 Task: Create record types in department object.
Action: Mouse moved to (662, 51)
Screenshot: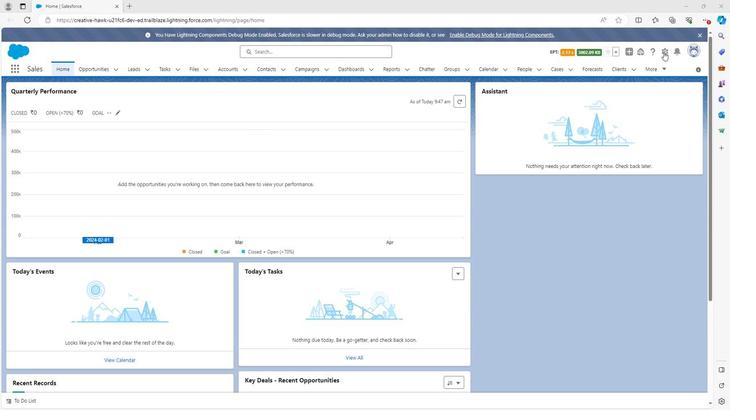 
Action: Mouse pressed left at (662, 51)
Screenshot: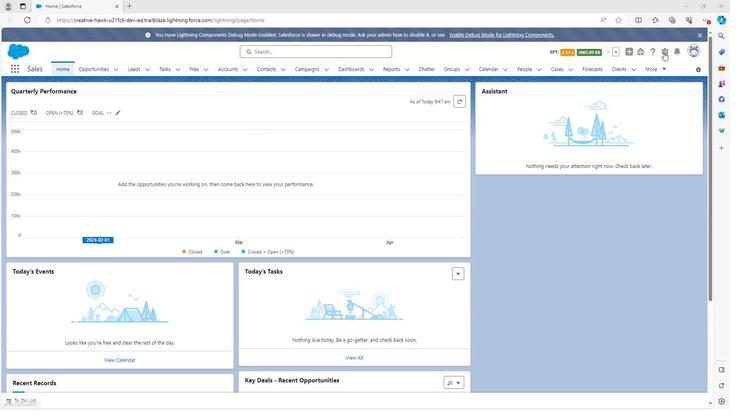 
Action: Mouse moved to (635, 70)
Screenshot: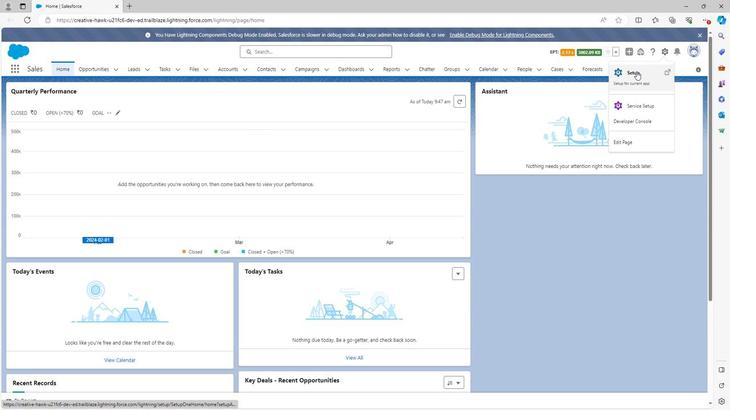 
Action: Mouse pressed left at (635, 70)
Screenshot: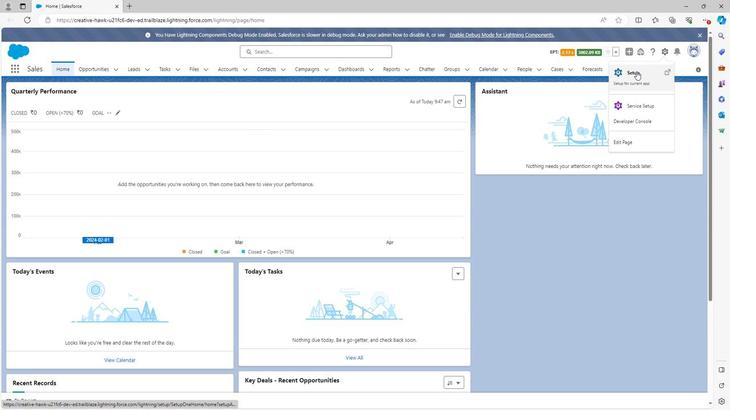 
Action: Mouse moved to (103, 67)
Screenshot: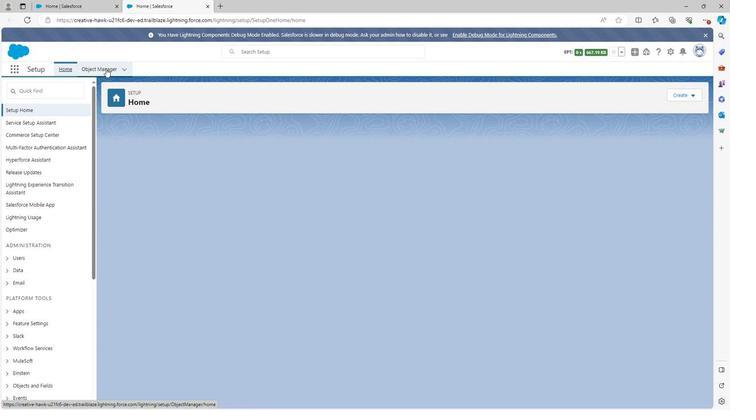 
Action: Mouse pressed left at (103, 67)
Screenshot: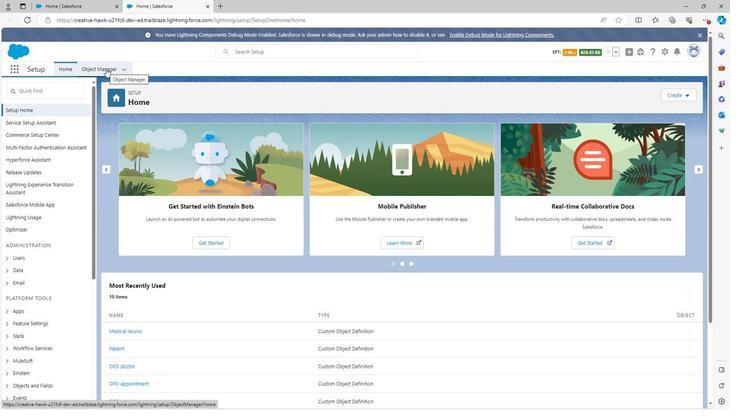 
Action: Mouse moved to (48, 282)
Screenshot: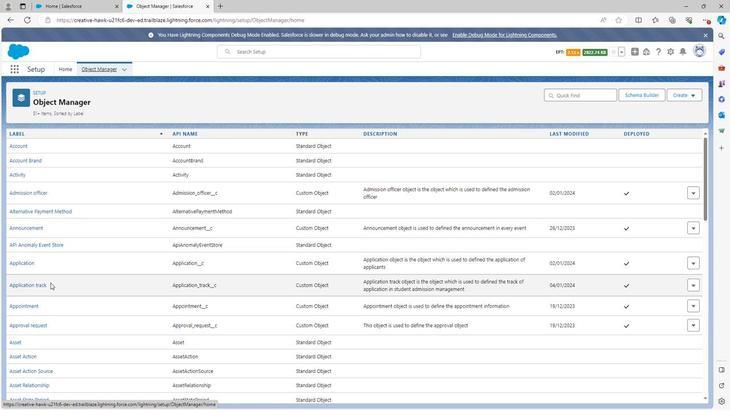 
Action: Mouse scrolled (48, 282) with delta (0, 0)
Screenshot: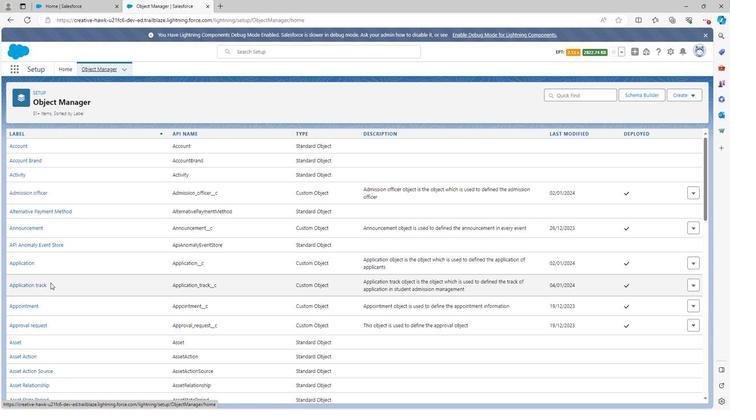
Action: Mouse scrolled (48, 282) with delta (0, 0)
Screenshot: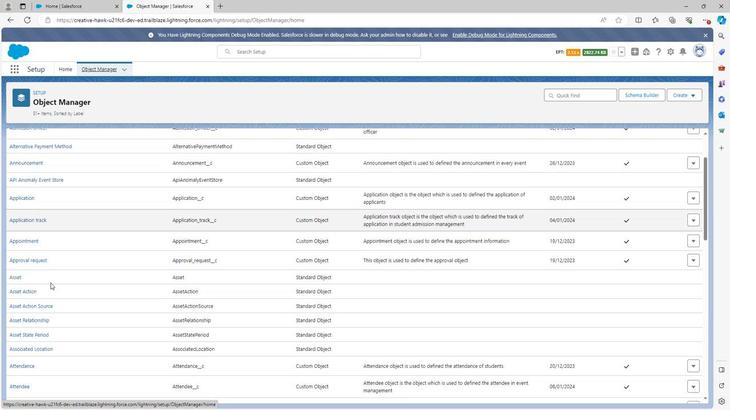 
Action: Mouse scrolled (48, 282) with delta (0, 0)
Screenshot: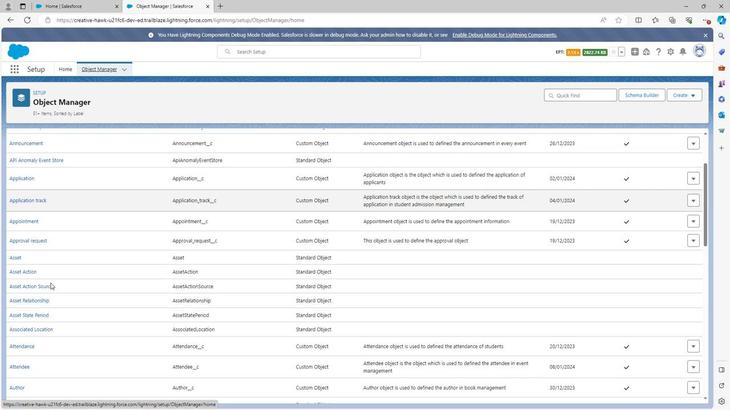 
Action: Mouse scrolled (48, 282) with delta (0, 0)
Screenshot: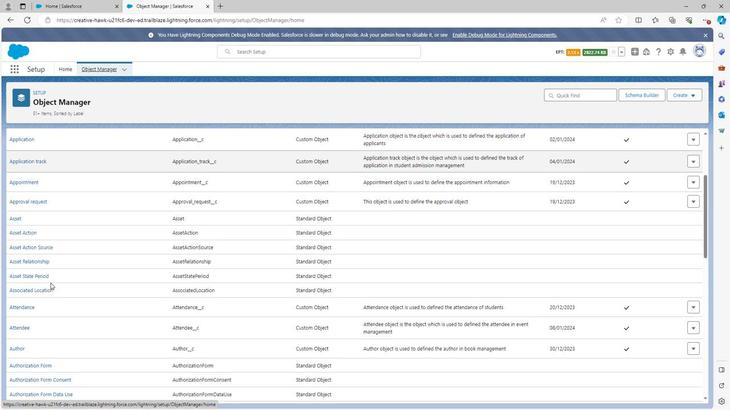 
Action: Mouse scrolled (48, 282) with delta (0, 0)
Screenshot: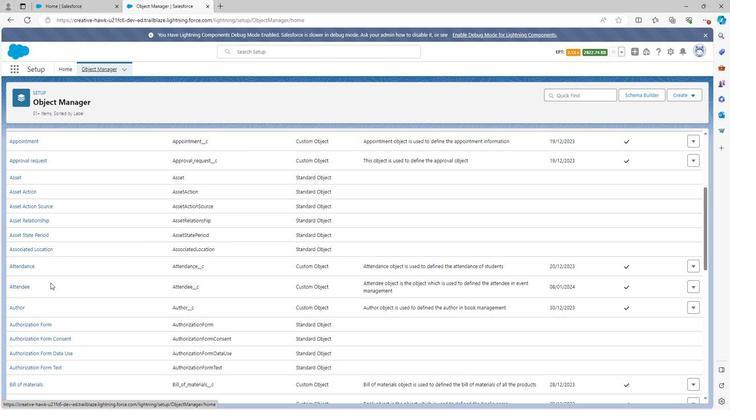 
Action: Mouse scrolled (48, 282) with delta (0, 0)
Screenshot: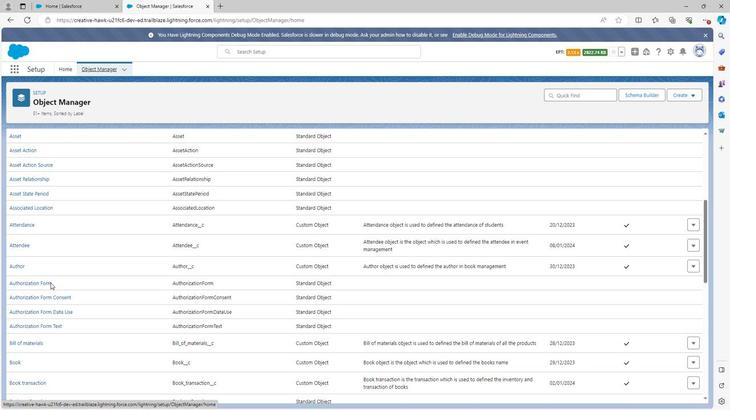 
Action: Mouse scrolled (48, 282) with delta (0, 0)
Screenshot: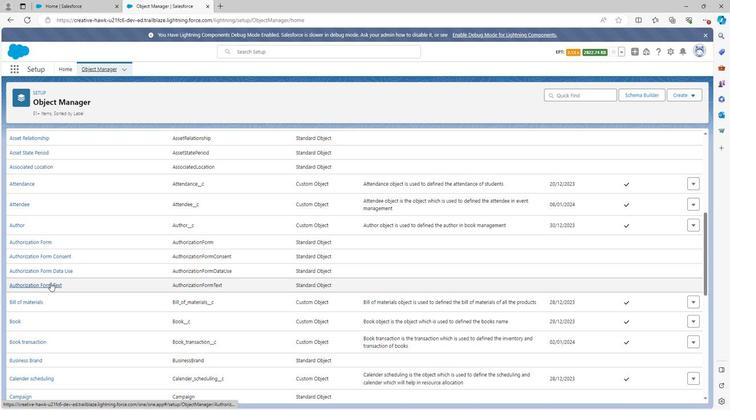 
Action: Mouse scrolled (48, 282) with delta (0, 0)
Screenshot: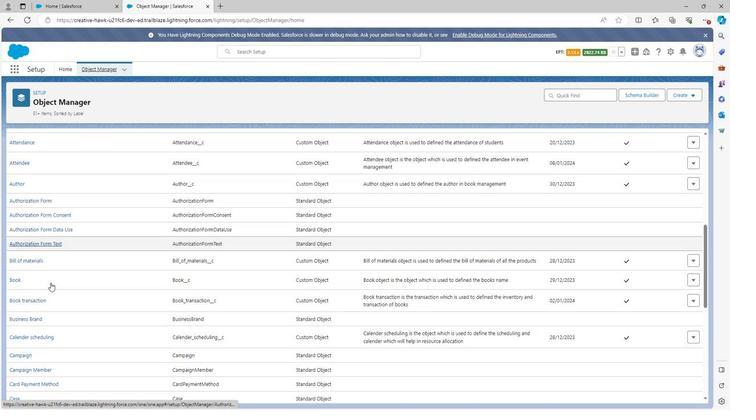 
Action: Mouse scrolled (48, 282) with delta (0, 0)
Screenshot: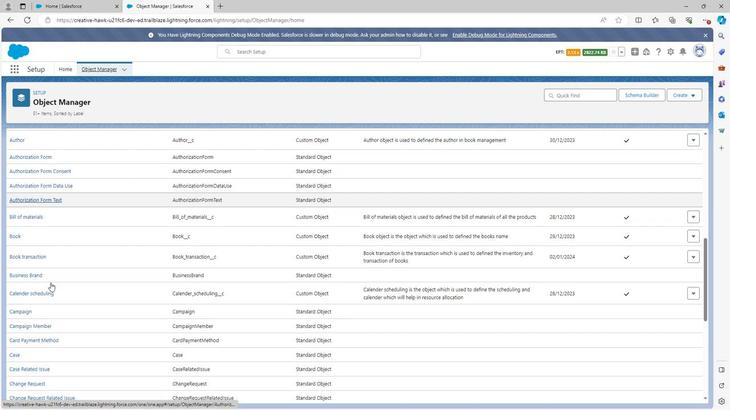 
Action: Mouse scrolled (48, 282) with delta (0, 0)
Screenshot: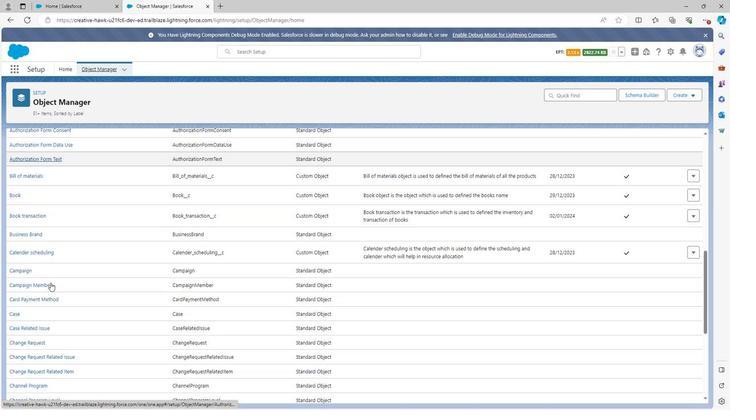
Action: Mouse scrolled (48, 282) with delta (0, 0)
Screenshot: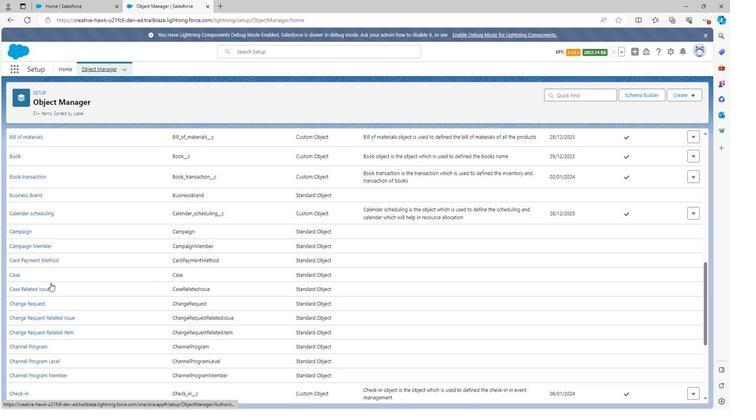 
Action: Mouse scrolled (48, 282) with delta (0, 0)
Screenshot: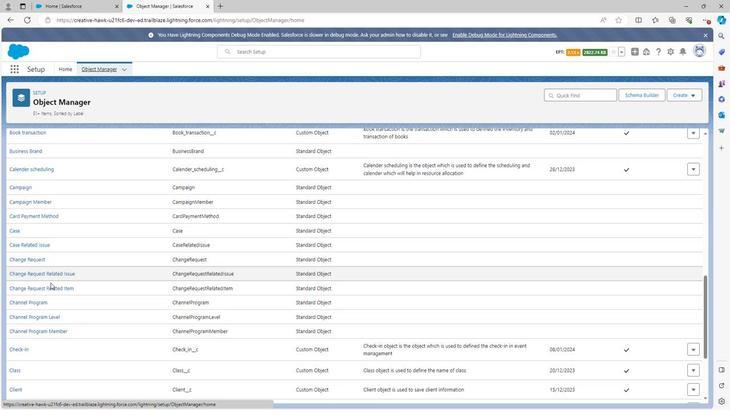 
Action: Mouse scrolled (48, 282) with delta (0, 0)
Screenshot: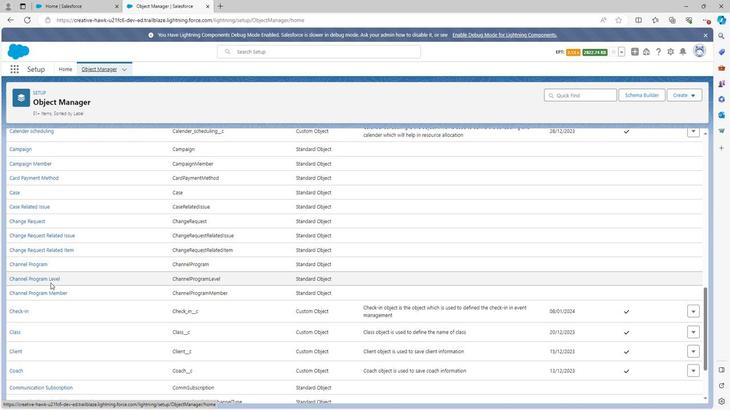
Action: Mouse scrolled (48, 282) with delta (0, 0)
Screenshot: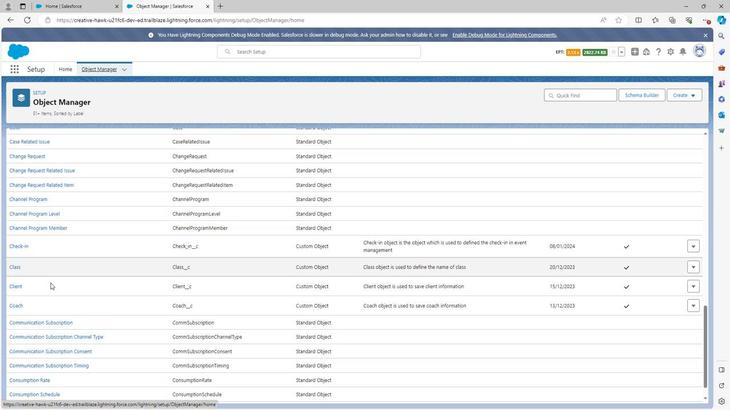 
Action: Mouse scrolled (48, 282) with delta (0, 0)
Screenshot: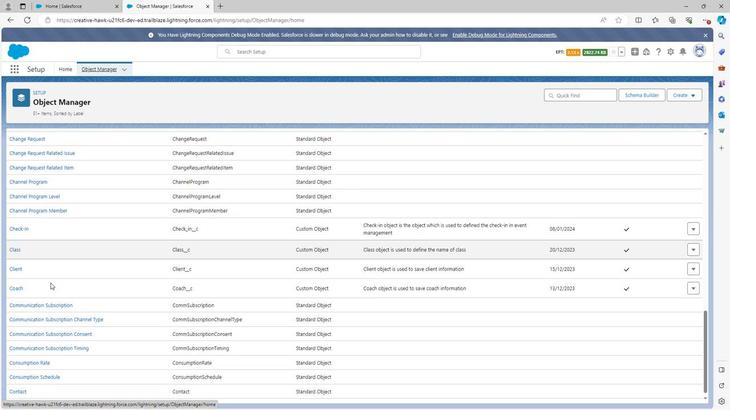 
Action: Mouse scrolled (48, 282) with delta (0, 0)
Screenshot: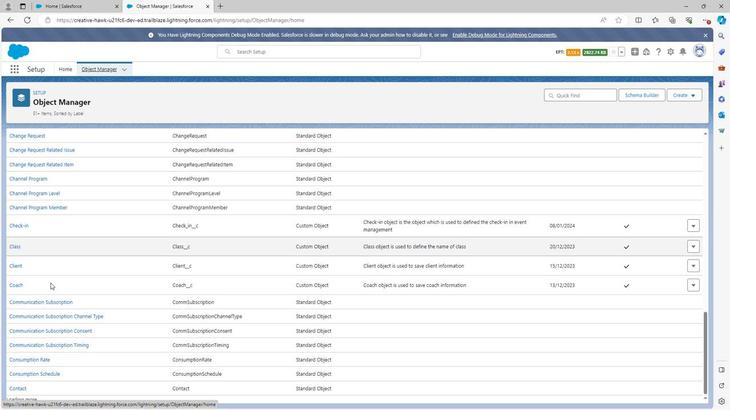 
Action: Mouse moved to (55, 309)
Screenshot: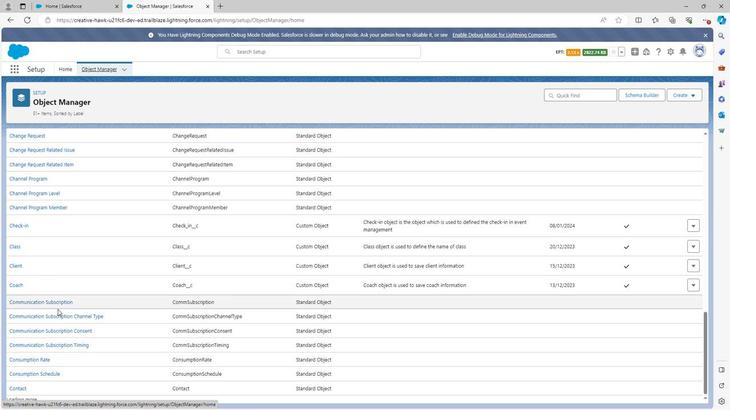 
Action: Mouse scrolled (55, 308) with delta (0, 0)
Screenshot: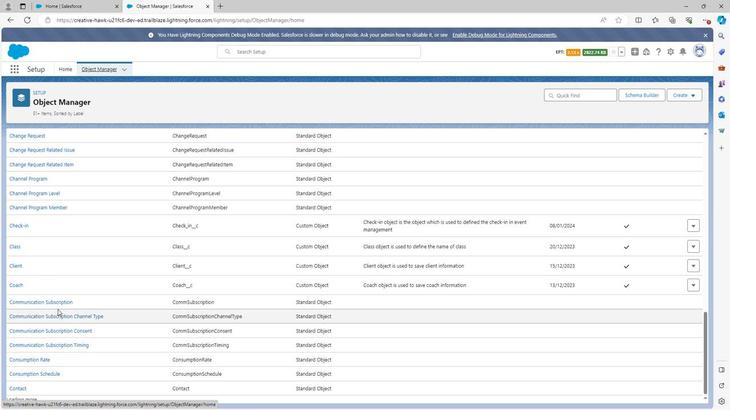 
Action: Mouse moved to (54, 309)
Screenshot: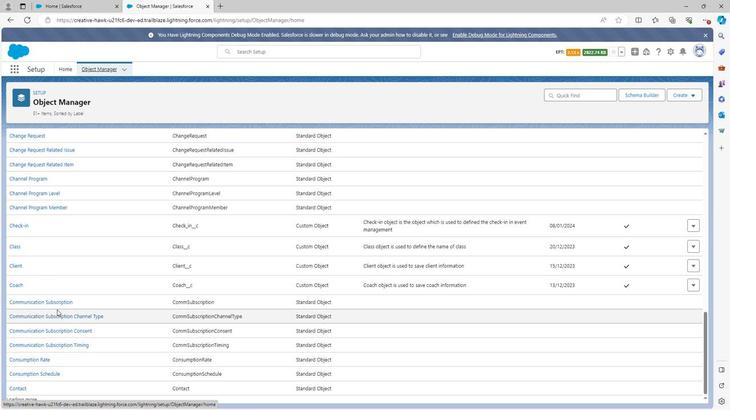 
Action: Mouse scrolled (54, 309) with delta (0, 0)
Screenshot: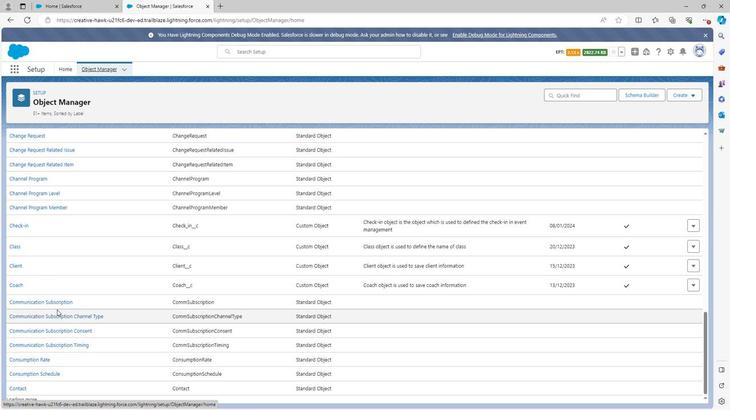 
Action: Mouse scrolled (54, 309) with delta (0, 0)
Screenshot: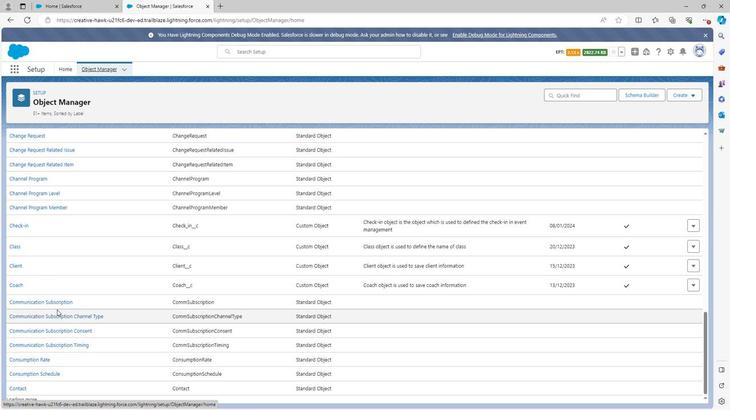 
Action: Mouse scrolled (54, 309) with delta (0, 0)
Screenshot: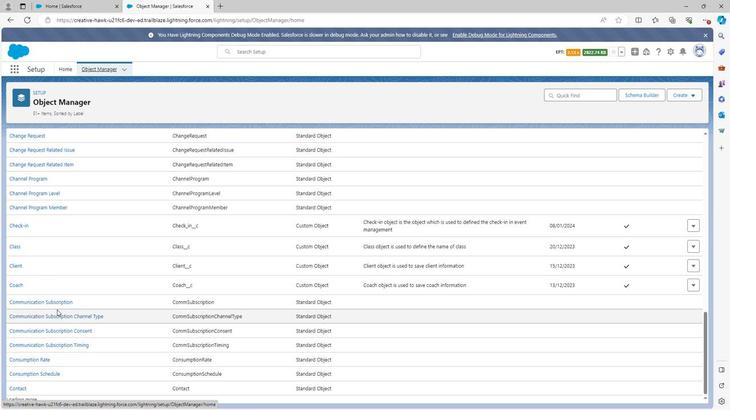
Action: Mouse moved to (78, 322)
Screenshot: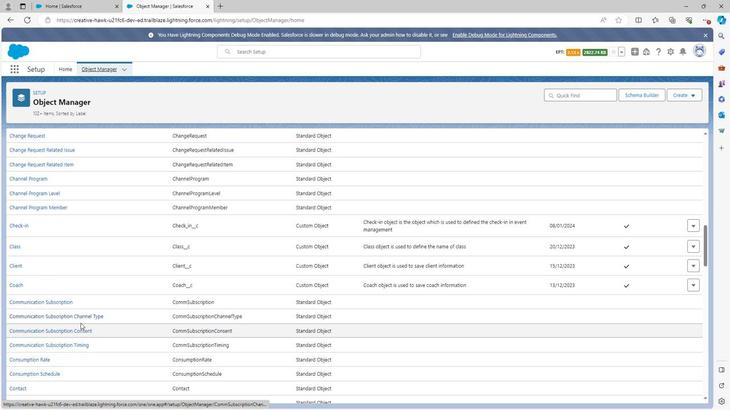 
Action: Mouse scrolled (78, 322) with delta (0, 0)
Screenshot: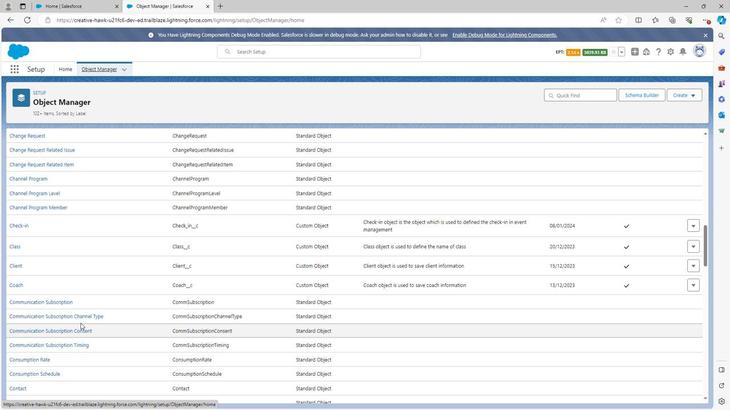 
Action: Mouse moved to (77, 322)
Screenshot: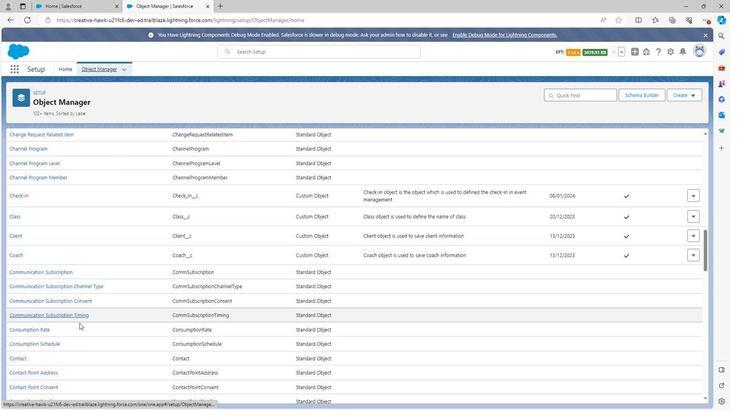 
Action: Mouse scrolled (77, 322) with delta (0, 0)
Screenshot: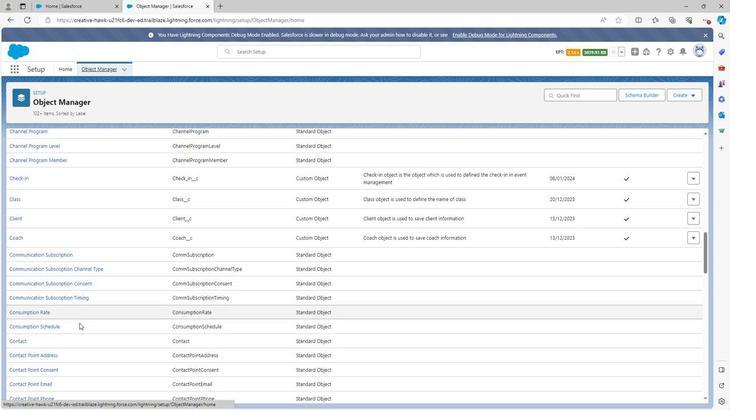 
Action: Mouse scrolled (77, 322) with delta (0, 0)
Screenshot: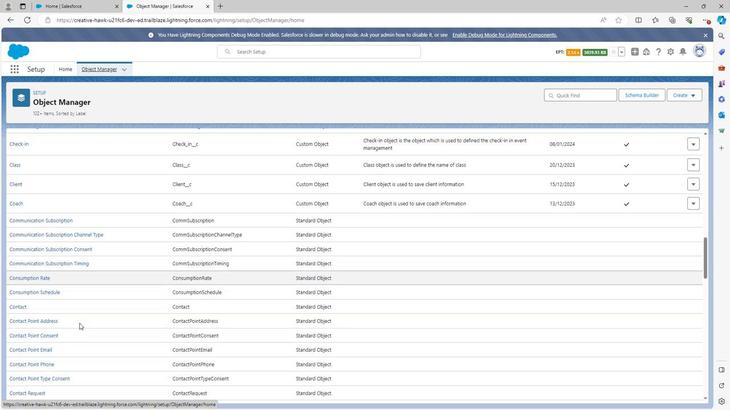 
Action: Mouse scrolled (77, 322) with delta (0, 0)
Screenshot: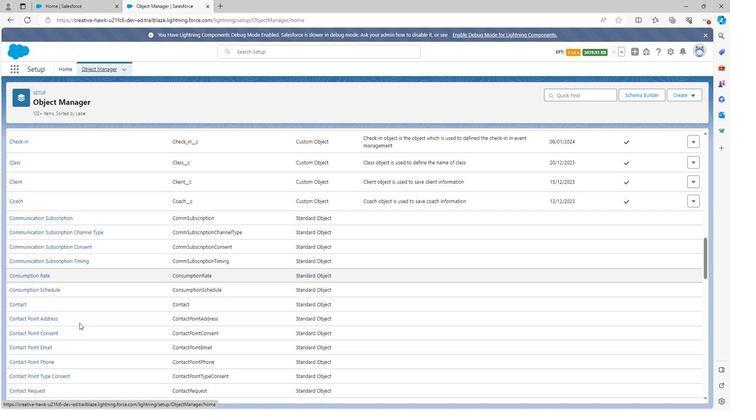 
Action: Mouse scrolled (77, 322) with delta (0, 0)
Screenshot: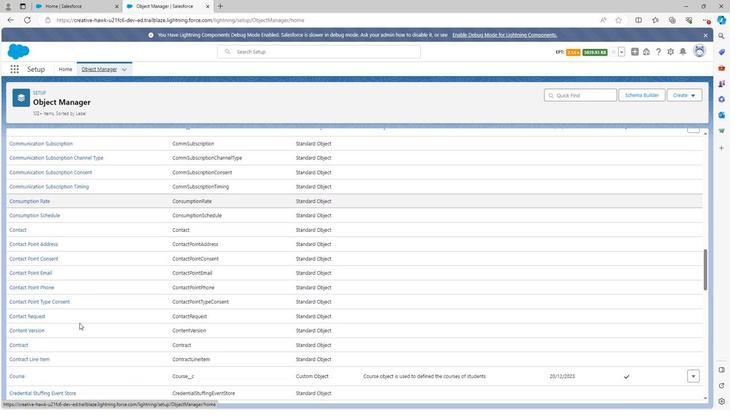 
Action: Mouse scrolled (77, 322) with delta (0, 0)
Screenshot: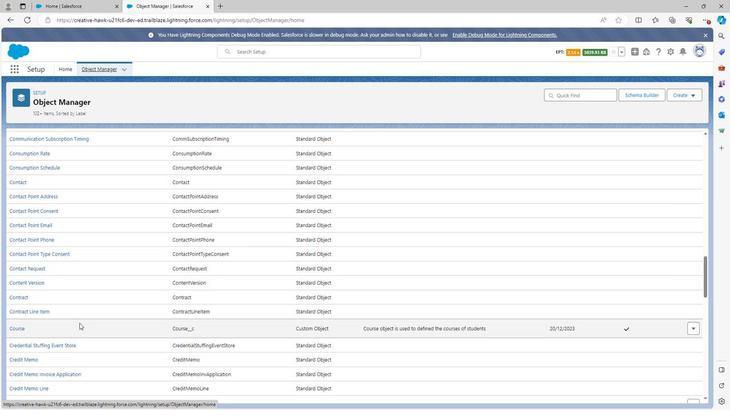 
Action: Mouse scrolled (77, 322) with delta (0, 0)
Screenshot: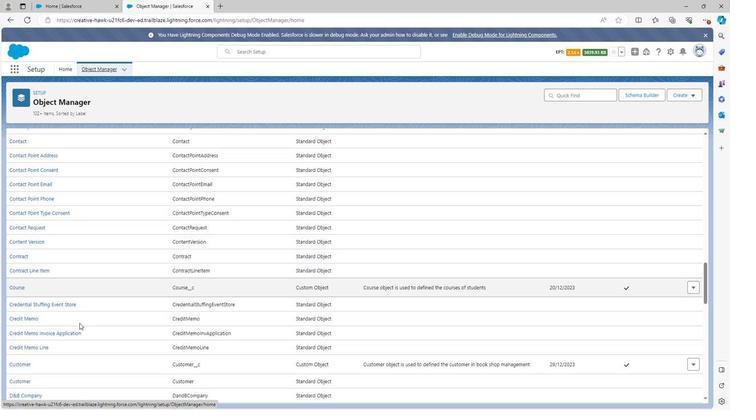 
Action: Mouse scrolled (77, 322) with delta (0, 0)
Screenshot: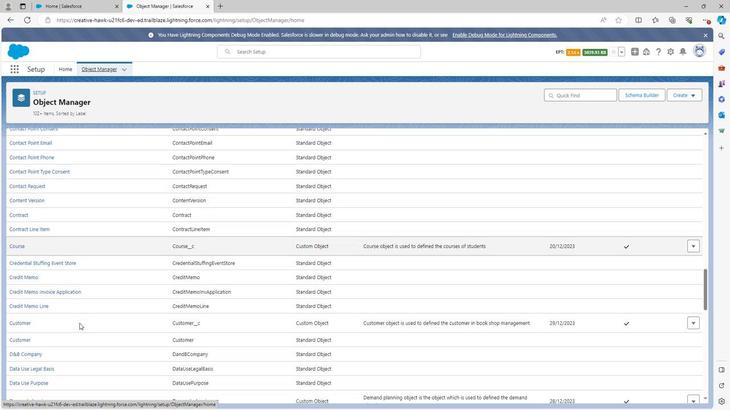 
Action: Mouse scrolled (77, 322) with delta (0, 0)
Screenshot: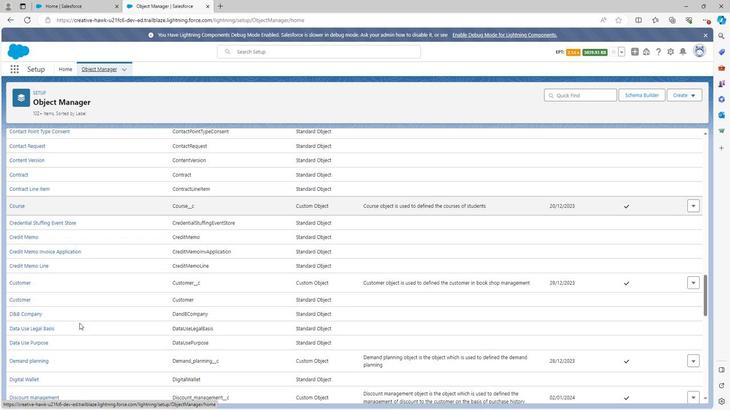 
Action: Mouse scrolled (77, 322) with delta (0, 0)
Screenshot: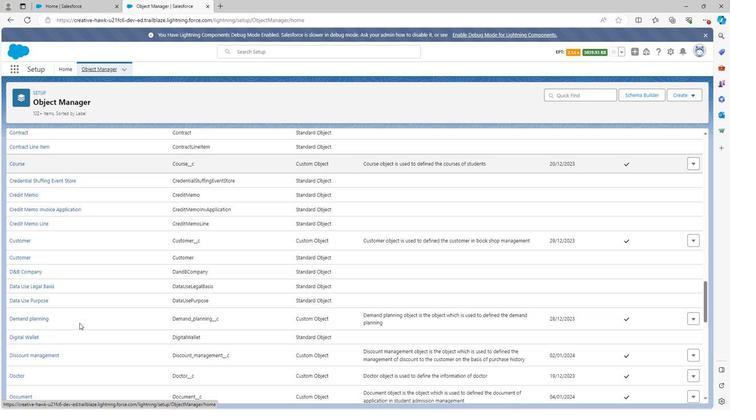 
Action: Mouse scrolled (77, 322) with delta (0, 0)
Screenshot: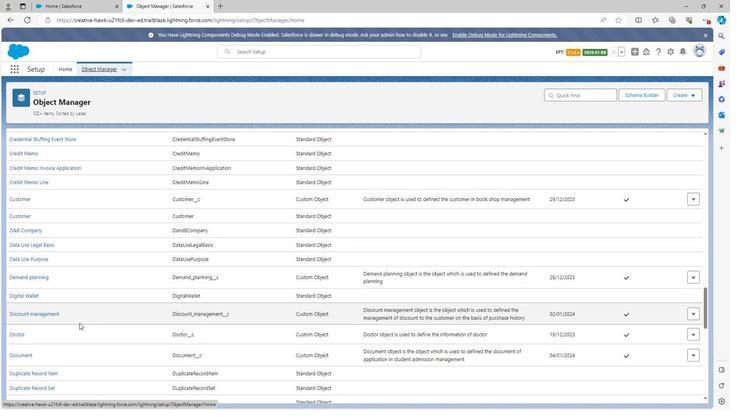 
Action: Mouse scrolled (77, 322) with delta (0, 0)
Screenshot: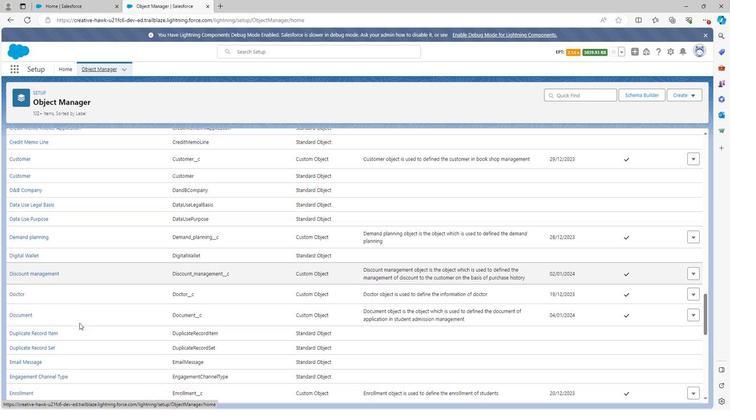 
Action: Mouse scrolled (77, 322) with delta (0, 0)
Screenshot: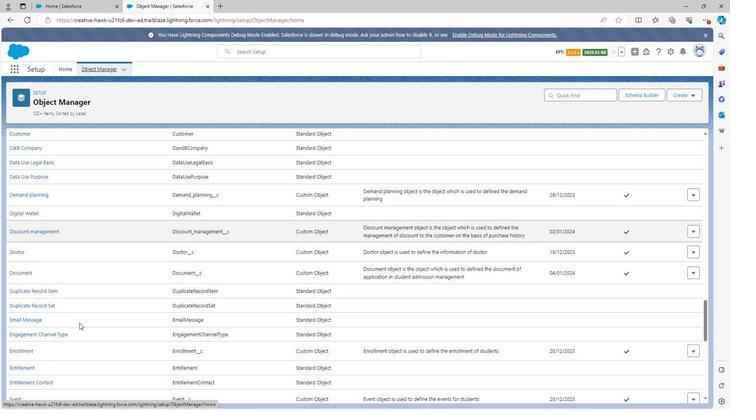 
Action: Mouse scrolled (77, 322) with delta (0, 0)
Screenshot: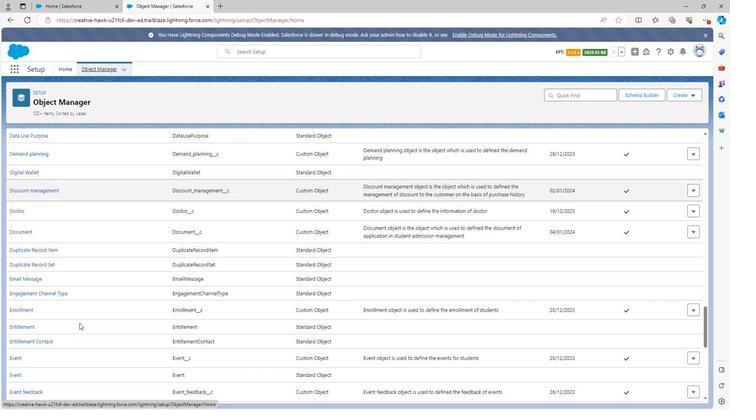 
Action: Mouse scrolled (77, 322) with delta (0, 0)
Screenshot: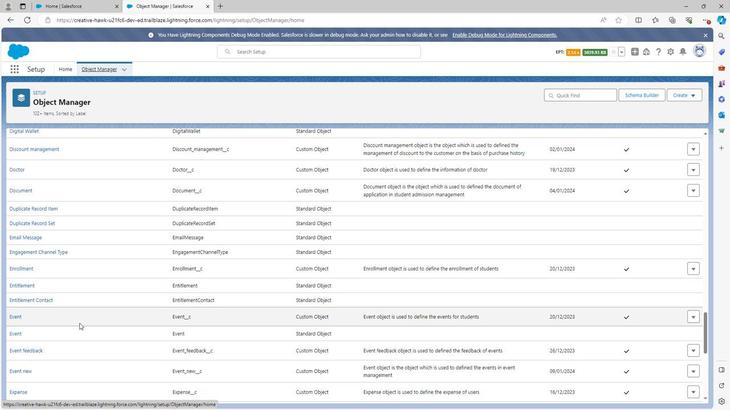 
Action: Mouse scrolled (77, 322) with delta (0, 0)
Screenshot: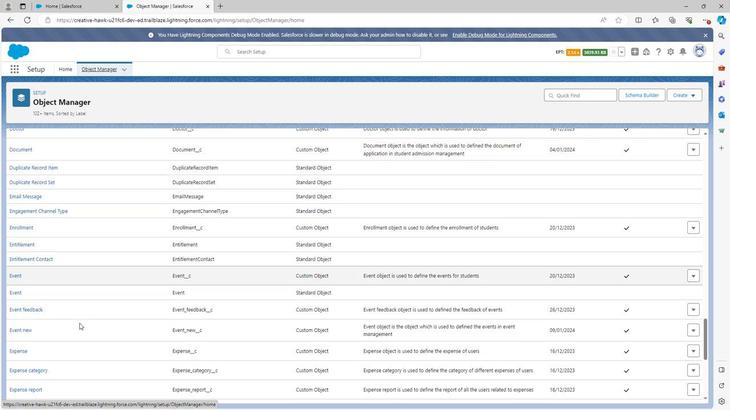
Action: Mouse scrolled (77, 322) with delta (0, 0)
Screenshot: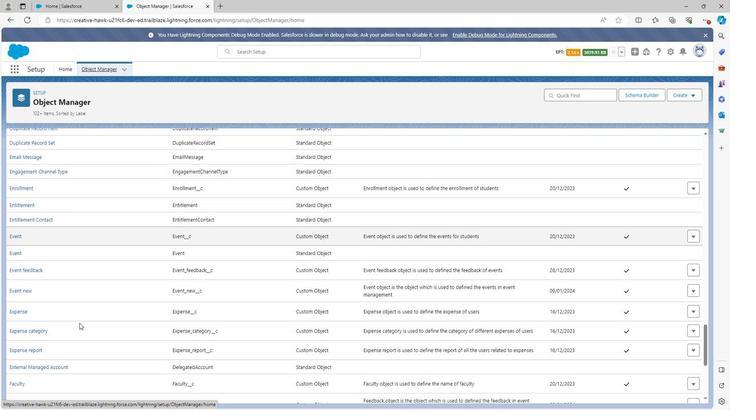 
Action: Mouse scrolled (77, 322) with delta (0, 0)
Screenshot: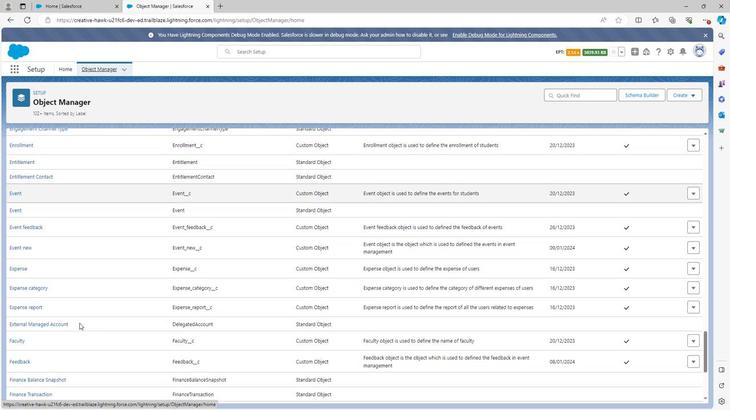 
Action: Mouse scrolled (77, 322) with delta (0, 0)
Screenshot: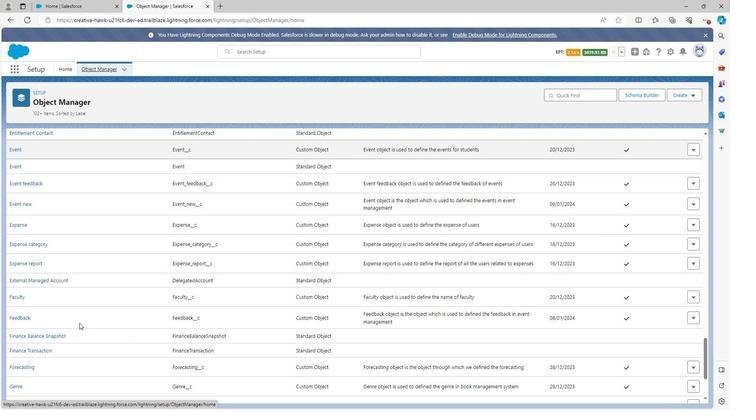 
Action: Mouse scrolled (77, 322) with delta (0, 0)
Screenshot: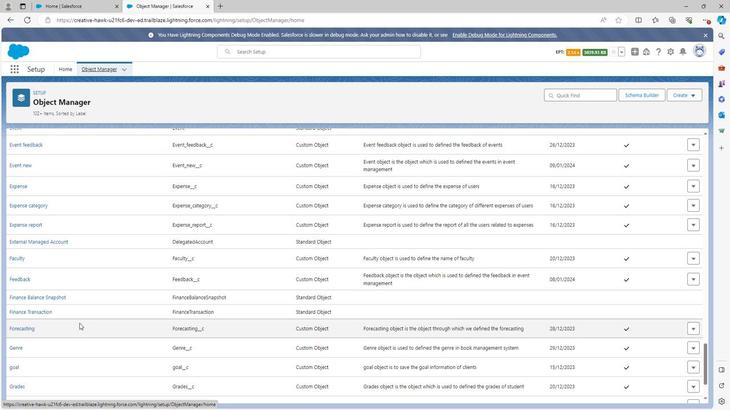
Action: Mouse scrolled (77, 322) with delta (0, 0)
Screenshot: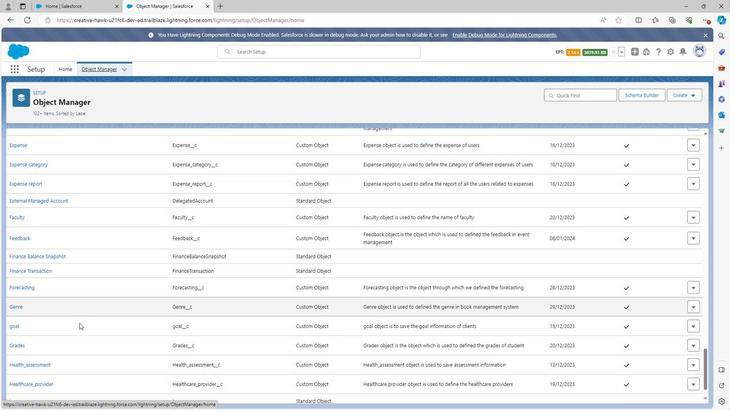 
Action: Mouse scrolled (77, 322) with delta (0, 0)
Screenshot: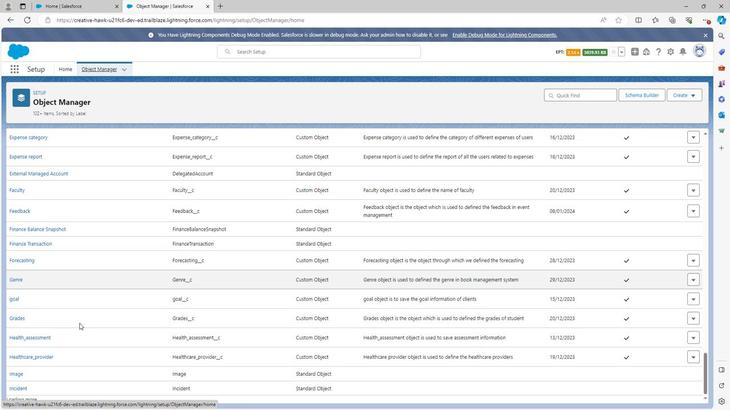 
Action: Mouse scrolled (77, 322) with delta (0, 0)
Screenshot: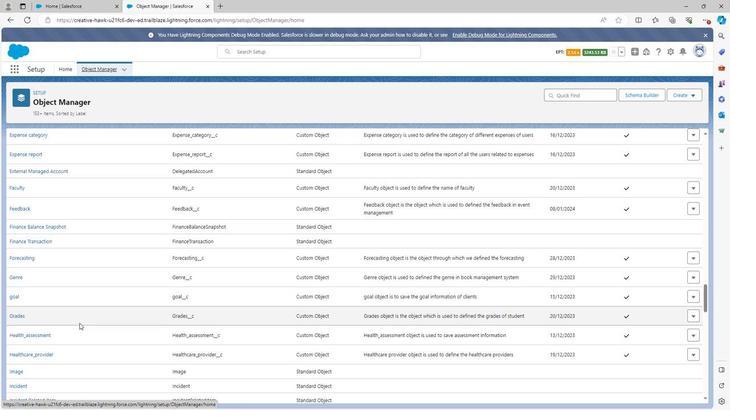 
Action: Mouse scrolled (77, 322) with delta (0, 0)
Screenshot: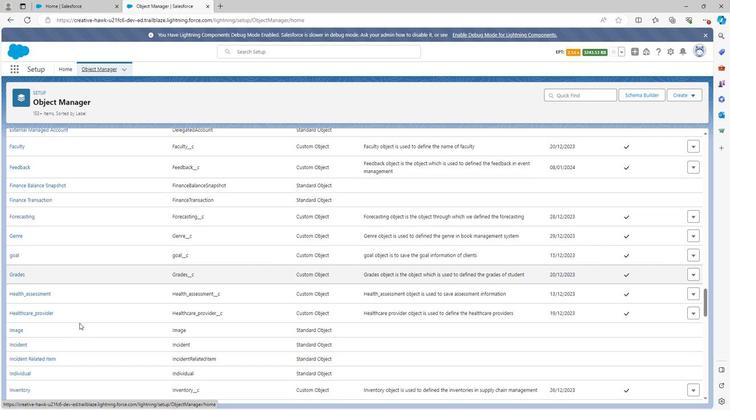 
Action: Mouse scrolled (77, 322) with delta (0, 0)
Screenshot: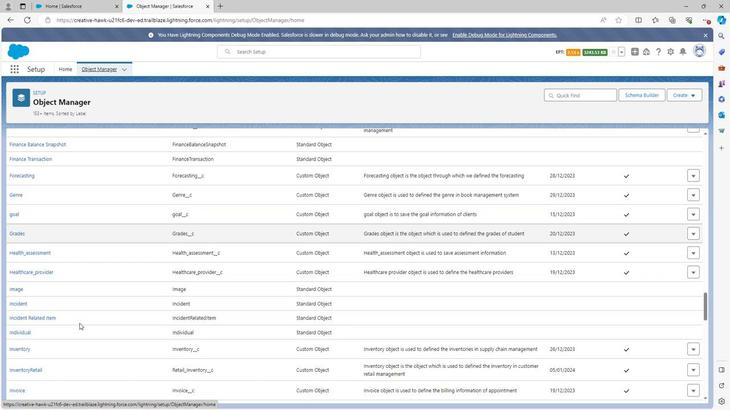 
Action: Mouse scrolled (77, 322) with delta (0, 0)
Screenshot: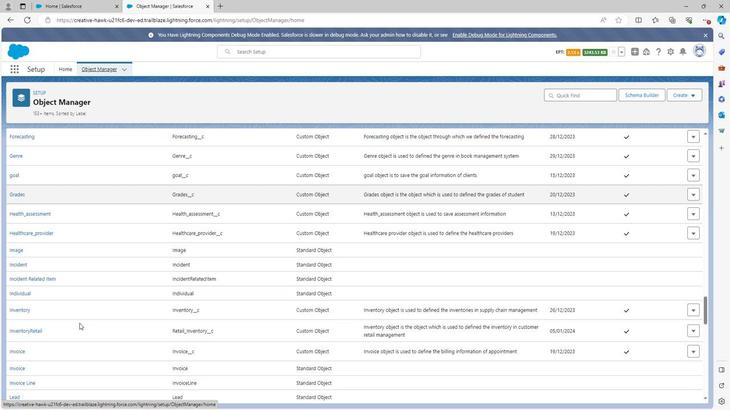 
Action: Mouse scrolled (77, 322) with delta (0, 0)
Screenshot: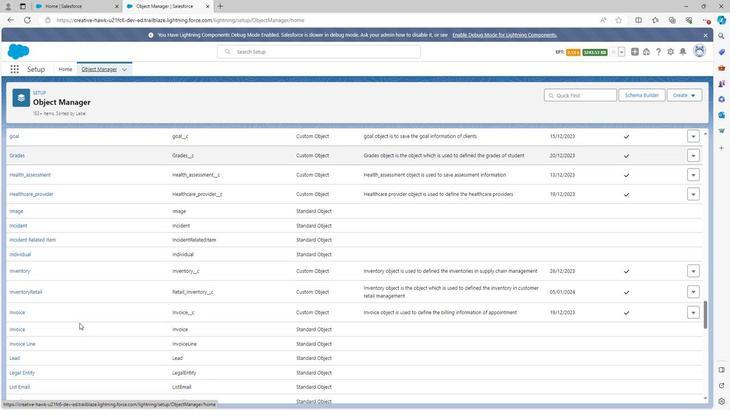 
Action: Mouse scrolled (77, 322) with delta (0, 0)
Screenshot: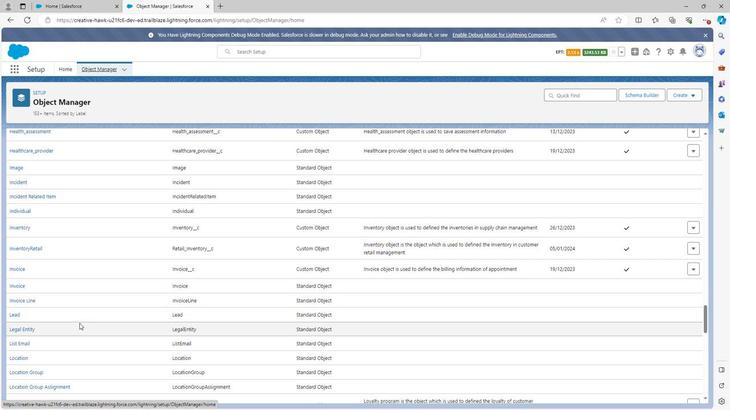 
Action: Mouse scrolled (77, 322) with delta (0, 0)
Screenshot: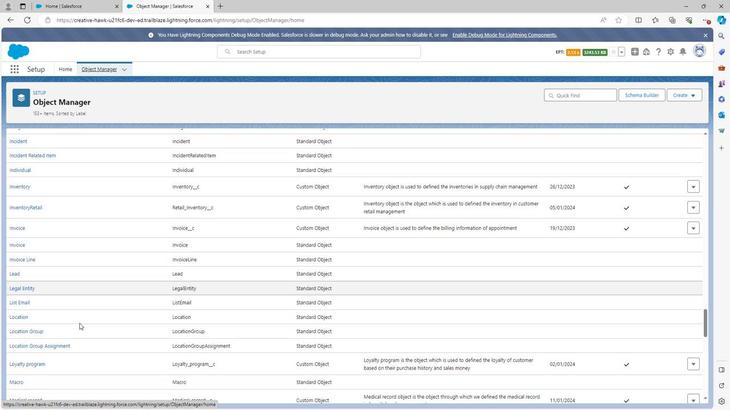 
Action: Mouse scrolled (77, 322) with delta (0, 0)
Screenshot: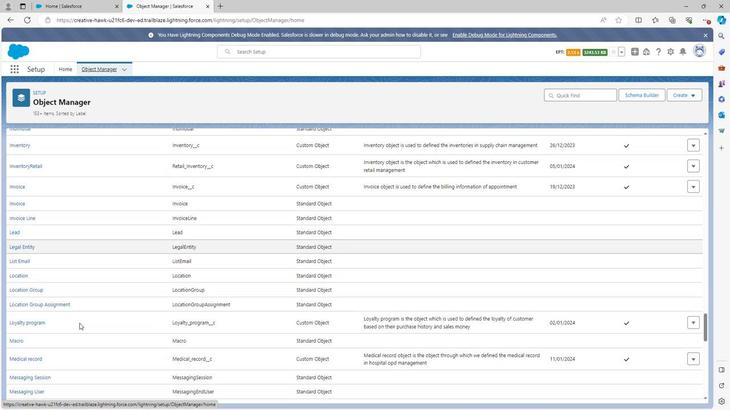 
Action: Mouse scrolled (77, 322) with delta (0, 0)
Screenshot: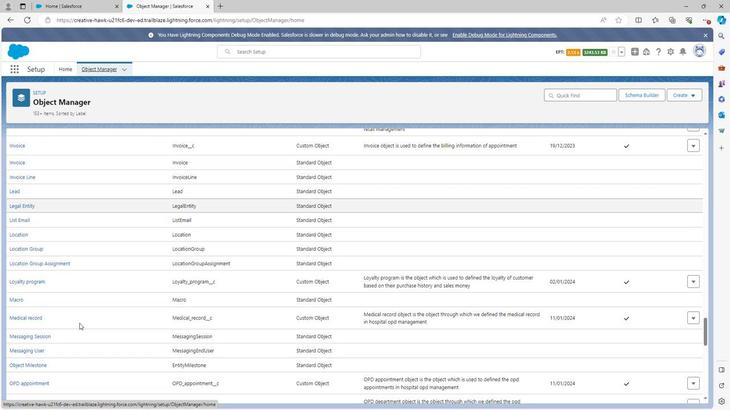 
Action: Mouse scrolled (77, 322) with delta (0, 0)
Screenshot: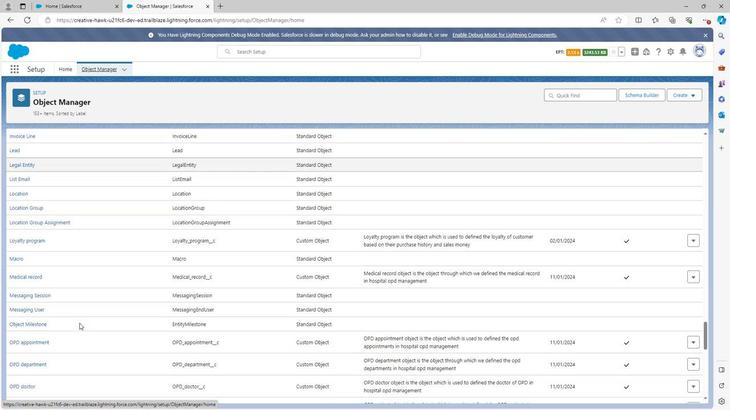 
Action: Mouse moved to (35, 321)
Screenshot: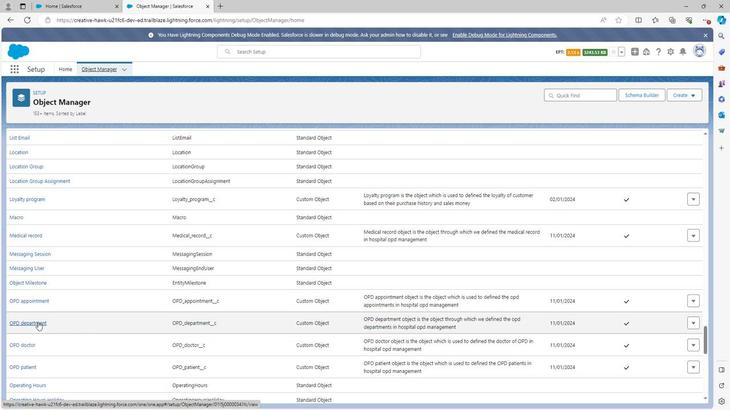 
Action: Mouse pressed left at (35, 321)
Screenshot: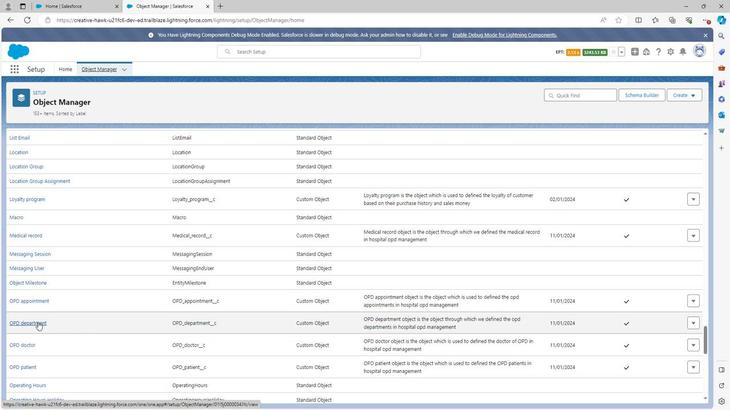 
Action: Mouse moved to (41, 250)
Screenshot: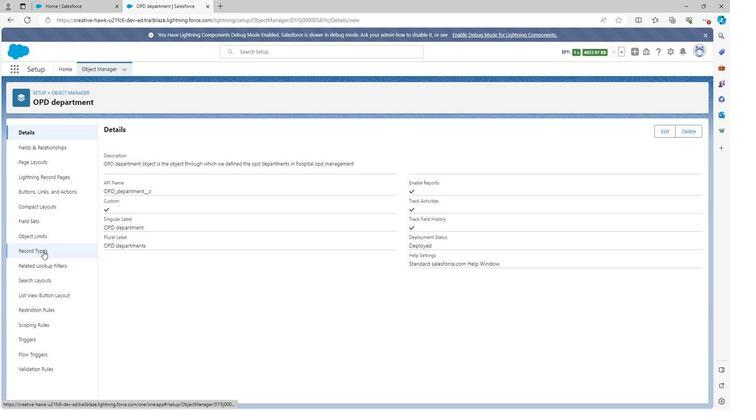 
Action: Mouse pressed left at (41, 250)
Screenshot: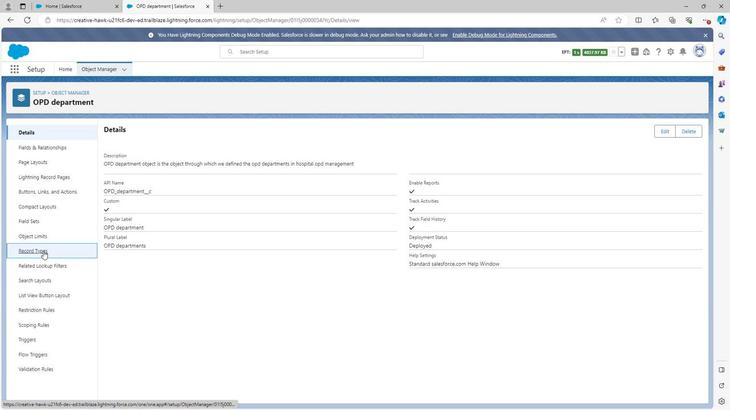
Action: Mouse moved to (634, 128)
Screenshot: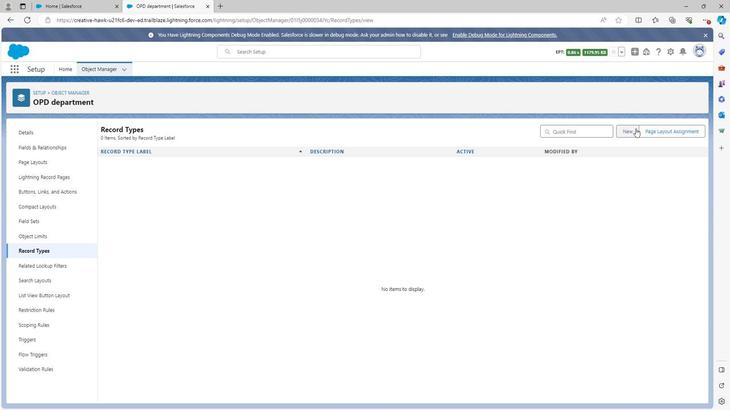 
Action: Mouse pressed left at (634, 128)
Screenshot: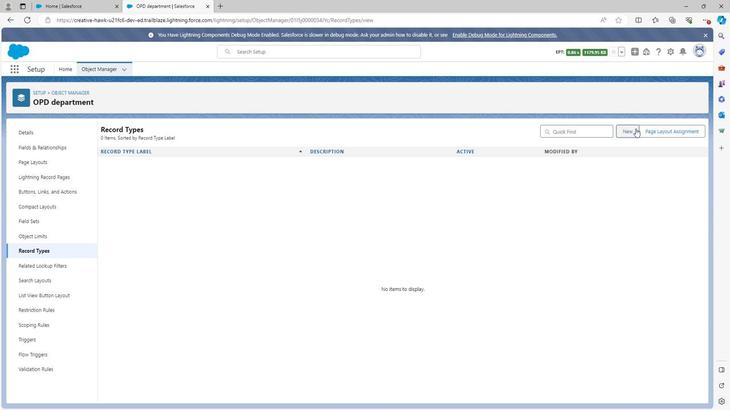 
Action: Mouse moved to (229, 204)
Screenshot: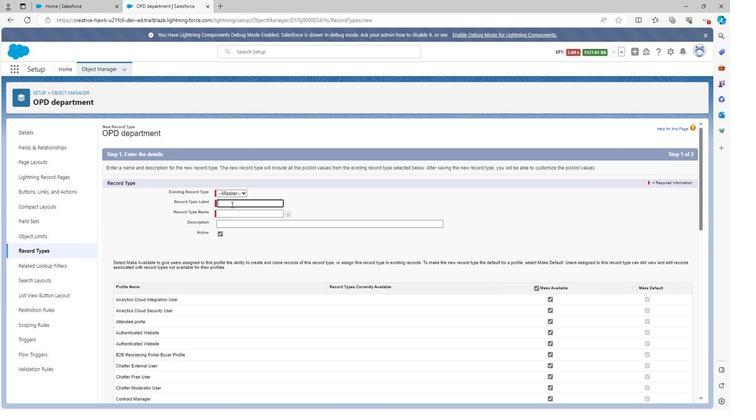 
Action: Key pressed <Key.shift>
Screenshot: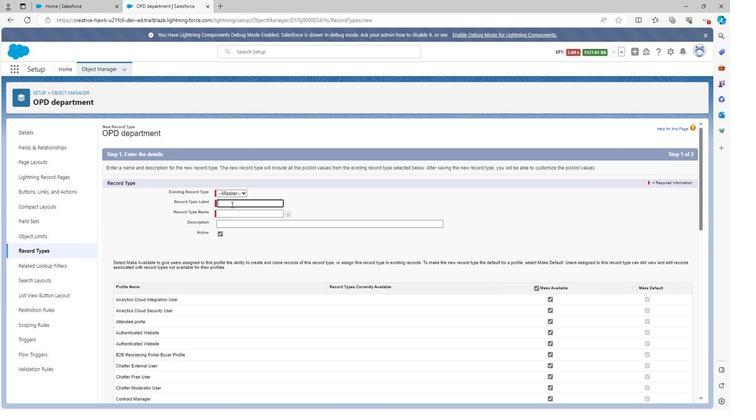 
Action: Mouse moved to (229, 204)
Screenshot: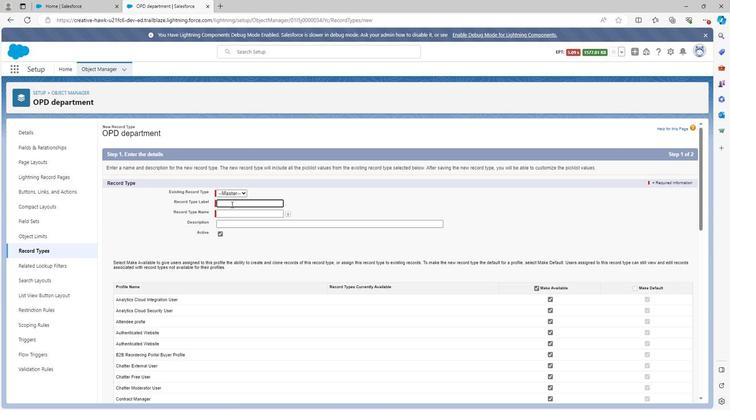 
Action: Key pressed De
Screenshot: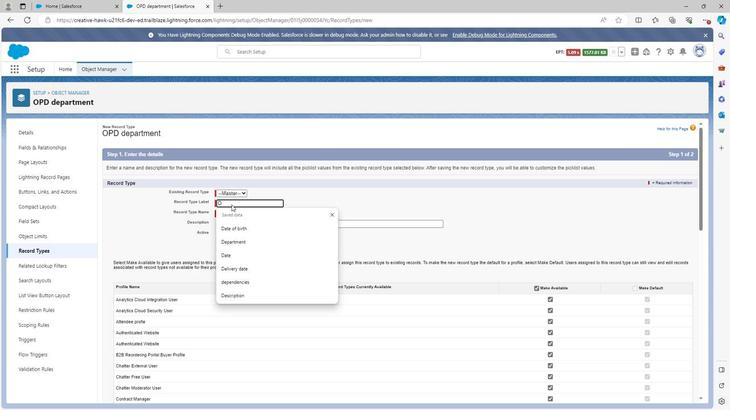 
Action: Mouse moved to (229, 204)
Screenshot: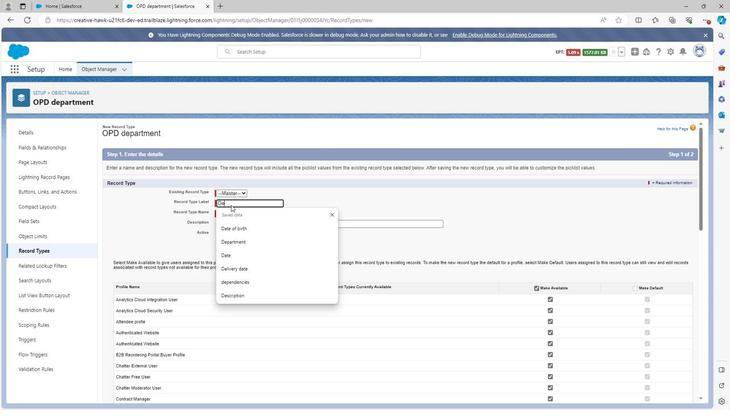 
Action: Key pressed part
Screenshot: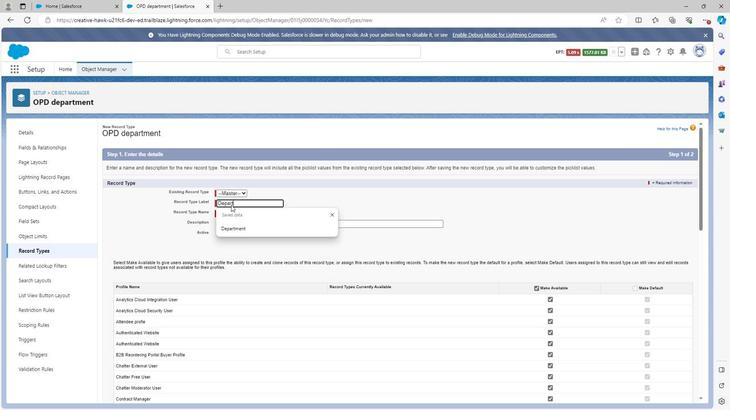 
Action: Mouse moved to (229, 205)
Screenshot: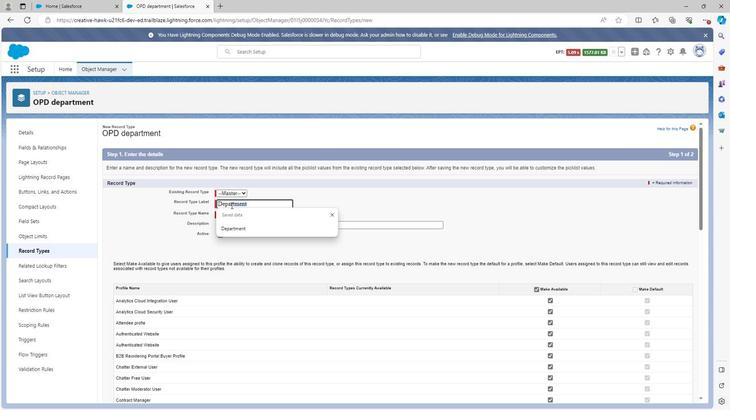 
Action: Key pressed <Key.backspace><Key.backspace><Key.backspace><Key.backspace><Key.backspace><Key.backspace><Key.backspace><Key.backspace><Key.backspace><Key.backspace><Key.backspace><Key.backspace><Key.backspace><Key.backspace><Key.backspace><Key.backspace><Key.shift>OPD<Key.space>department<Key.space><Key.shift><Key.shift><Key.shift><Key.shift><Key.shift><Key.shift>Id
Screenshot: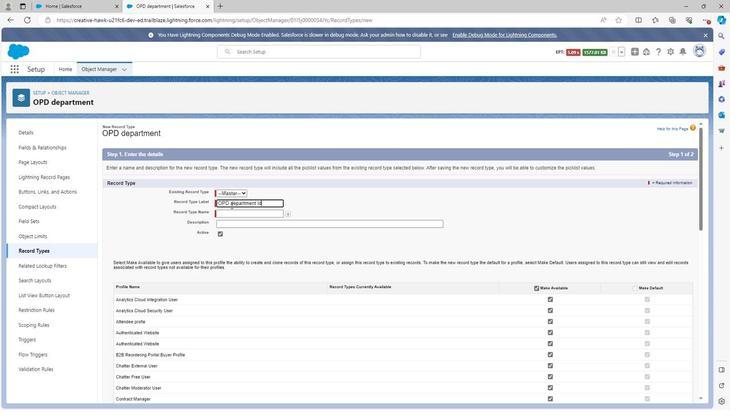 
Action: Mouse moved to (326, 207)
Screenshot: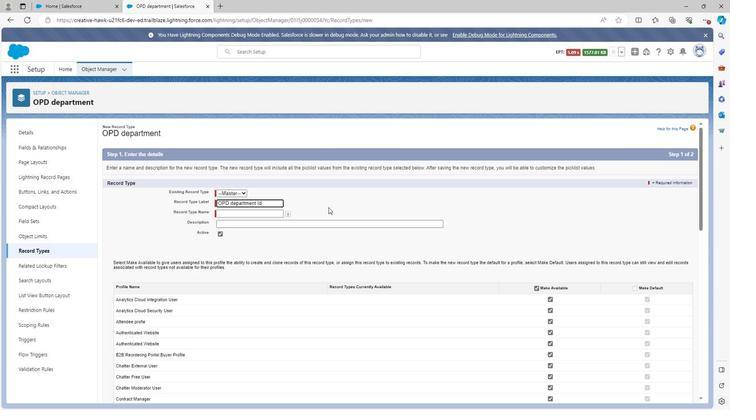 
Action: Mouse pressed left at (326, 207)
Screenshot: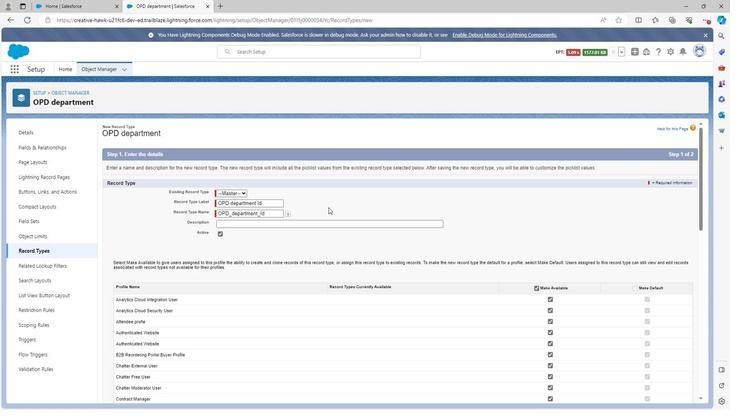 
Action: Mouse moved to (268, 224)
Screenshot: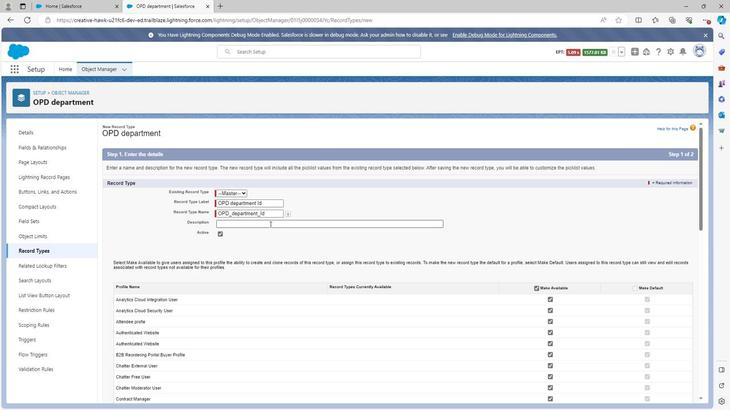 
Action: Mouse pressed left at (268, 224)
Screenshot: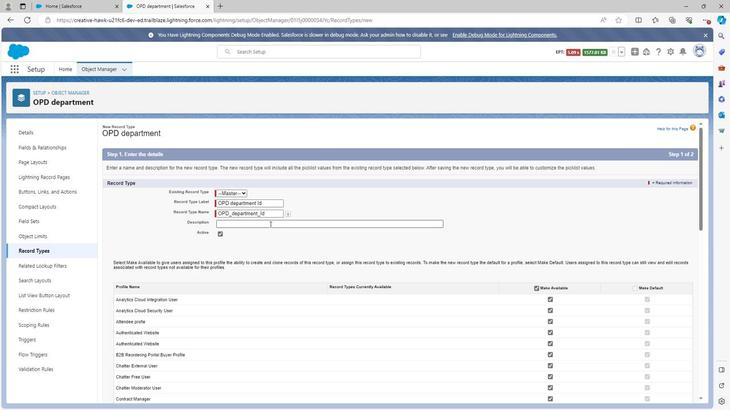 
Action: Key pressed <Key.shift>
Screenshot: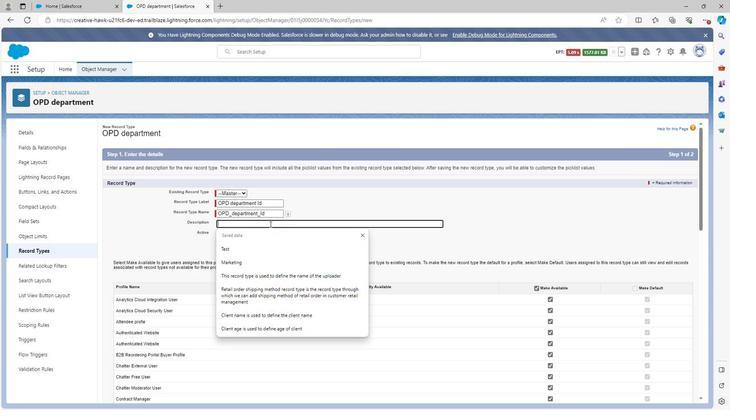 
Action: Mouse moved to (268, 224)
Screenshot: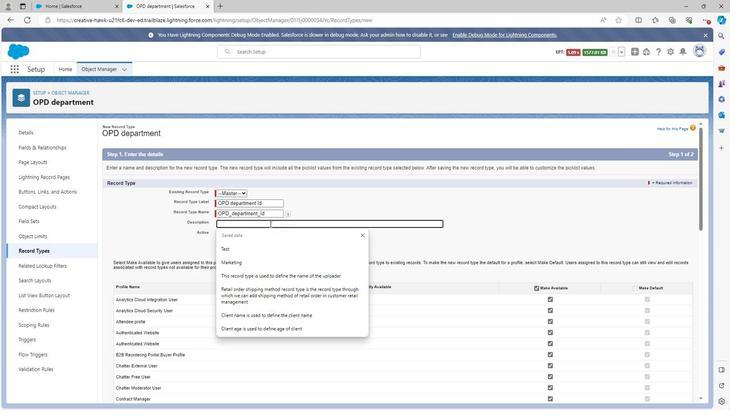 
Action: Key pressed OPD<Key.space>department<Key.space><Key.shift><Key.shift><Key.shift><Key.shift><Key.shift><Key.shift><Key.shift>Id<Key.space>record<Key.space>
Screenshot: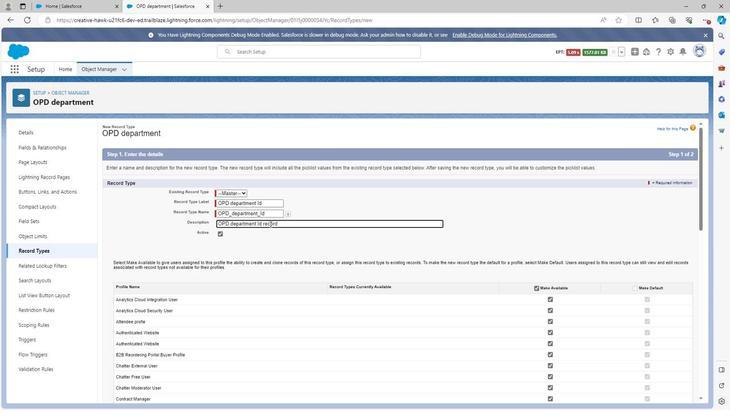 
Action: Mouse moved to (300, 233)
Screenshot: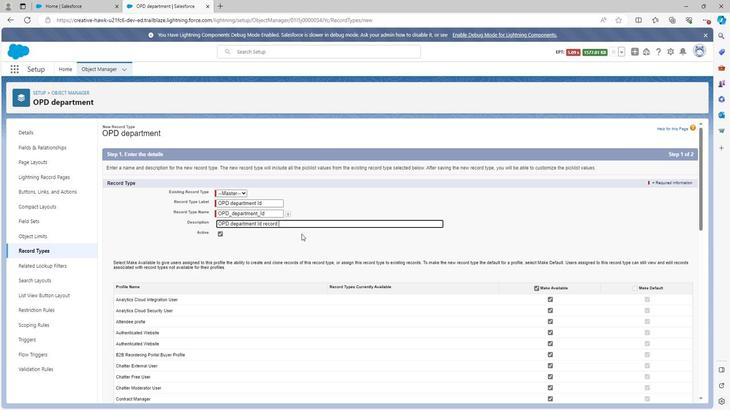 
Action: Key pressed type<Key.space>is<Key.space>the<Key.space>record<Key.space>type<Key.space>through<Key.space>
Screenshot: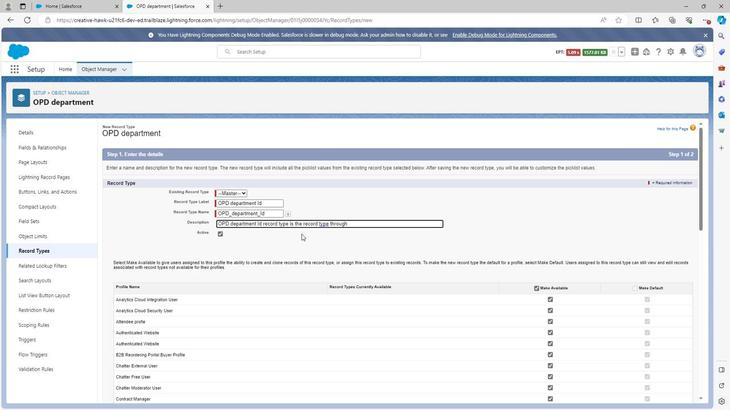 
Action: Mouse moved to (300, 233)
Screenshot: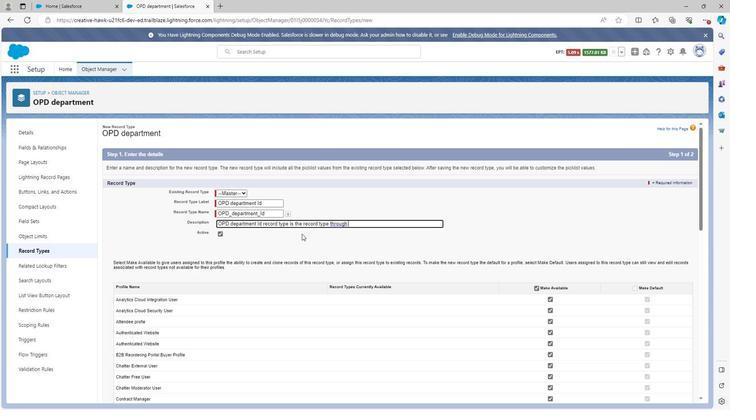 
Action: Key pressed which<Key.space>we<Key.space>can<Key.space>add<Key.space><Key.shift><Key.shift><Key.shift><Key.shift><Key.shift><Key.shift><Key.shift>
Screenshot: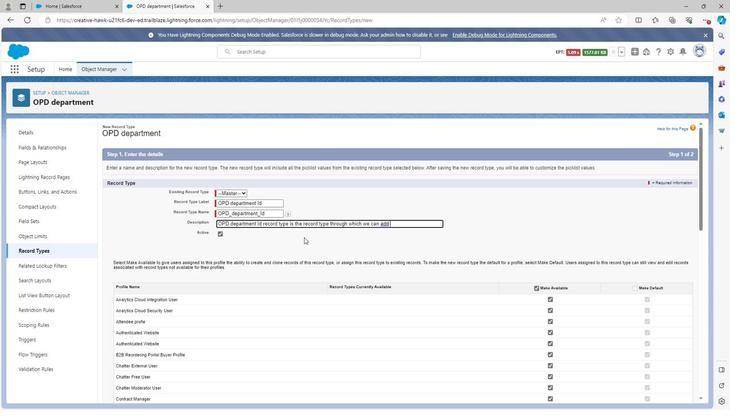 
Action: Mouse moved to (302, 237)
Screenshot: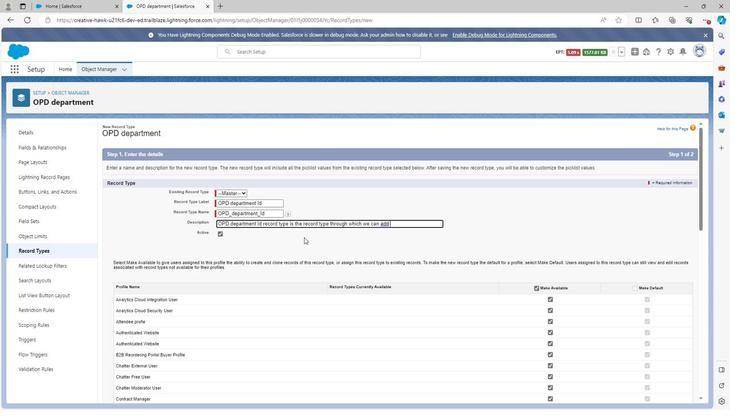 
Action: Key pressed <Key.shift>
Screenshot: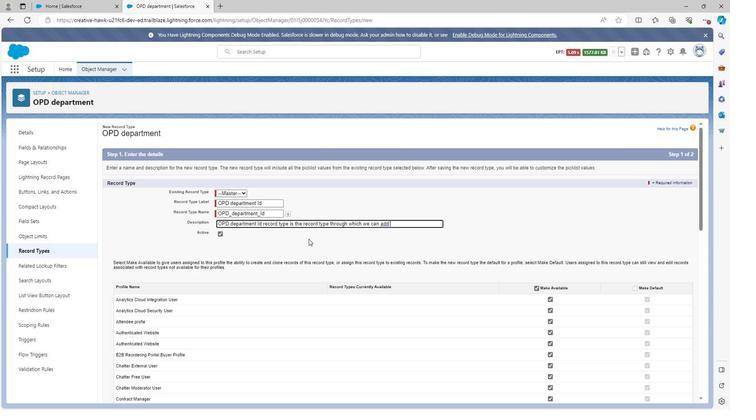 
Action: Mouse moved to (306, 239)
Screenshot: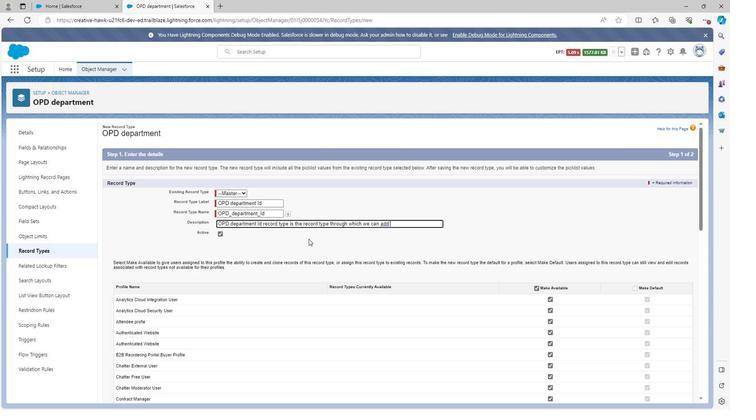 
Action: Key pressed <Key.shift>
Screenshot: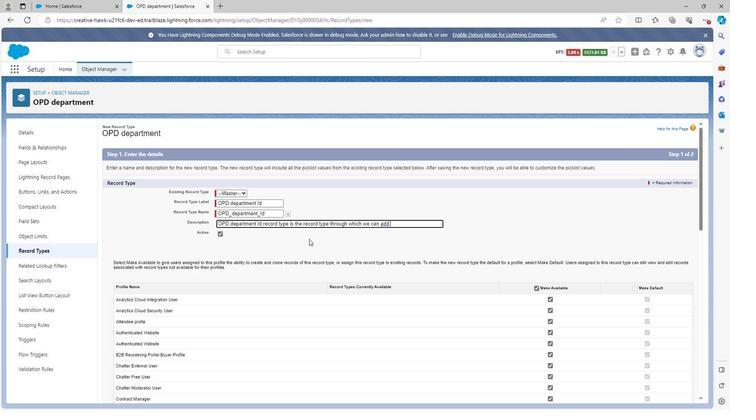 
Action: Mouse moved to (307, 239)
Screenshot: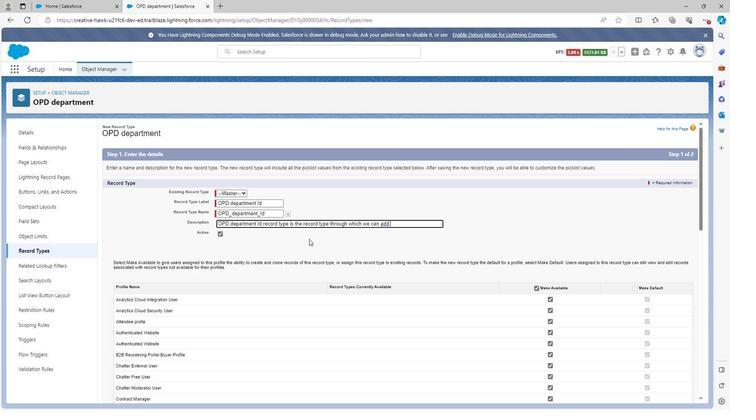 
Action: Key pressed <Key.shift><Key.shift><Key.shift>
Screenshot: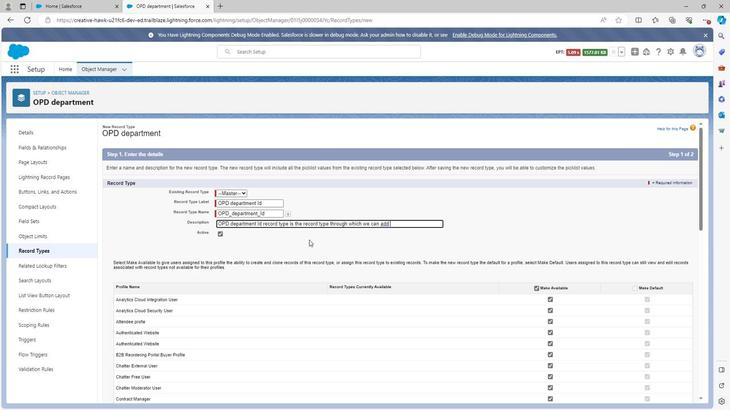 
Action: Mouse moved to (307, 239)
Screenshot: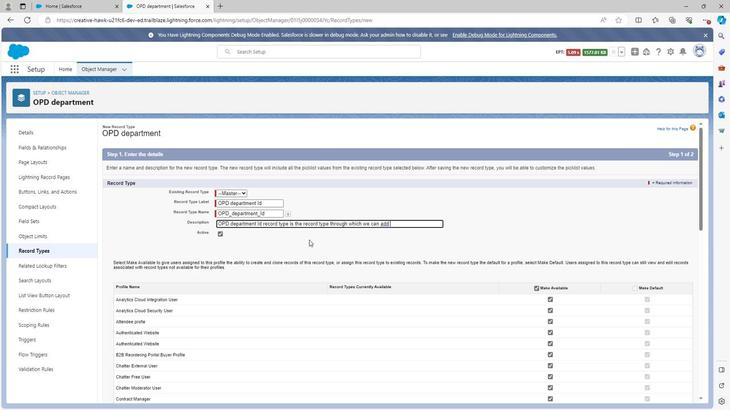 
Action: Key pressed <Key.shift><Key.shift>I
Screenshot: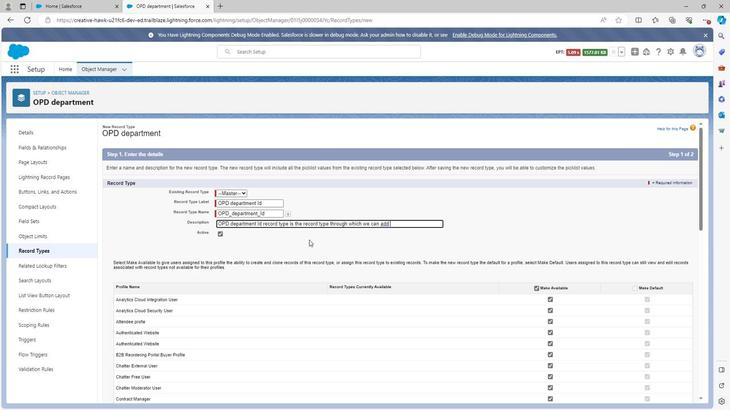 
Action: Mouse moved to (310, 236)
Screenshot: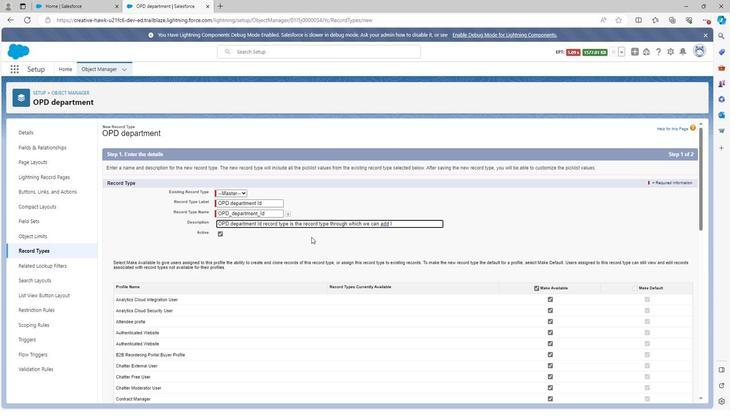 
Action: Key pressed d<Key.space>of<Key.space><Key.shift>OPD<Key.space>department<Key.space>in<Key.space>hospital<Key.space>opd<Key.space>management
Screenshot: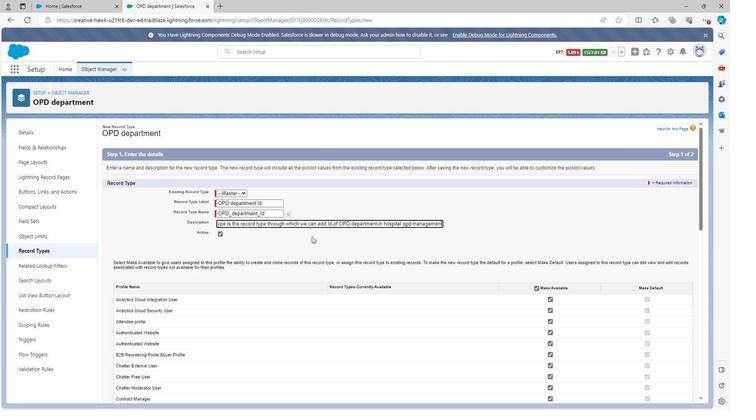 
Action: Mouse moved to (479, 277)
Screenshot: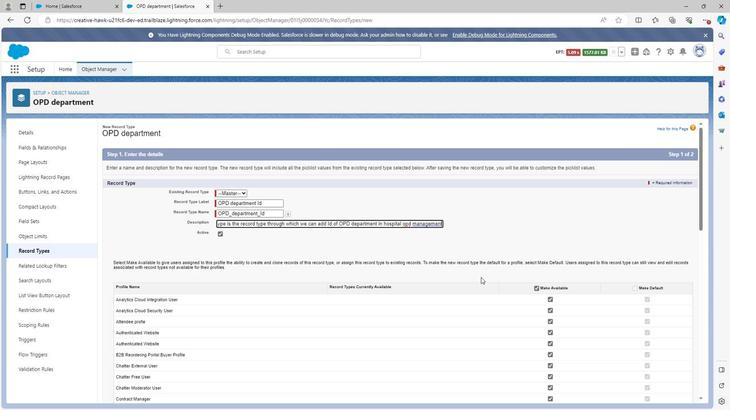 
Action: Mouse scrolled (479, 276) with delta (0, 0)
Screenshot: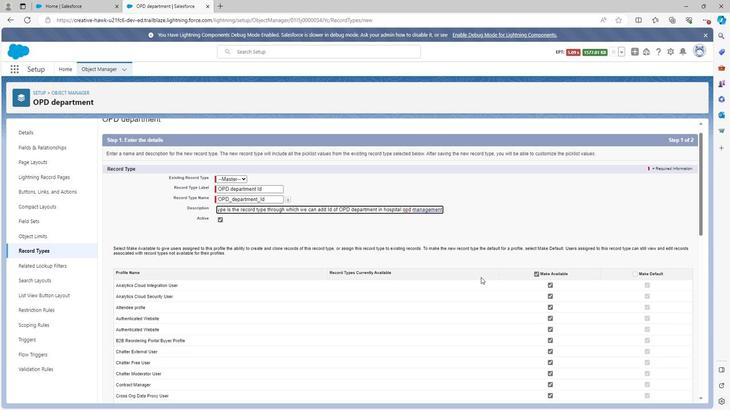 
Action: Mouse scrolled (479, 276) with delta (0, 0)
Screenshot: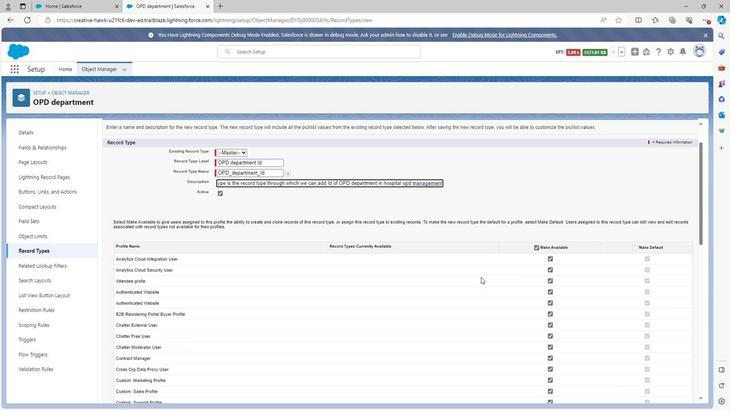 
Action: Mouse moved to (635, 203)
Screenshot: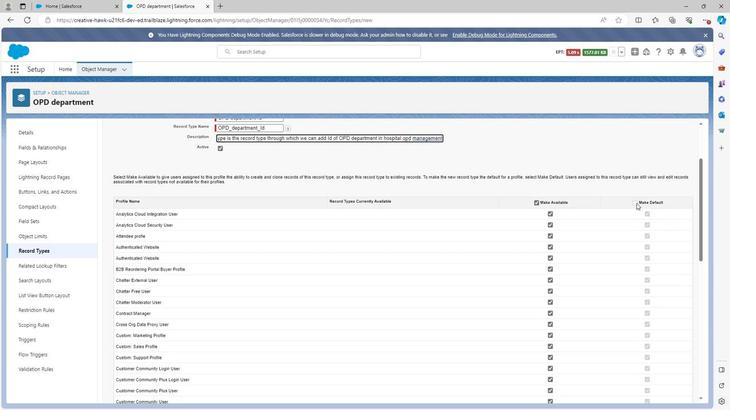 
Action: Mouse pressed left at (635, 203)
Screenshot: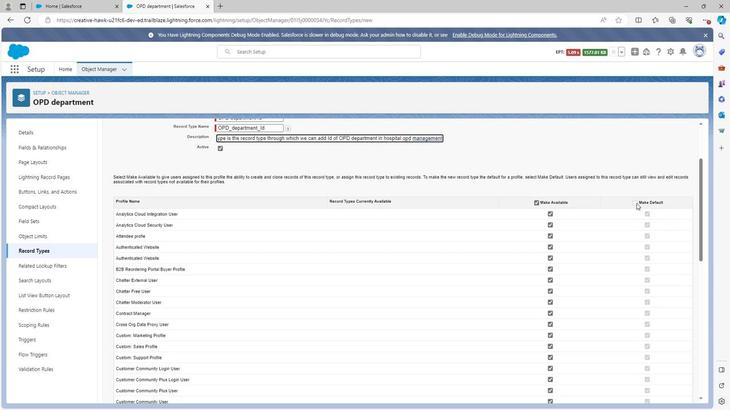 
Action: Mouse moved to (549, 212)
Screenshot: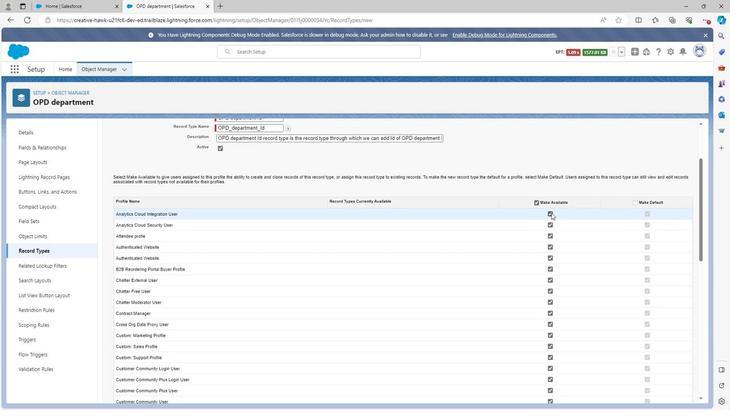 
Action: Mouse pressed left at (549, 212)
Screenshot: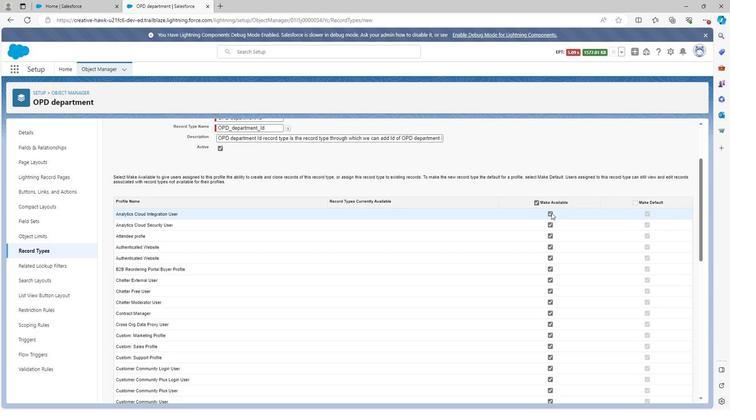 
Action: Mouse moved to (548, 223)
Screenshot: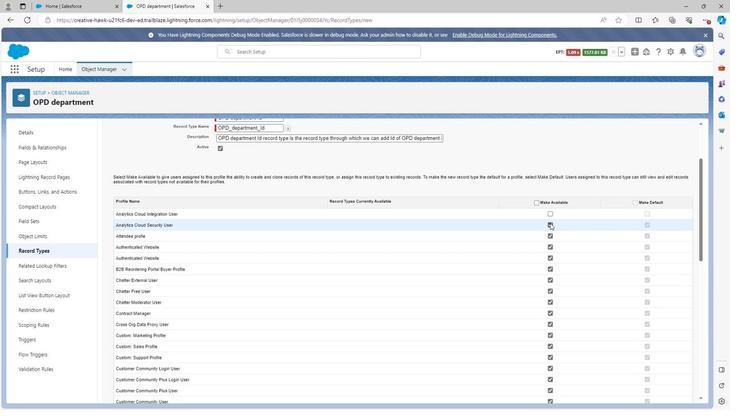 
Action: Mouse pressed left at (548, 223)
Screenshot: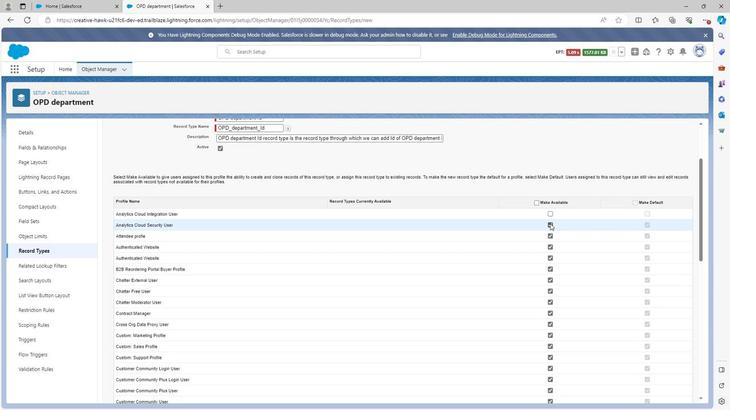 
Action: Mouse moved to (550, 266)
Screenshot: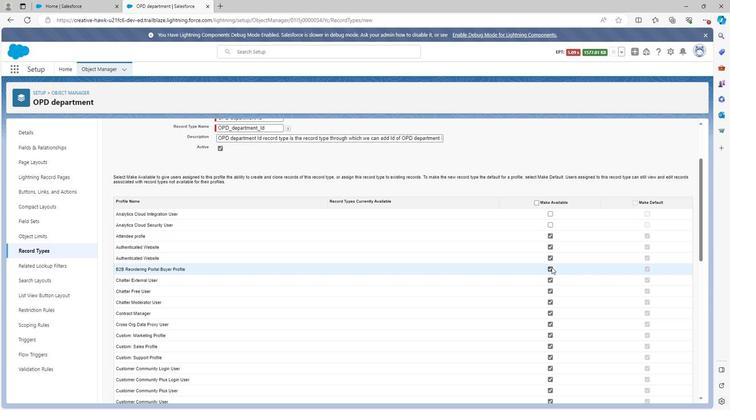 
Action: Mouse pressed left at (550, 266)
Screenshot: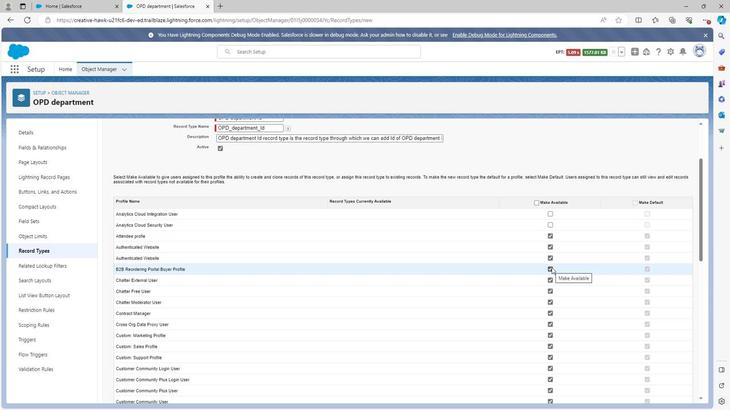 
Action: Mouse moved to (549, 322)
Screenshot: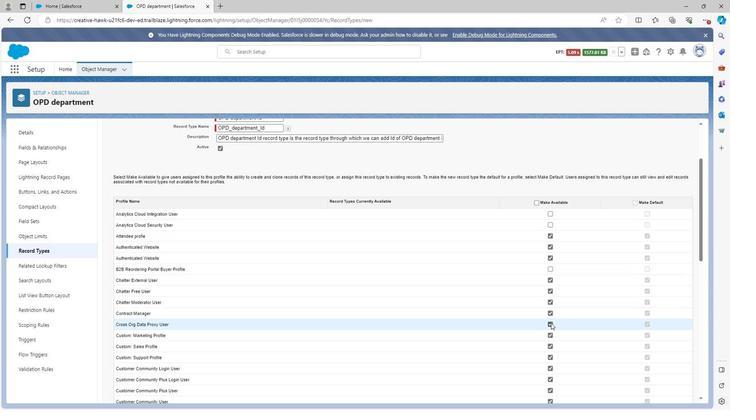 
Action: Mouse pressed left at (549, 322)
Screenshot: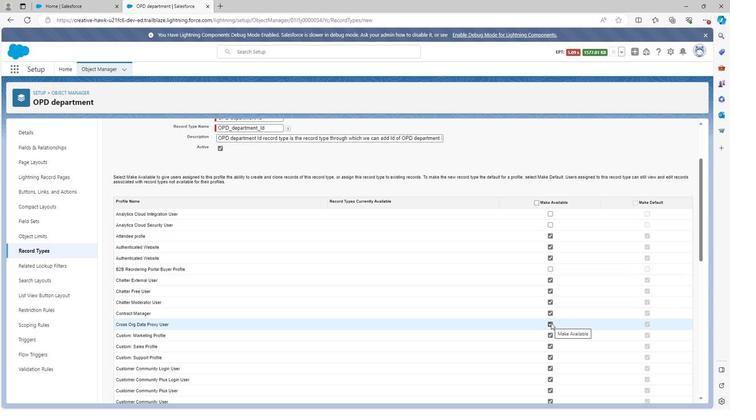 
Action: Mouse scrolled (549, 322) with delta (0, 0)
Screenshot: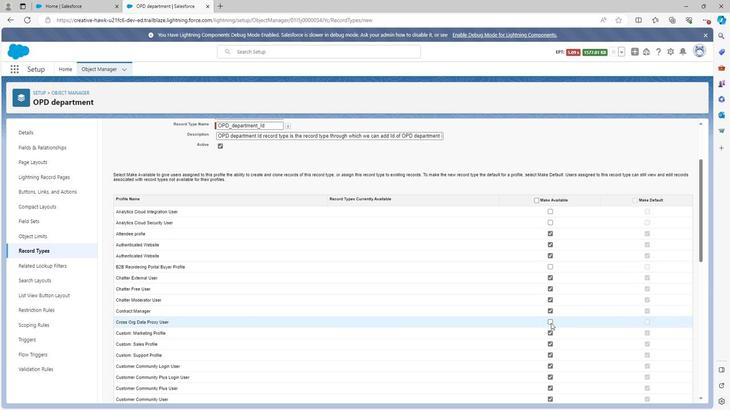 
Action: Mouse scrolled (549, 322) with delta (0, 0)
Screenshot: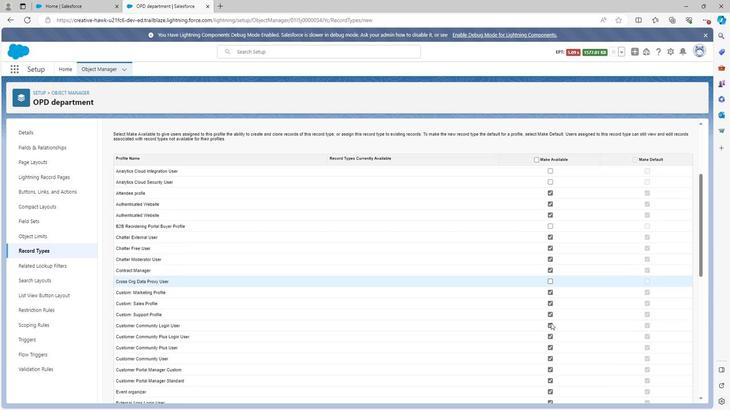 
Action: Mouse moved to (548, 304)
Screenshot: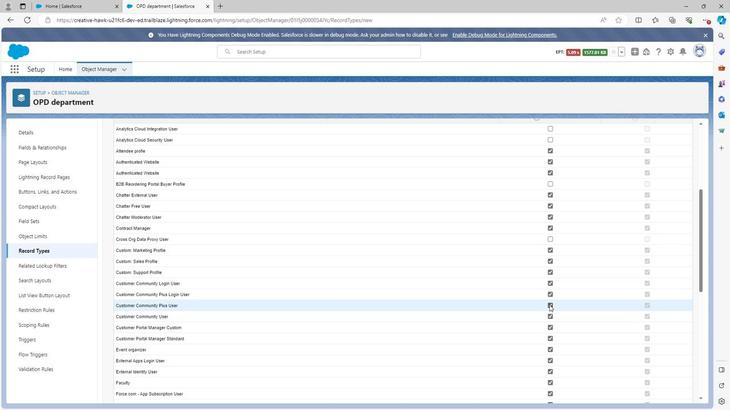 
Action: Mouse pressed left at (548, 304)
Screenshot: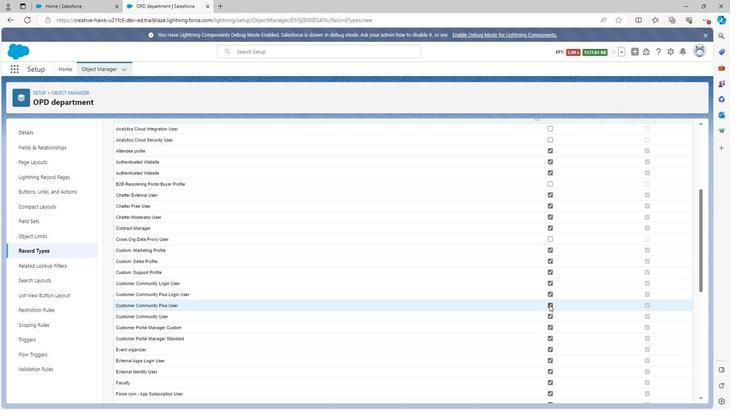 
Action: Mouse moved to (549, 348)
Screenshot: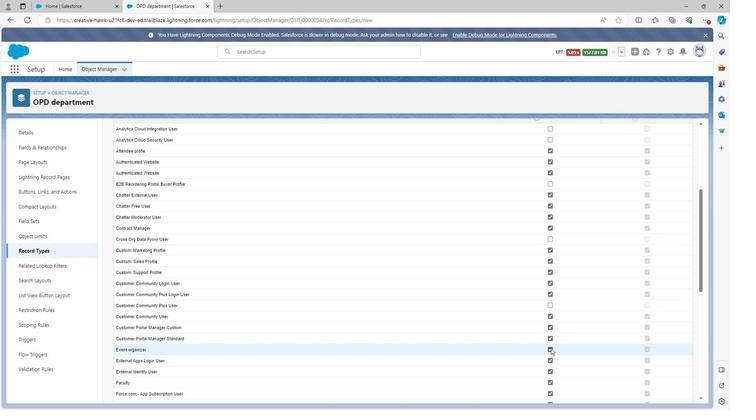 
Action: Mouse pressed left at (549, 348)
Screenshot: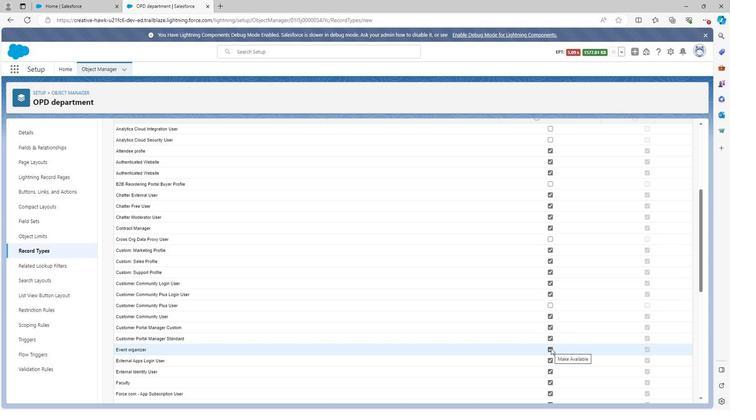 
Action: Mouse moved to (549, 359)
Screenshot: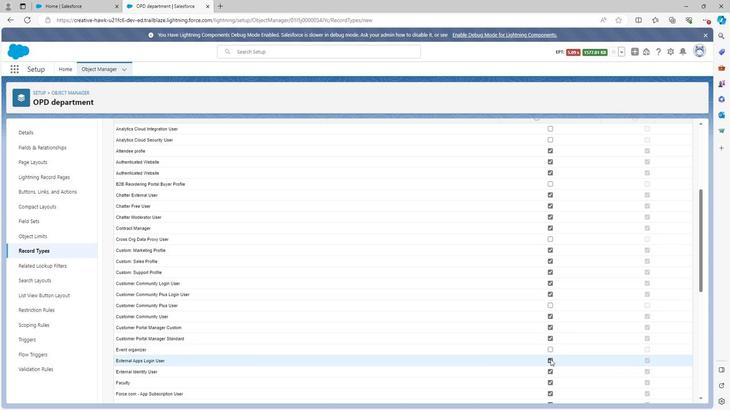 
Action: Mouse pressed left at (549, 359)
Screenshot: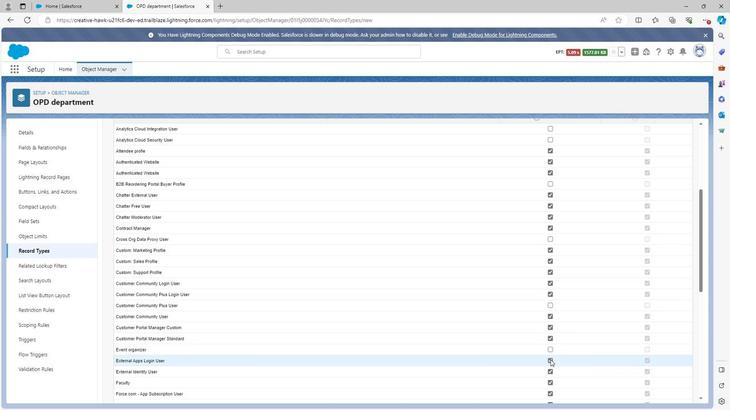 
Action: Mouse moved to (549, 371)
Screenshot: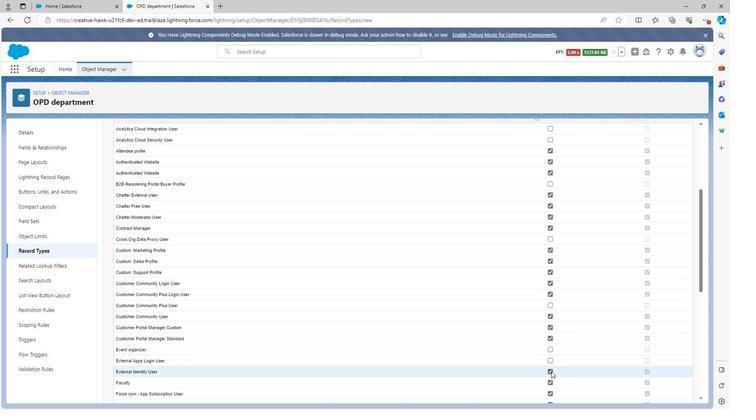 
Action: Mouse pressed left at (549, 371)
Screenshot: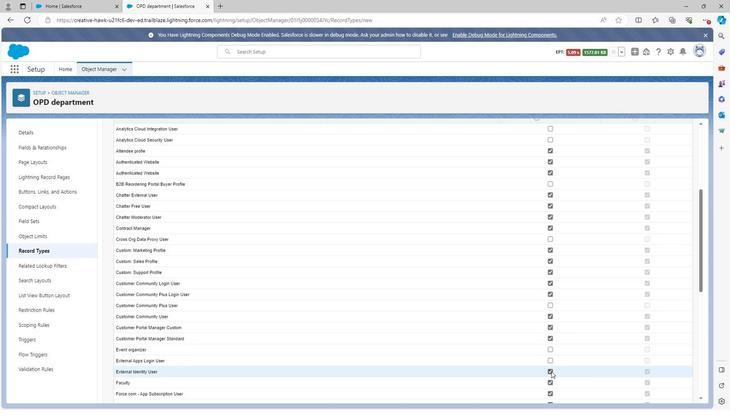
Action: Mouse moved to (549, 381)
Screenshot: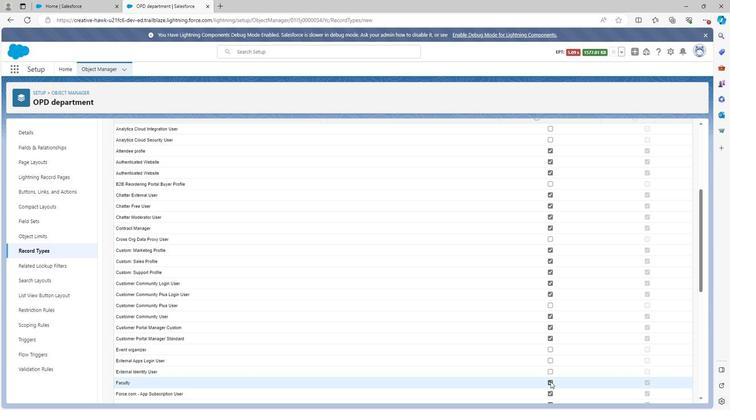 
Action: Mouse pressed left at (549, 381)
Screenshot: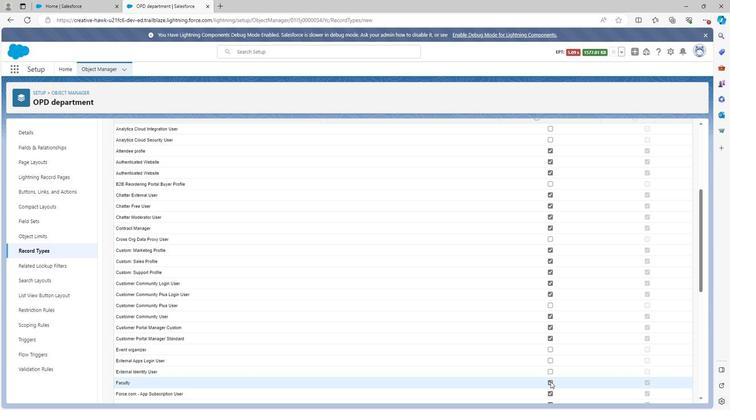 
Action: Mouse moved to (549, 391)
Screenshot: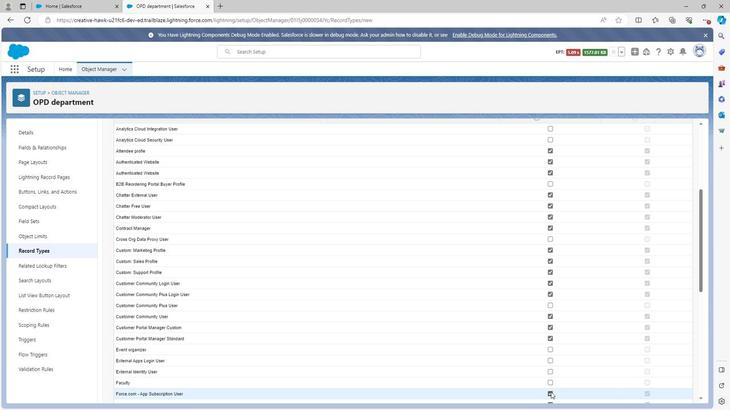 
Action: Mouse pressed left at (549, 391)
Screenshot: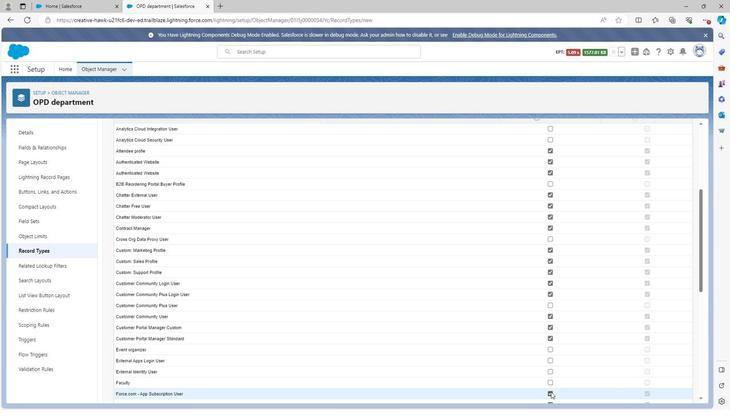 
Action: Mouse scrolled (549, 391) with delta (0, 0)
Screenshot: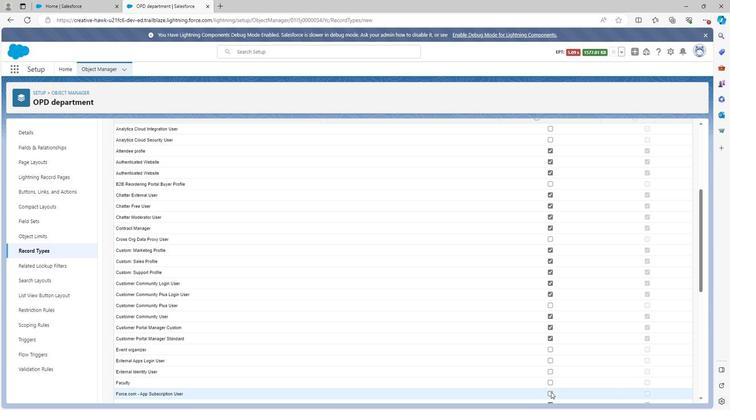 
Action: Mouse scrolled (549, 391) with delta (0, 0)
Screenshot: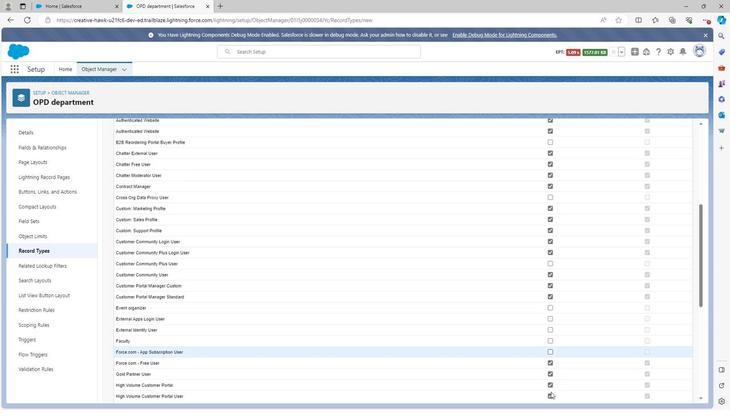 
Action: Mouse moved to (549, 330)
Screenshot: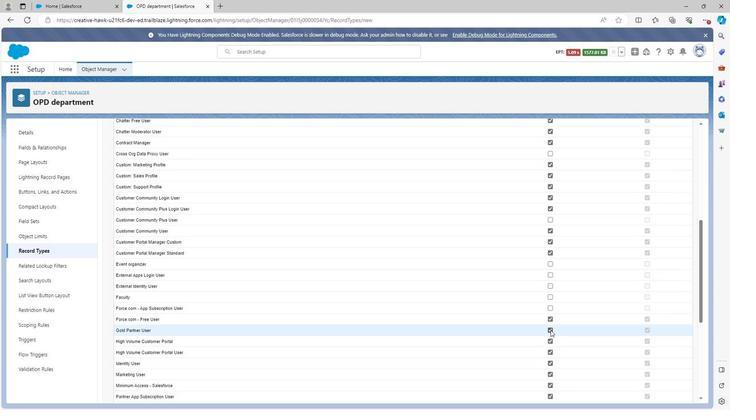 
Action: Mouse pressed left at (549, 330)
Screenshot: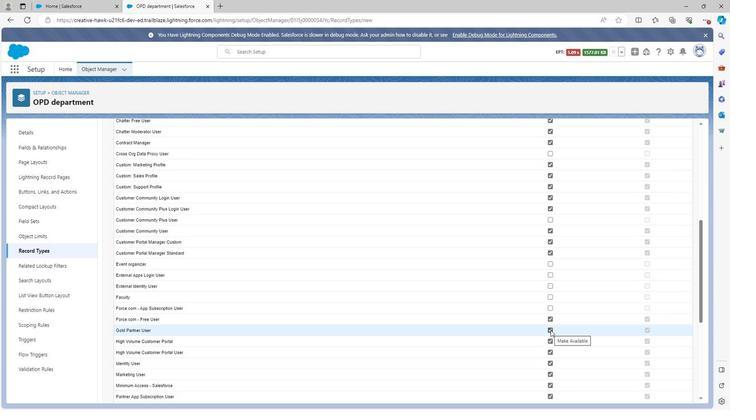 
Action: Mouse moved to (549, 341)
Screenshot: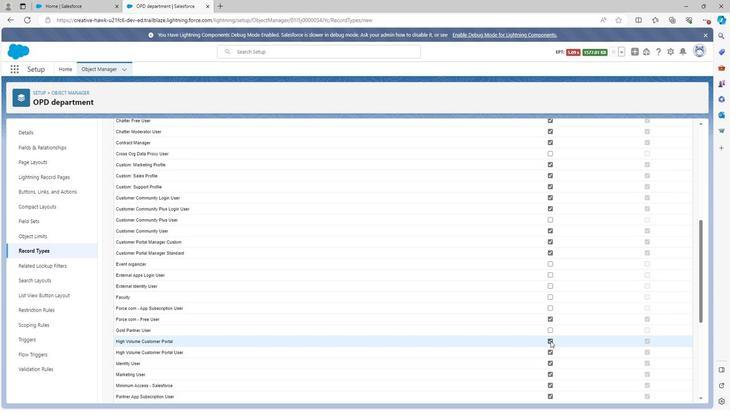 
Action: Mouse pressed left at (549, 341)
Screenshot: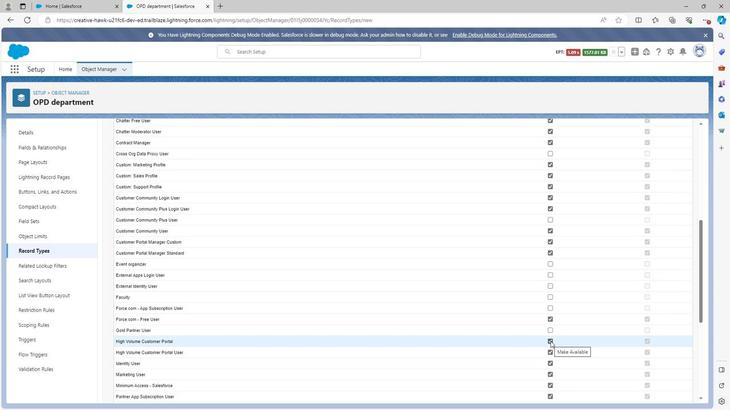 
Action: Mouse moved to (549, 353)
Screenshot: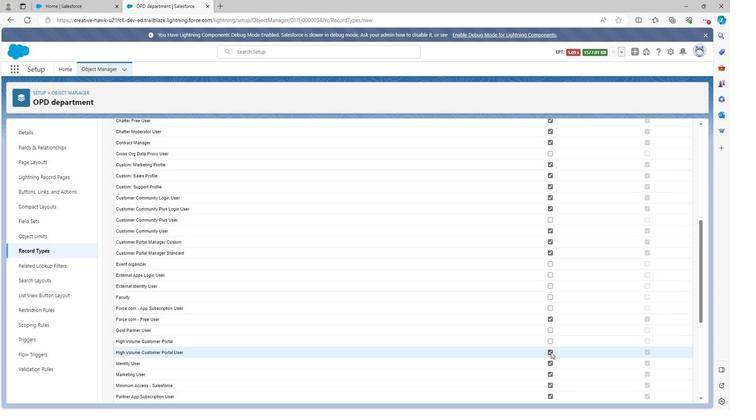 
Action: Mouse pressed left at (549, 353)
Screenshot: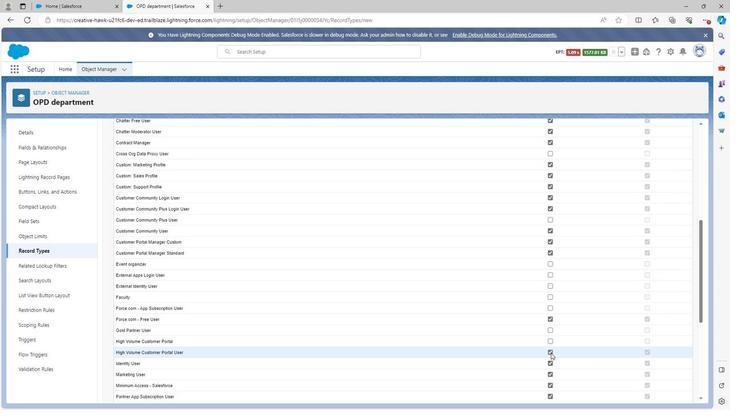 
Action: Mouse moved to (551, 396)
Screenshot: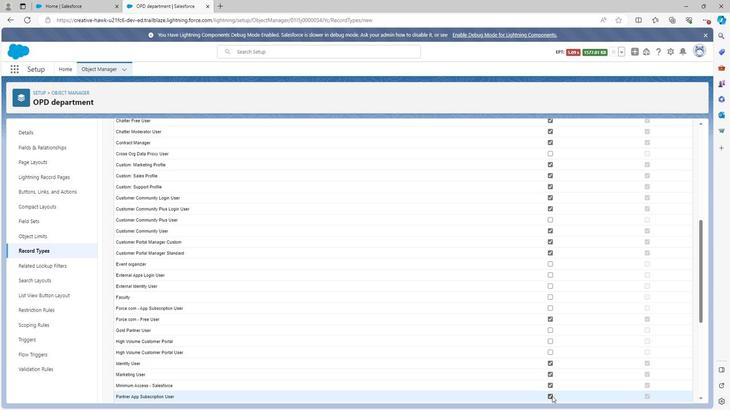 
Action: Mouse pressed left at (551, 396)
Screenshot: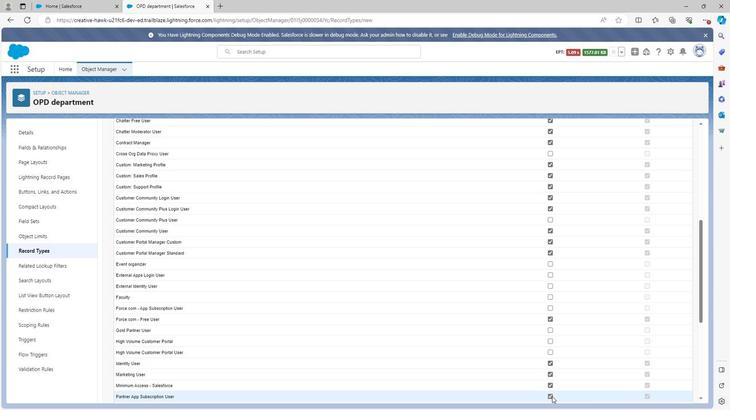 
Action: Mouse moved to (551, 395)
Screenshot: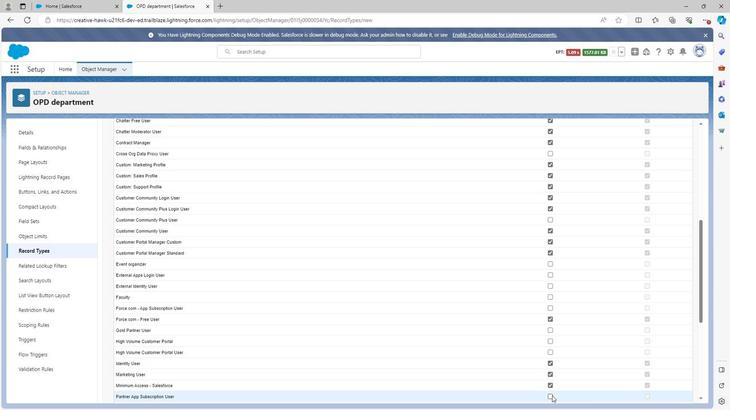 
Action: Mouse scrolled (551, 395) with delta (0, 0)
Screenshot: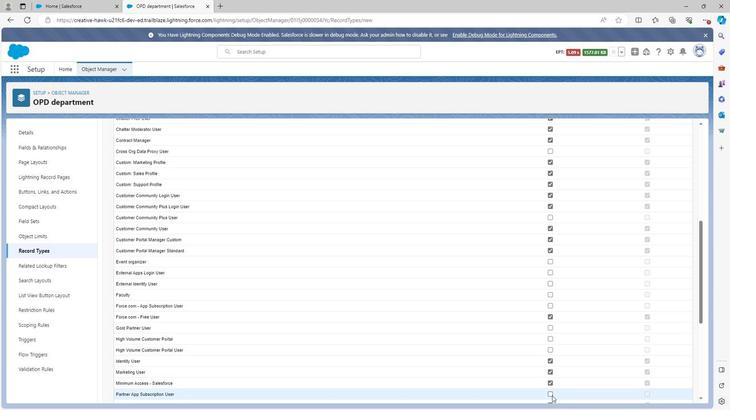 
Action: Mouse moved to (553, 385)
Screenshot: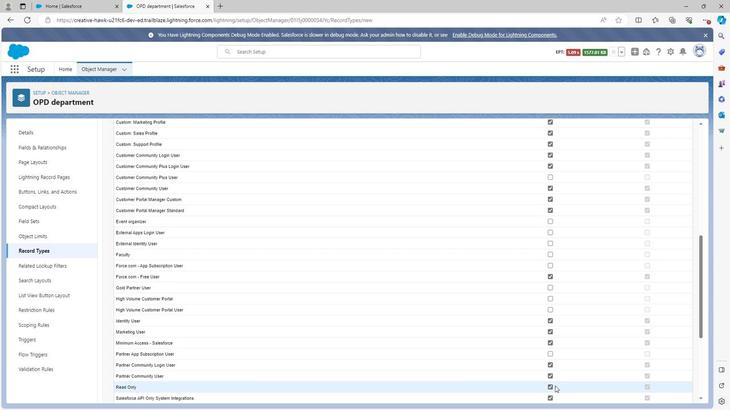 
Action: Mouse scrolled (553, 385) with delta (0, 0)
Screenshot: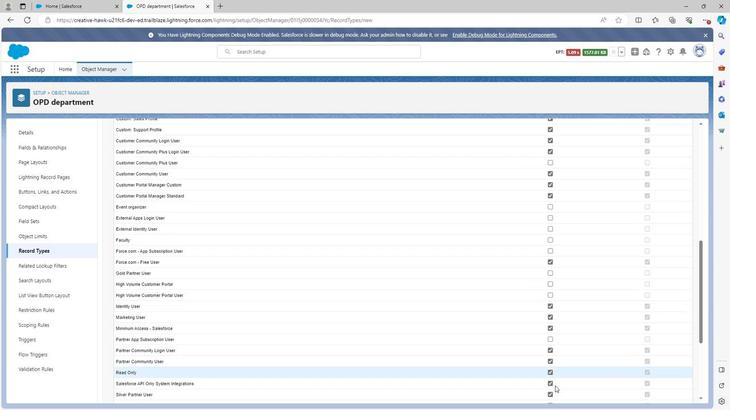 
Action: Mouse moved to (548, 354)
Screenshot: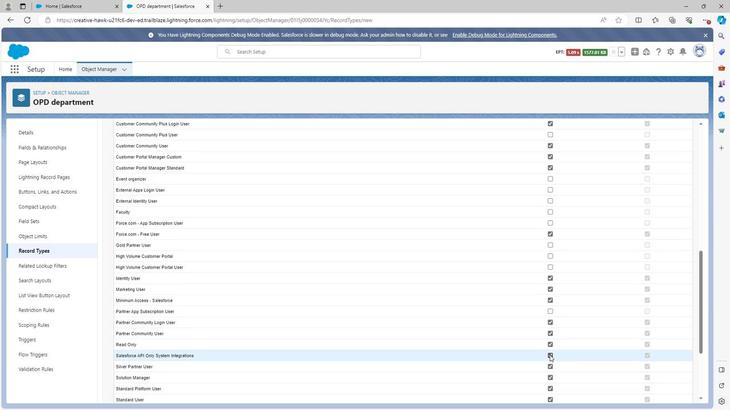 
Action: Mouse pressed left at (548, 354)
Screenshot: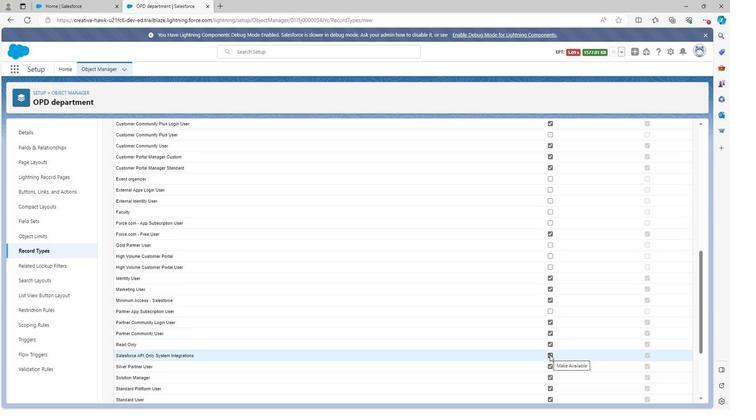 
Action: Mouse moved to (548, 366)
Screenshot: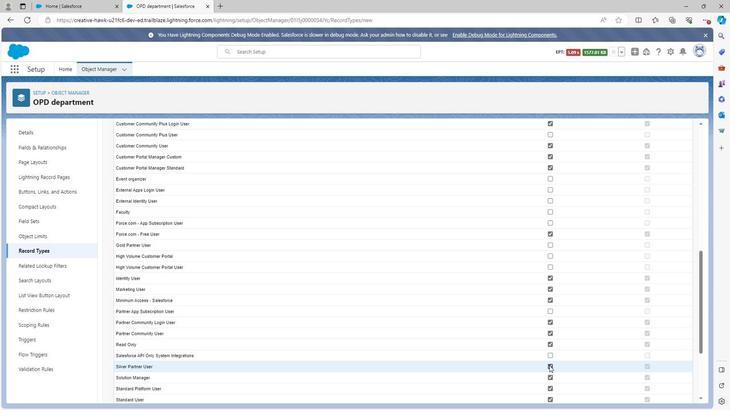 
Action: Mouse pressed left at (548, 366)
Screenshot: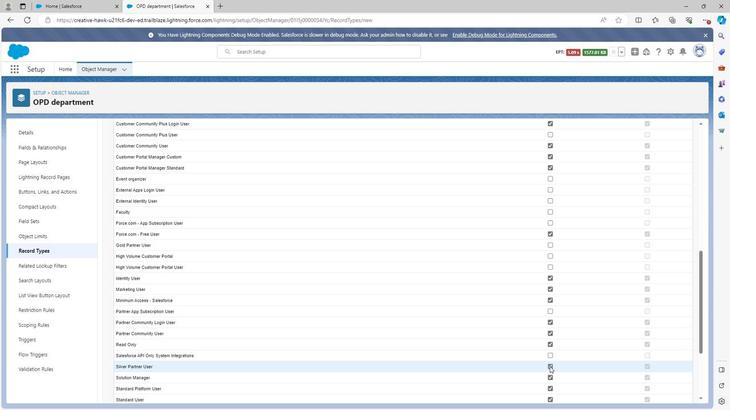 
Action: Mouse moved to (549, 387)
Screenshot: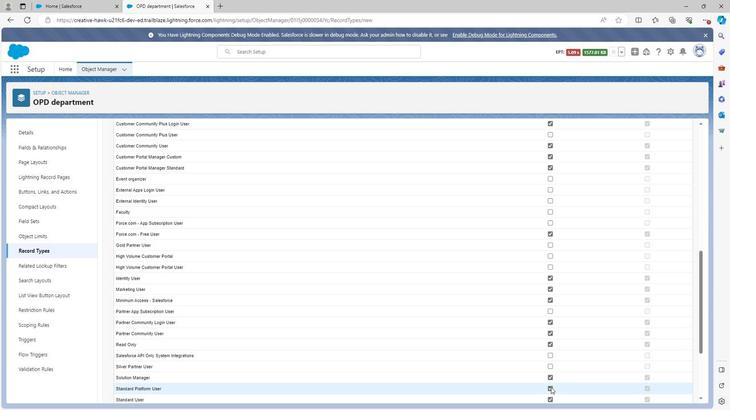 
Action: Mouse scrolled (549, 386) with delta (0, 0)
Screenshot: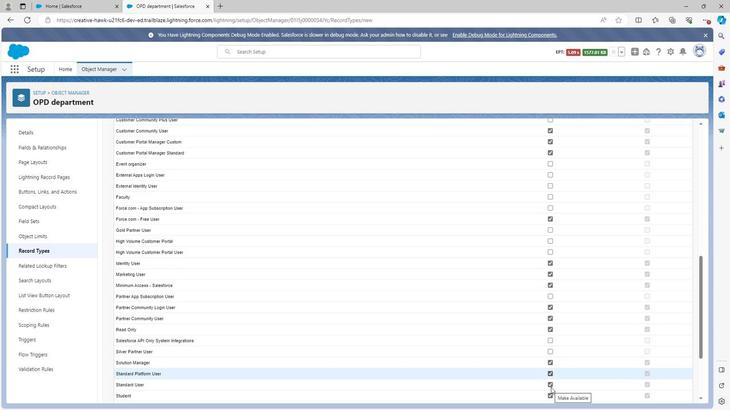 
Action: Mouse moved to (551, 379)
Screenshot: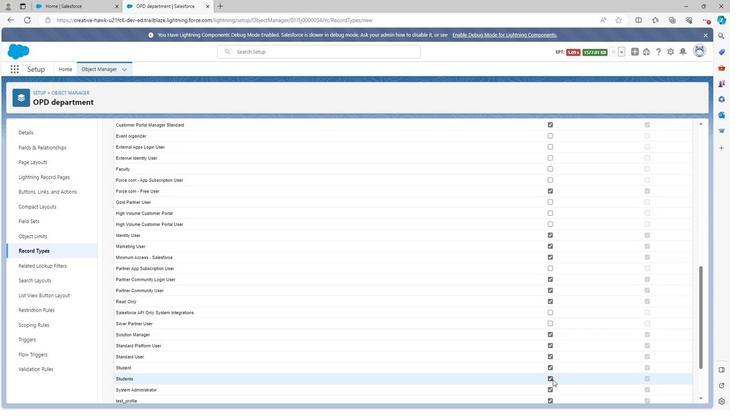 
Action: Mouse pressed left at (551, 379)
Screenshot: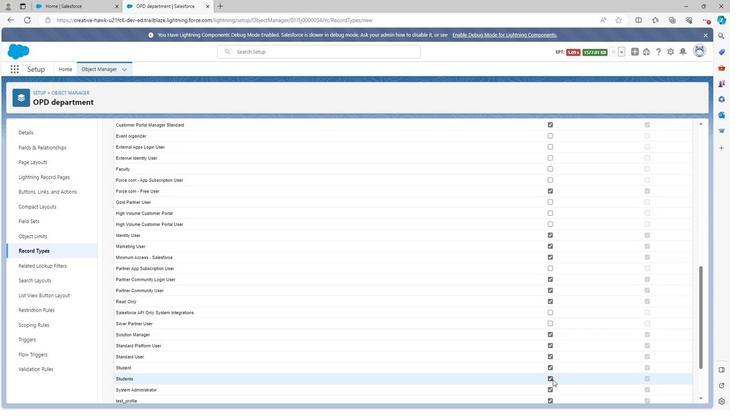 
Action: Mouse moved to (550, 367)
Screenshot: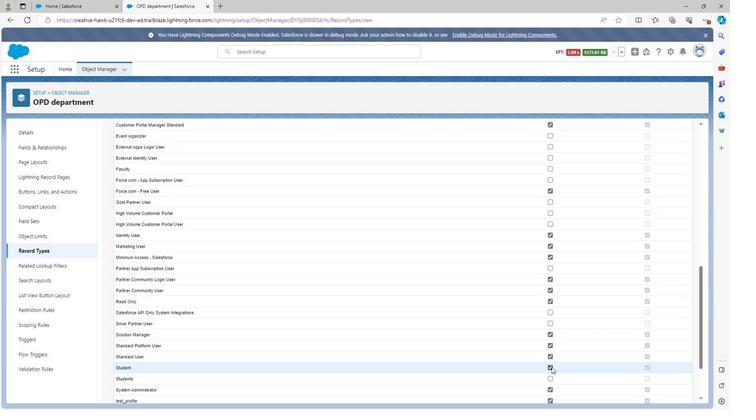 
Action: Mouse pressed left at (550, 367)
Screenshot: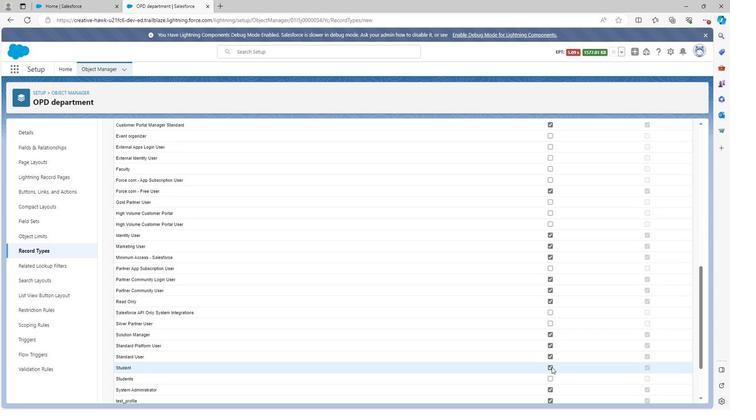 
Action: Mouse moved to (550, 367)
Screenshot: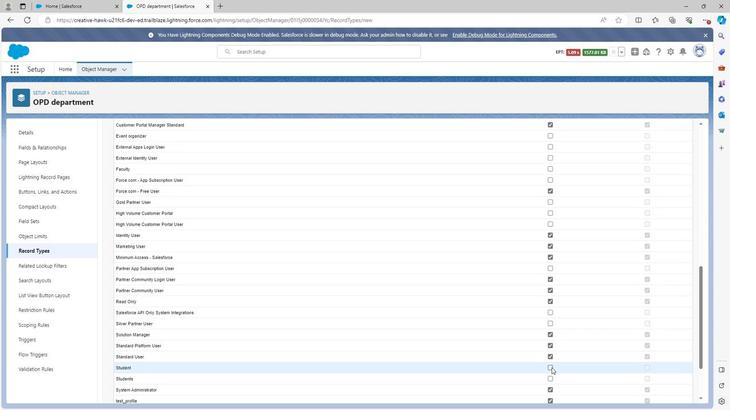 
Action: Mouse scrolled (550, 367) with delta (0, 0)
Screenshot: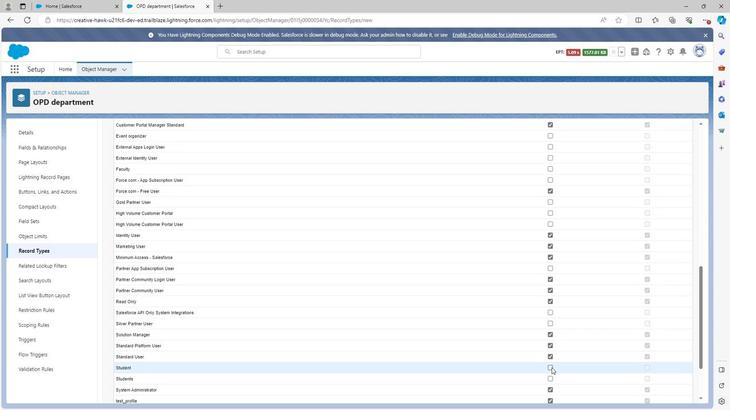 
Action: Mouse moved to (550, 358)
Screenshot: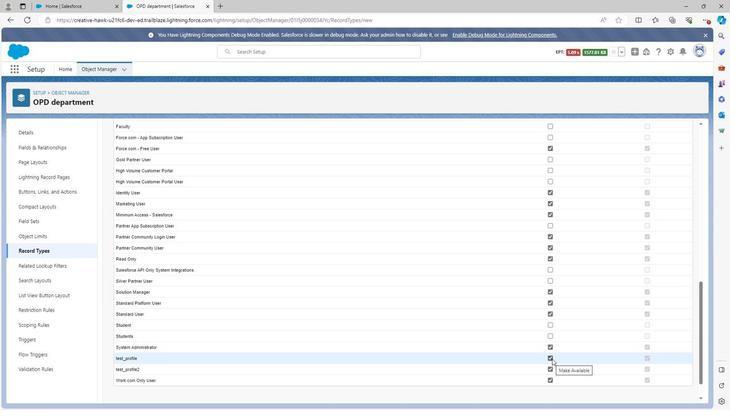 
Action: Mouse pressed left at (550, 358)
Screenshot: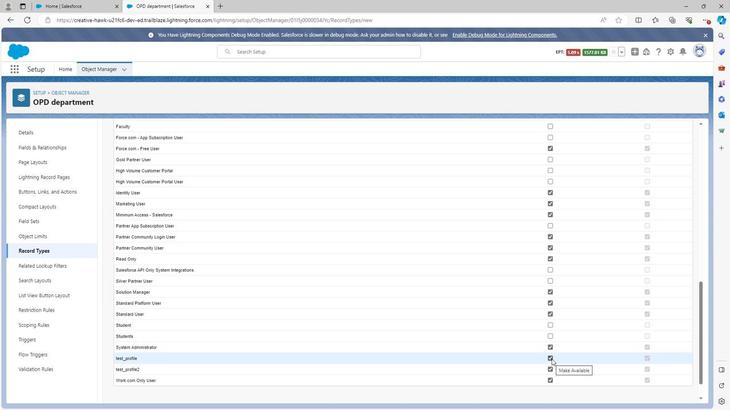
Action: Mouse moved to (548, 369)
Screenshot: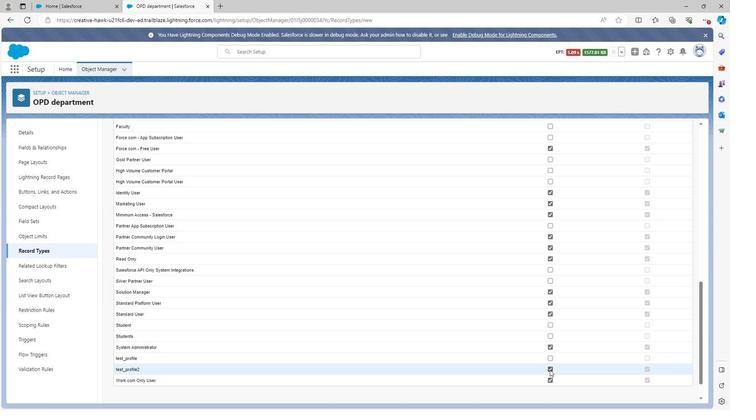 
Action: Mouse pressed left at (548, 369)
Screenshot: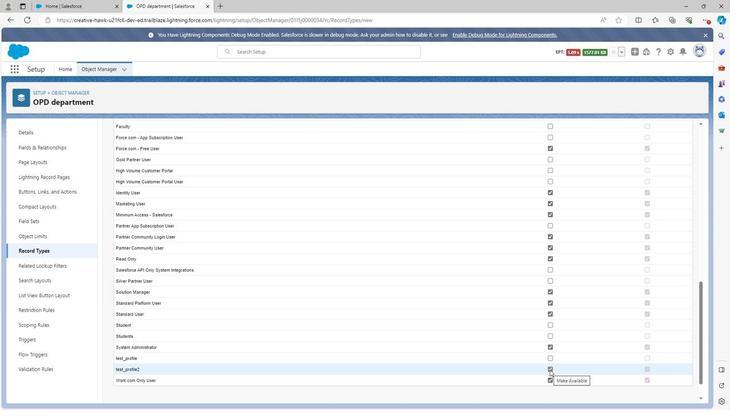 
Action: Mouse moved to (549, 377)
Screenshot: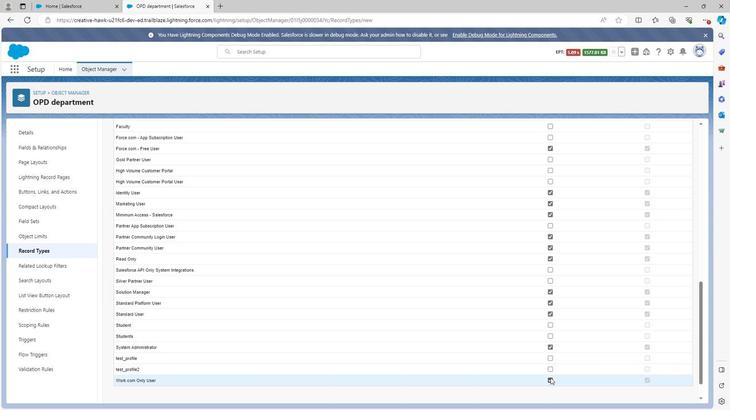 
Action: Mouse pressed left at (549, 377)
Screenshot: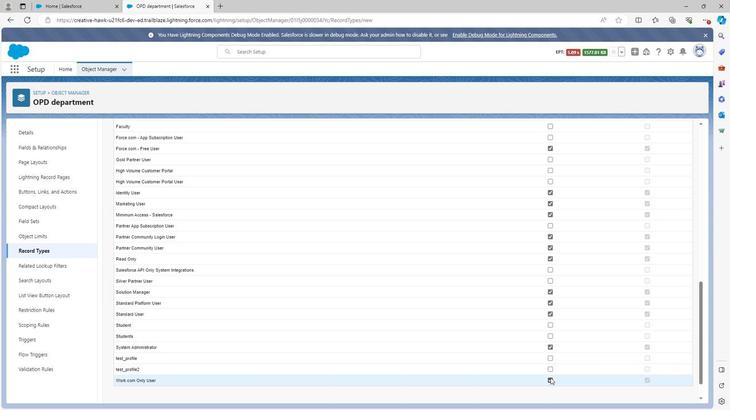 
Action: Mouse moved to (671, 386)
Screenshot: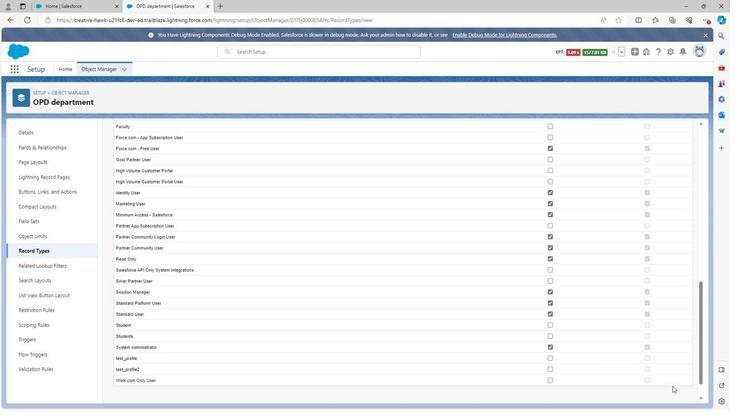 
Action: Mouse scrolled (671, 385) with delta (0, 0)
Screenshot: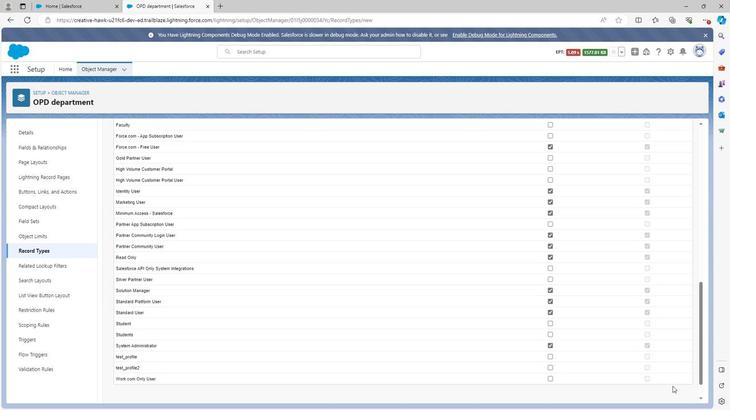 
Action: Mouse moved to (669, 393)
Screenshot: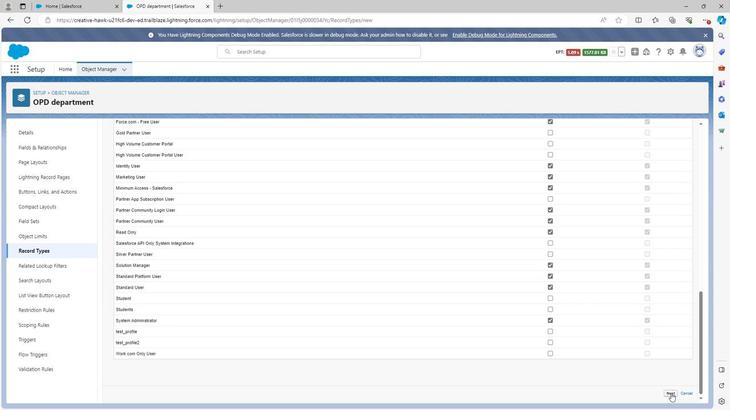 
Action: Mouse pressed left at (669, 393)
Screenshot: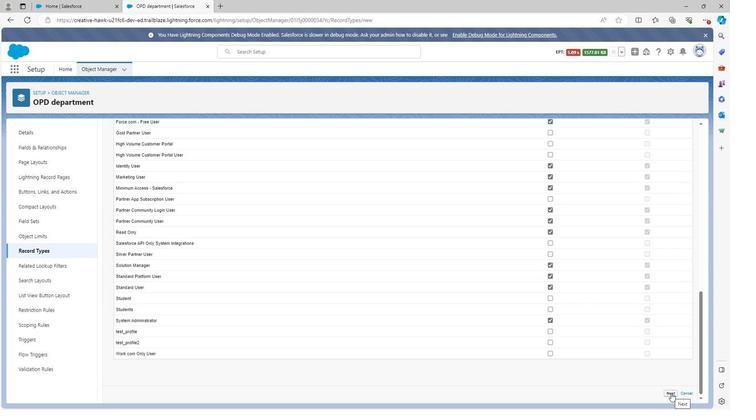 
Action: Mouse moved to (662, 350)
Screenshot: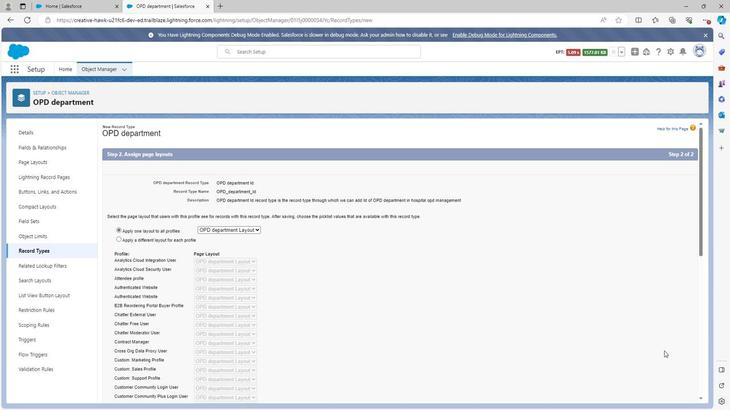 
Action: Mouse scrolled (662, 350) with delta (0, 0)
Screenshot: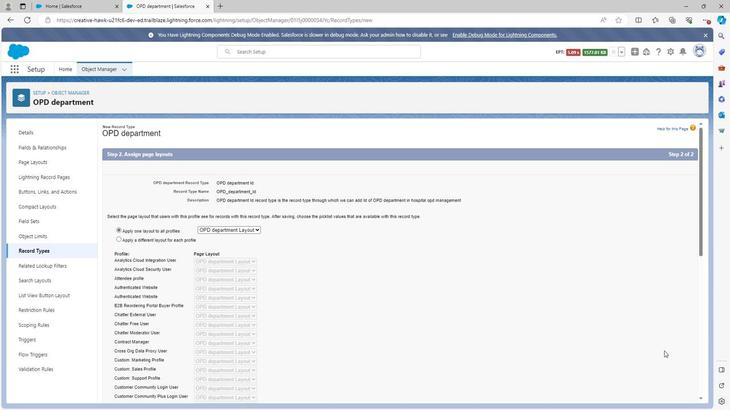 
Action: Mouse scrolled (662, 350) with delta (0, 0)
Screenshot: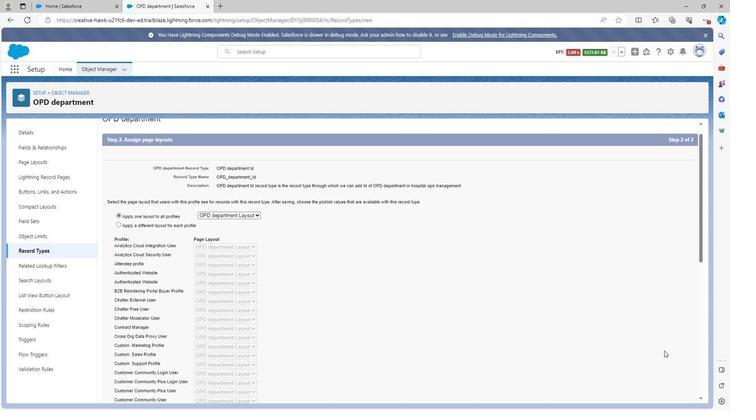 
Action: Mouse scrolled (662, 350) with delta (0, 0)
Screenshot: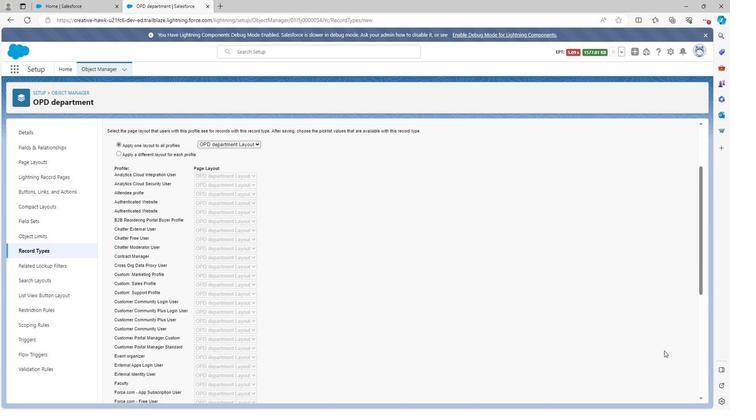 
Action: Mouse scrolled (662, 350) with delta (0, 0)
Screenshot: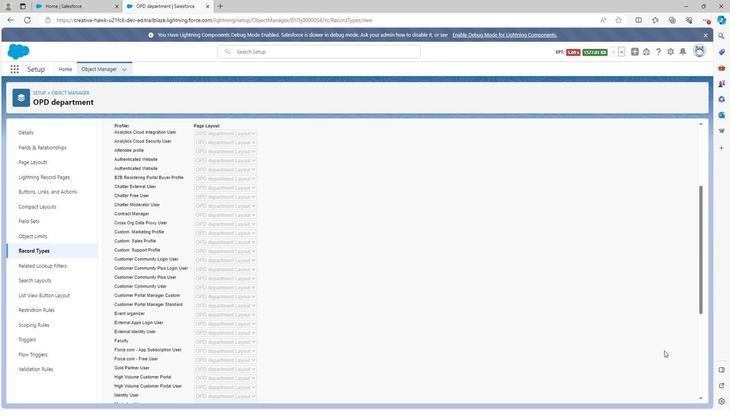 
Action: Mouse scrolled (662, 350) with delta (0, 0)
Screenshot: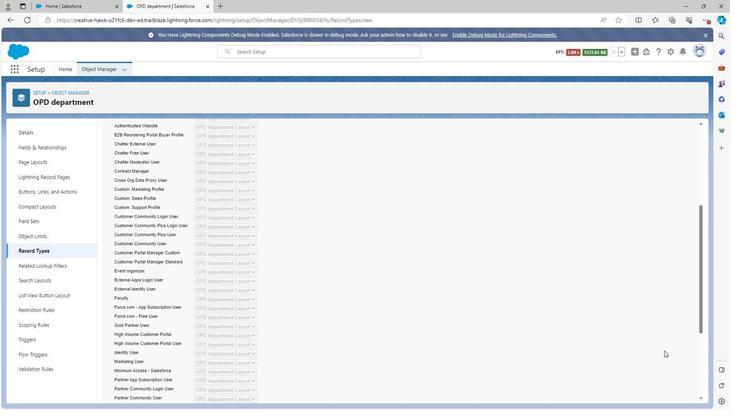
Action: Mouse scrolled (662, 350) with delta (0, 0)
Screenshot: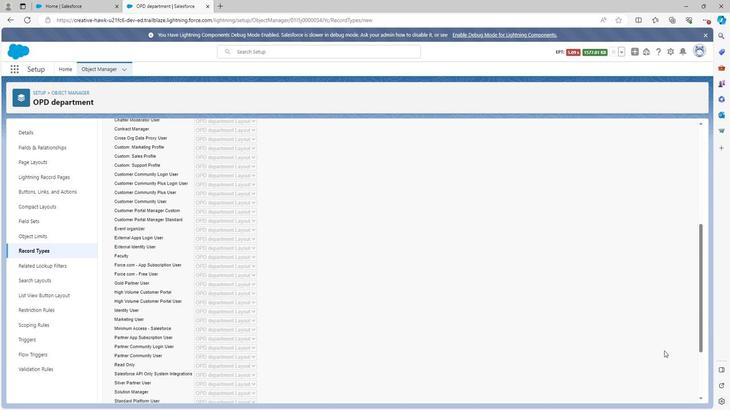 
Action: Mouse scrolled (662, 350) with delta (0, 0)
Screenshot: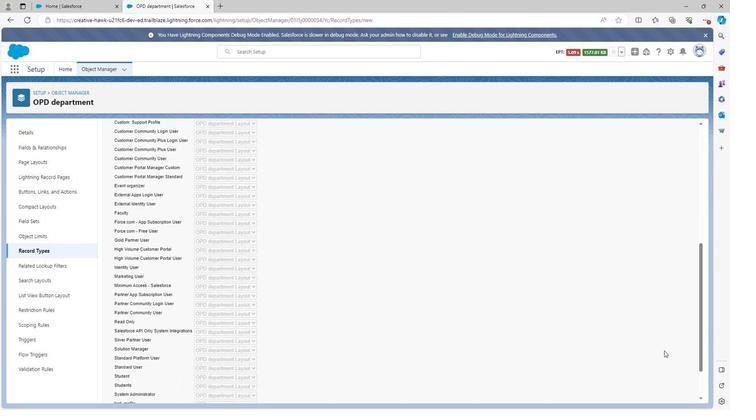 
Action: Mouse scrolled (662, 350) with delta (0, 0)
Screenshot: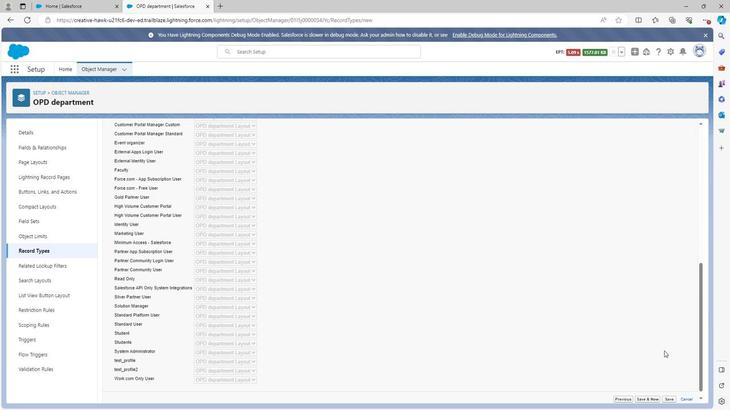 
Action: Mouse scrolled (662, 350) with delta (0, 0)
Screenshot: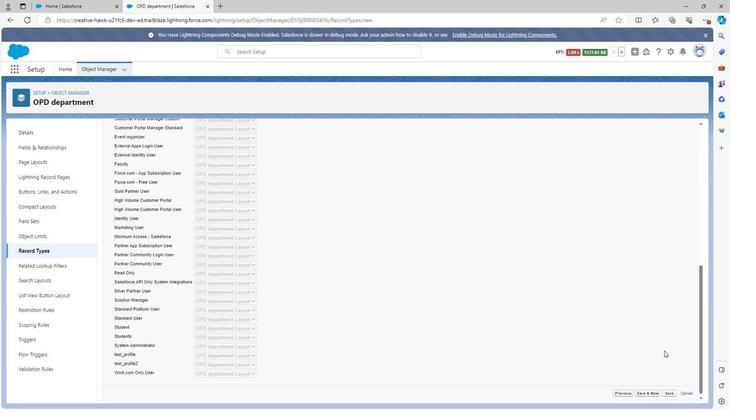 
Action: Mouse moved to (667, 391)
Screenshot: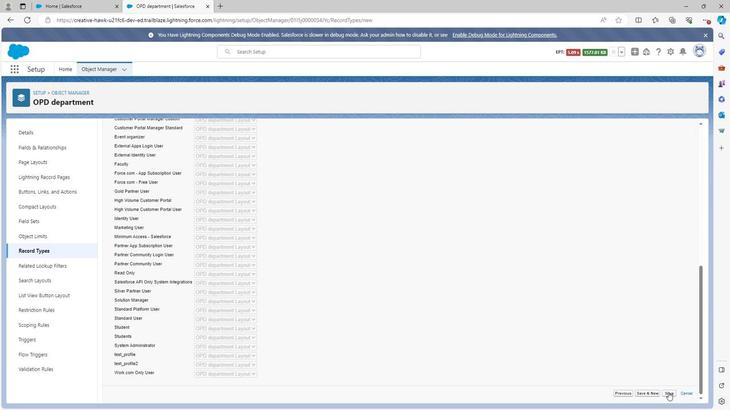 
Action: Mouse pressed left at (667, 391)
Screenshot: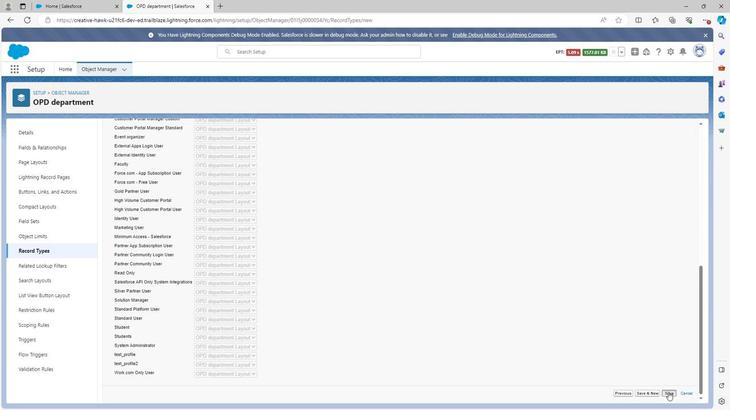 
Action: Mouse moved to (41, 249)
Screenshot: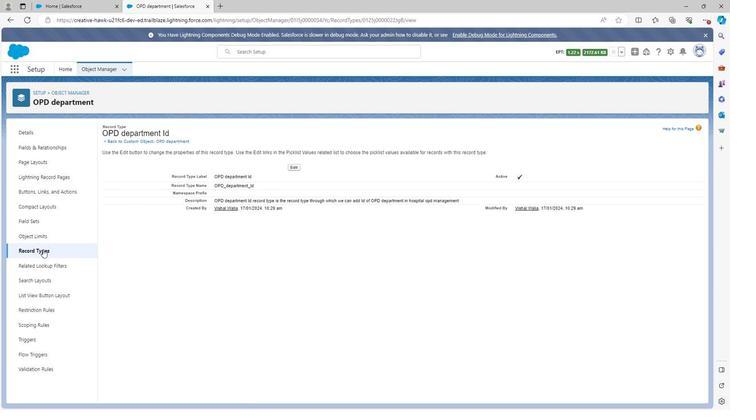 
Action: Mouse pressed left at (41, 249)
Screenshot: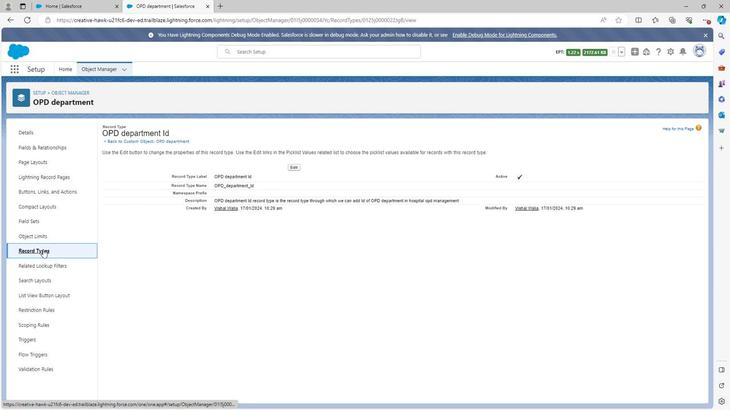 
Action: Mouse moved to (626, 132)
Screenshot: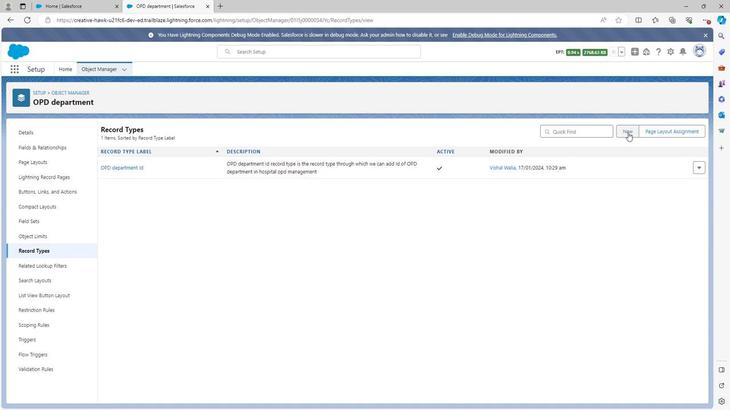 
Action: Mouse pressed left at (626, 132)
Screenshot: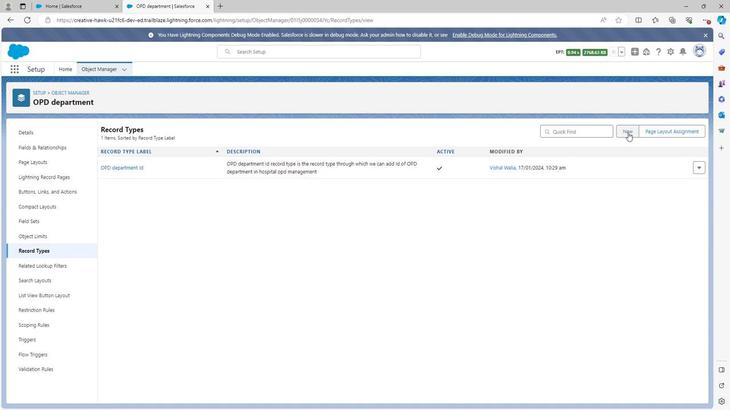 
Action: Mouse moved to (225, 202)
Screenshot: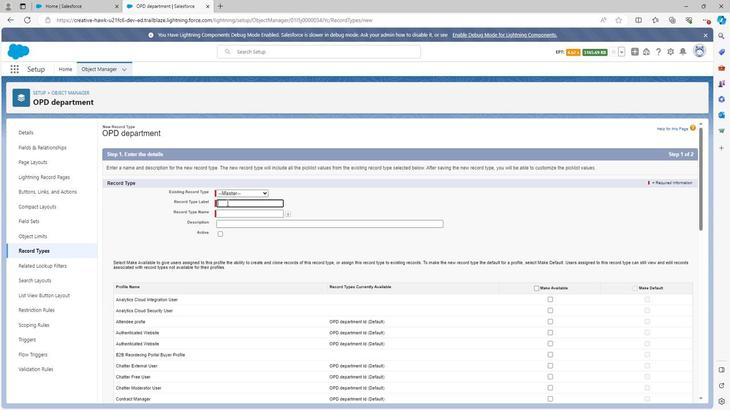 
Action: Key pressed <Key.shift>OPD<Key.space>department<Key.space>name
Screenshot: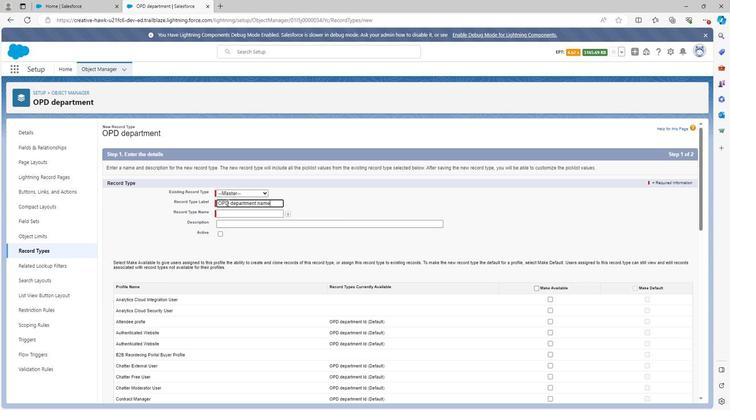
Action: Mouse moved to (328, 208)
Screenshot: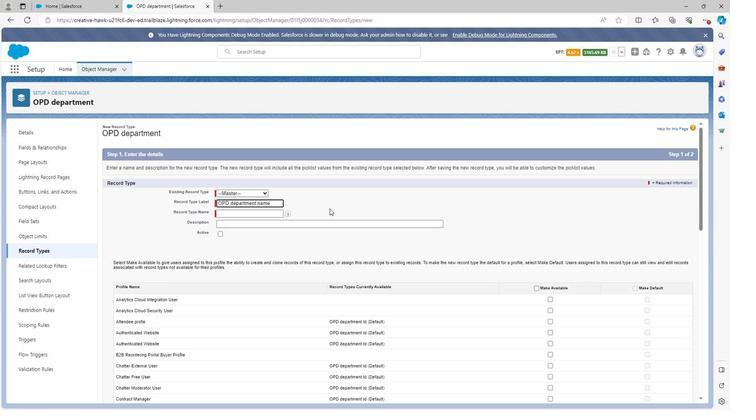 
Action: Mouse pressed left at (328, 208)
Screenshot: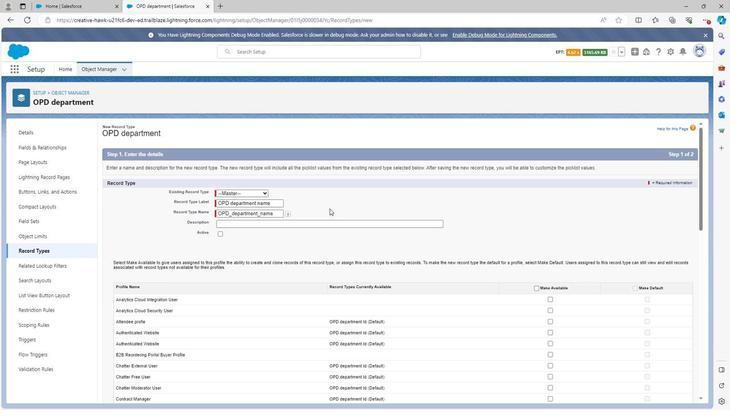 
Action: Mouse moved to (245, 221)
Screenshot: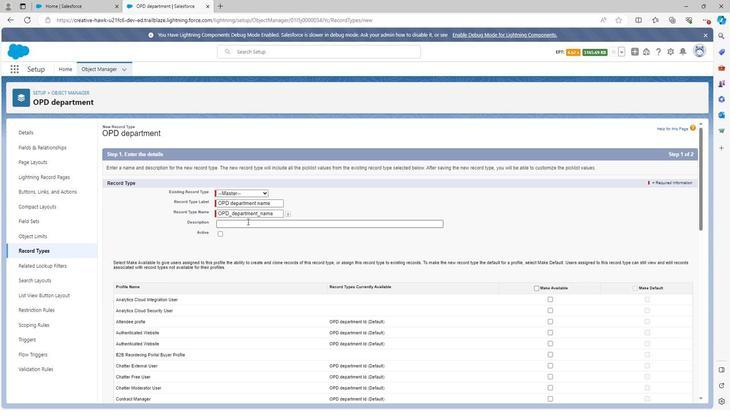 
Action: Mouse pressed left at (245, 221)
Screenshot: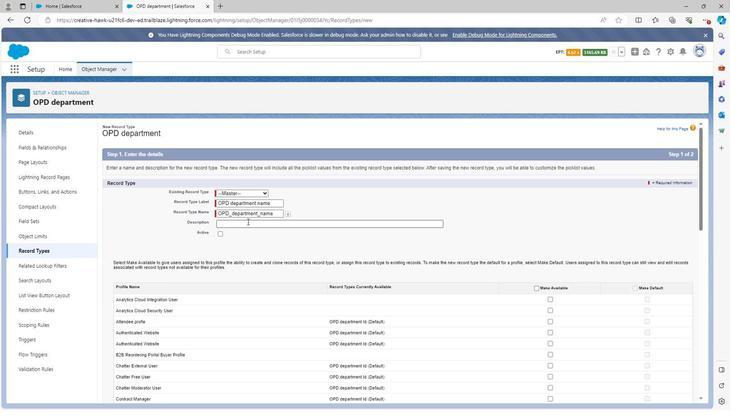 
Action: Key pressed <Key.shift>OPD<Key.space>department<Key.space>name<Key.space>record<Key.space>type<Key.space>is<Key.space>the<Key.space>record<Key.space>type<Key.space>through<Key.space>which<Key.space>we<Key.space>can<Key.space>add<Key.space>name<Key.space>of<Key.space><Key.shift>OPD<Key.space>department<Key.space>in<Key.space>hospital<Key.space>opd<Key.space>management
Screenshot: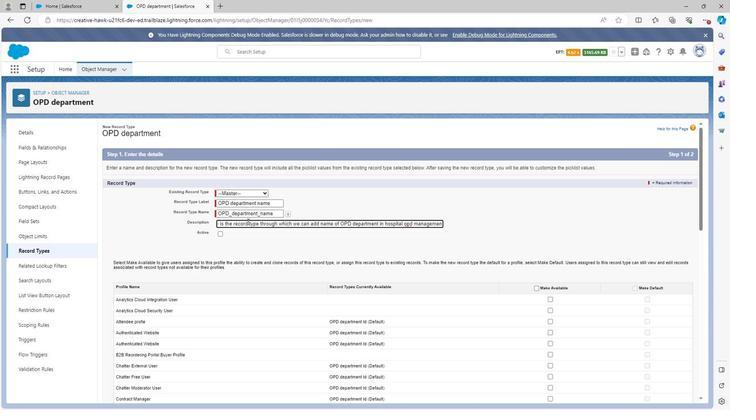 
Action: Mouse moved to (217, 233)
Screenshot: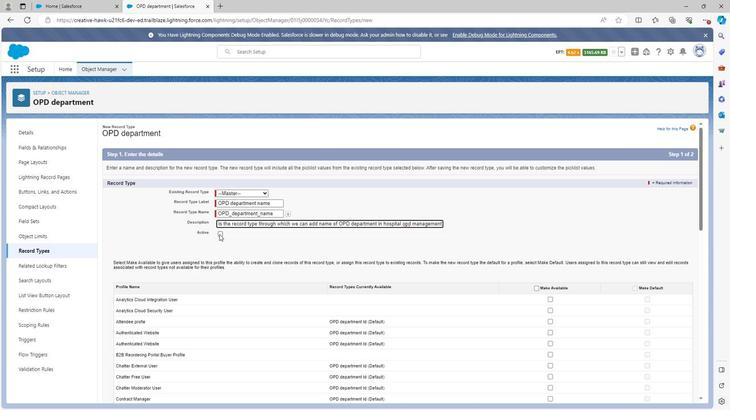 
Action: Mouse pressed left at (217, 233)
Screenshot: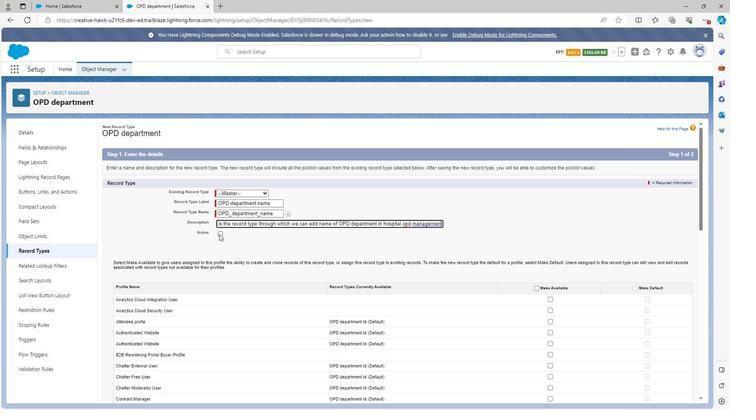 
Action: Mouse moved to (536, 287)
Screenshot: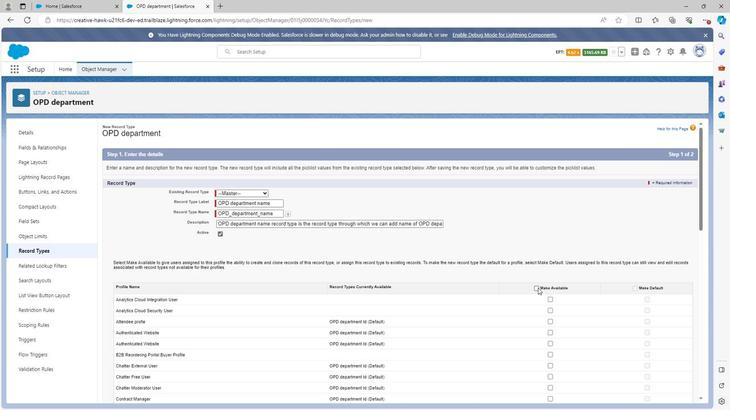 
Action: Mouse pressed left at (536, 287)
Screenshot: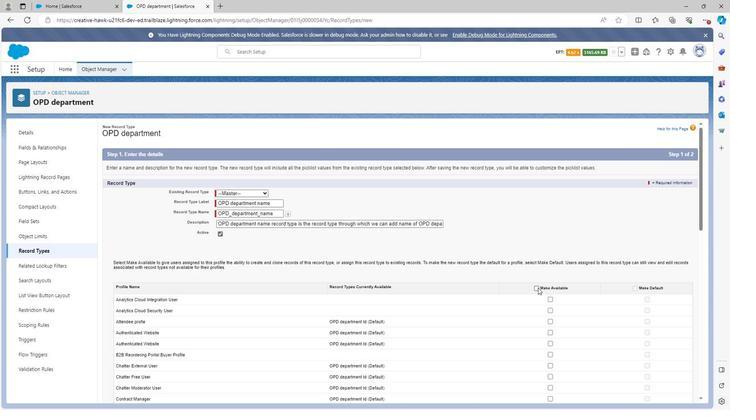 
Action: Mouse moved to (634, 289)
Screenshot: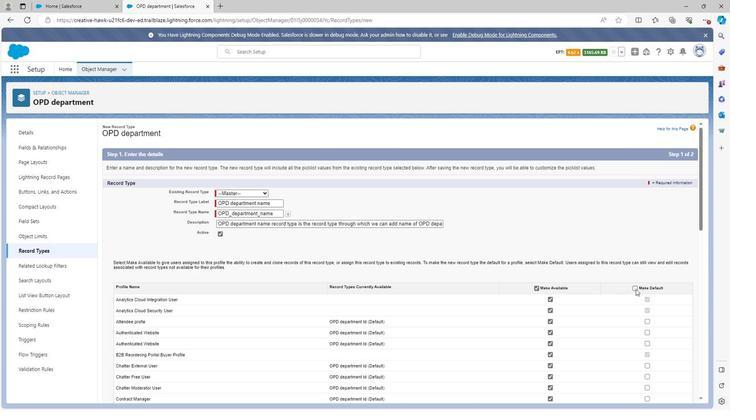
Action: Mouse pressed left at (634, 289)
Screenshot: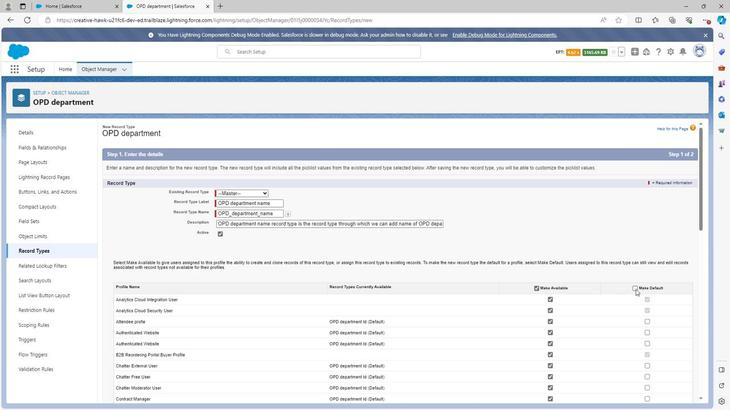 
Action: Mouse moved to (634, 287)
Screenshot: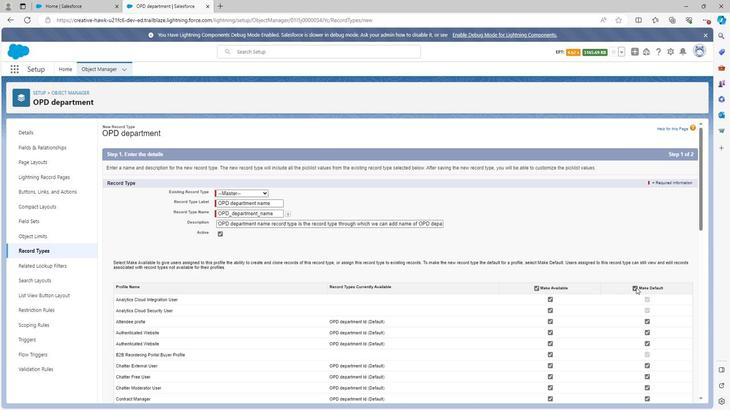 
Action: Mouse scrolled (634, 286) with delta (0, 0)
Screenshot: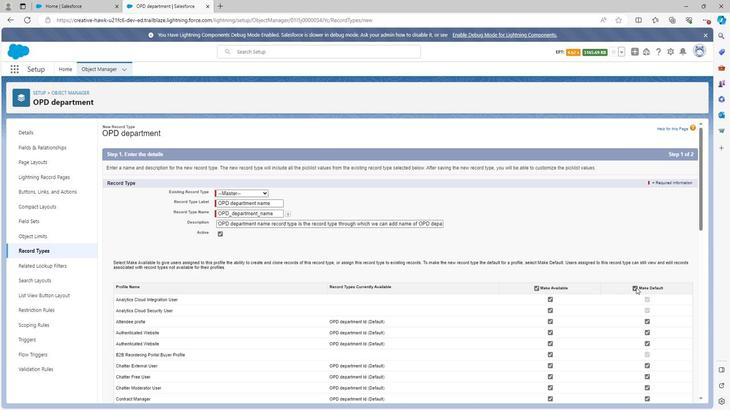 
Action: Mouse scrolled (634, 286) with delta (0, 0)
Screenshot: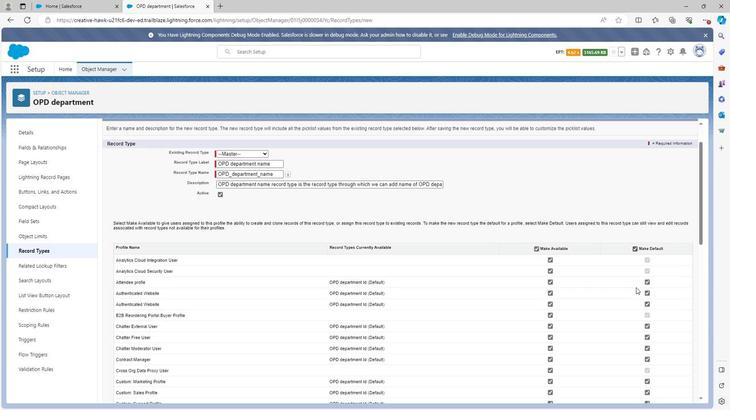 
Action: Mouse moved to (549, 213)
Screenshot: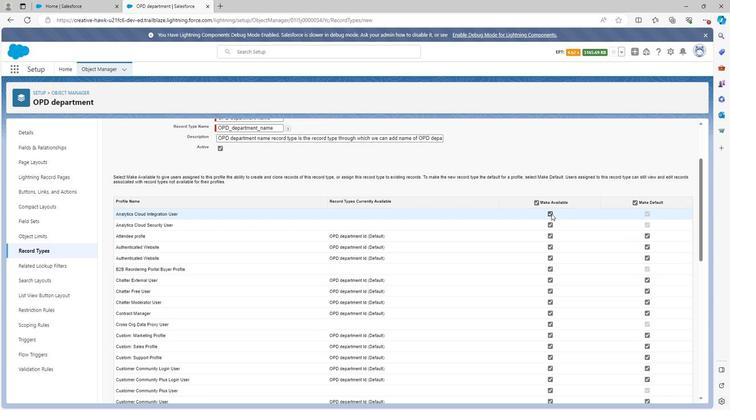 
Action: Mouse pressed left at (549, 213)
Screenshot: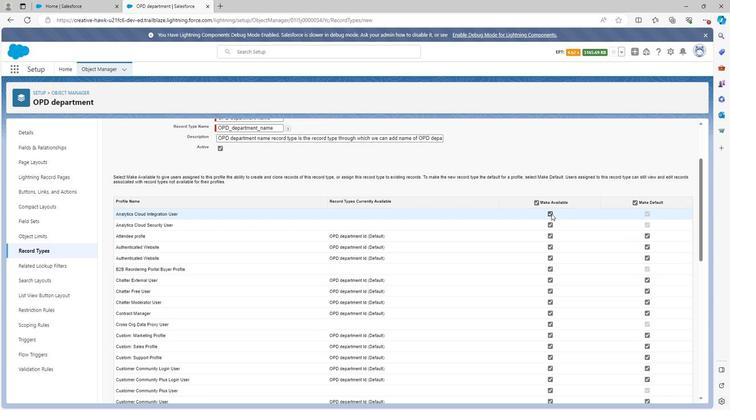
Action: Mouse moved to (548, 224)
Screenshot: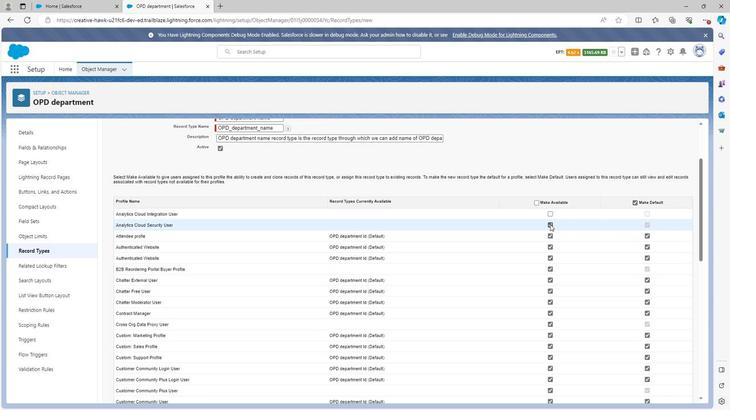 
Action: Mouse pressed left at (548, 224)
Screenshot: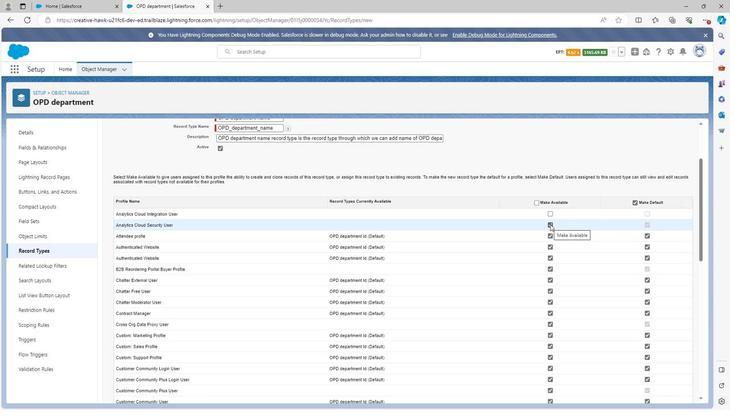 
Action: Mouse moved to (549, 269)
Screenshot: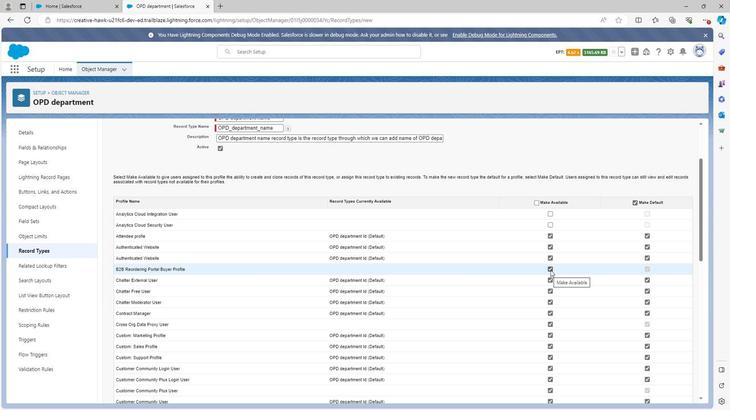 
Action: Mouse pressed left at (549, 269)
Screenshot: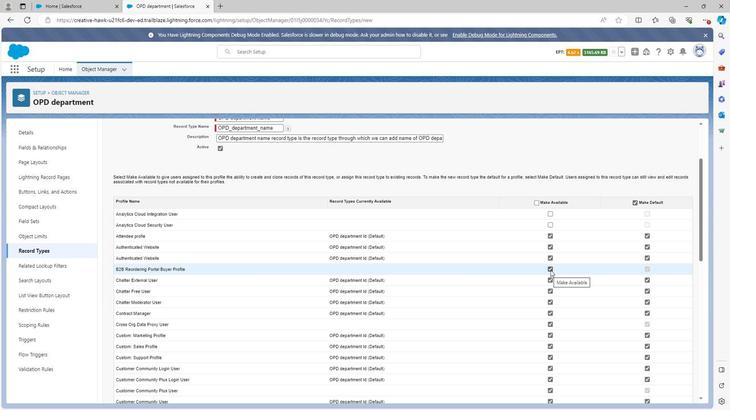 
Action: Mouse moved to (547, 324)
Screenshot: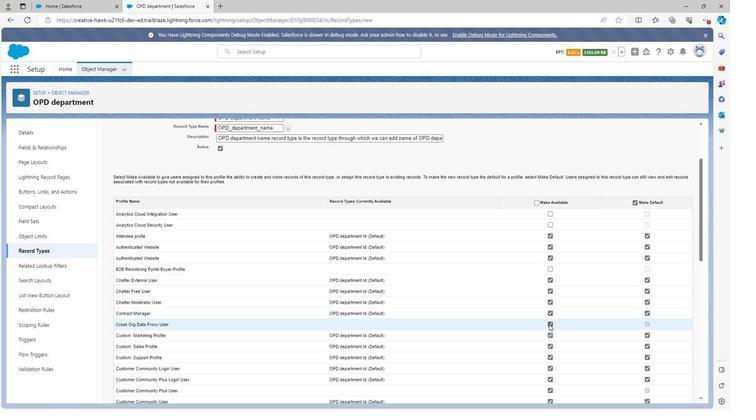 
Action: Mouse pressed left at (547, 324)
Screenshot: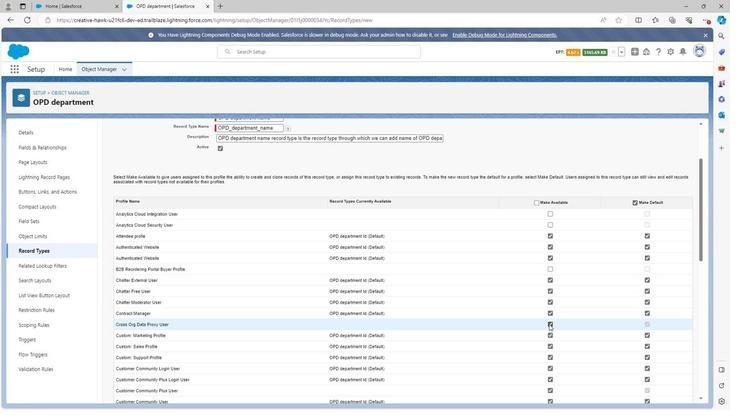 
Action: Mouse scrolled (547, 323) with delta (0, 0)
Screenshot: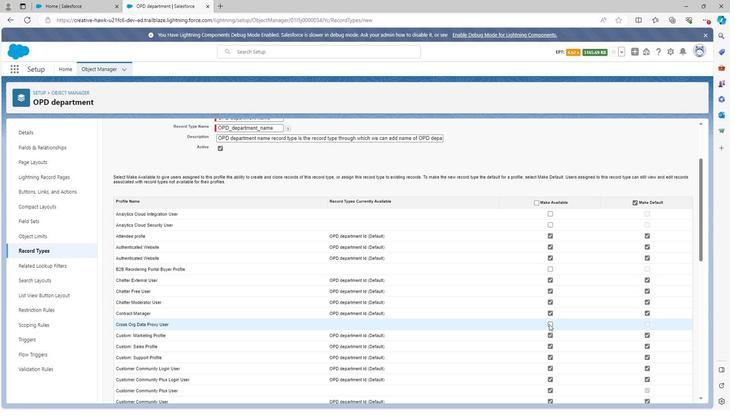 
Action: Mouse scrolled (547, 323) with delta (0, 0)
Screenshot: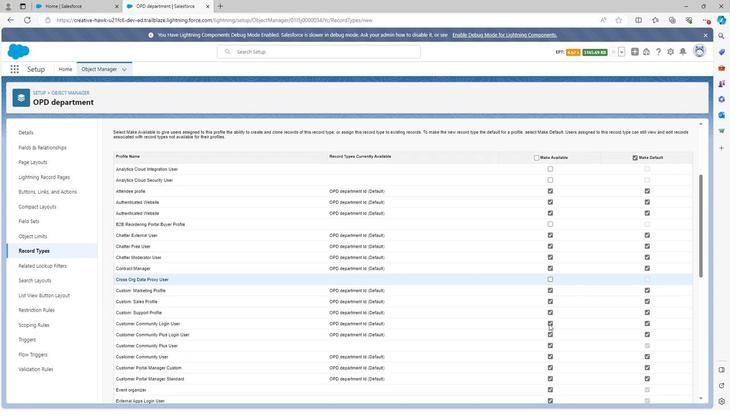 
Action: Mouse moved to (550, 306)
Screenshot: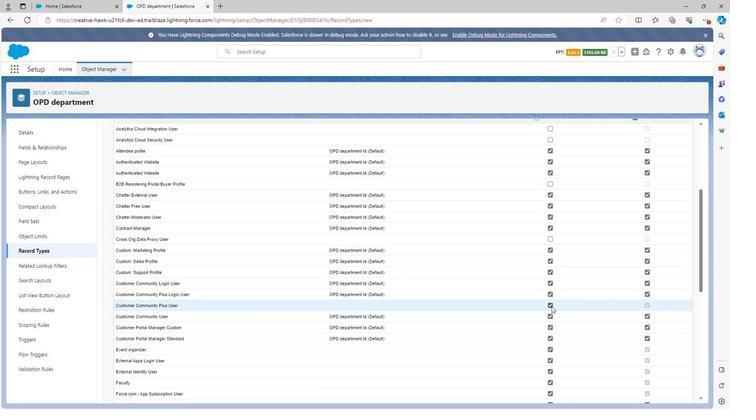 
Action: Mouse pressed left at (550, 306)
Screenshot: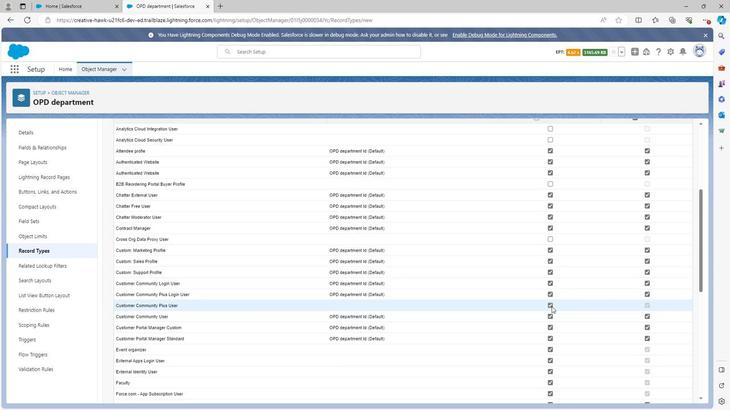 
Action: Mouse moved to (547, 349)
Screenshot: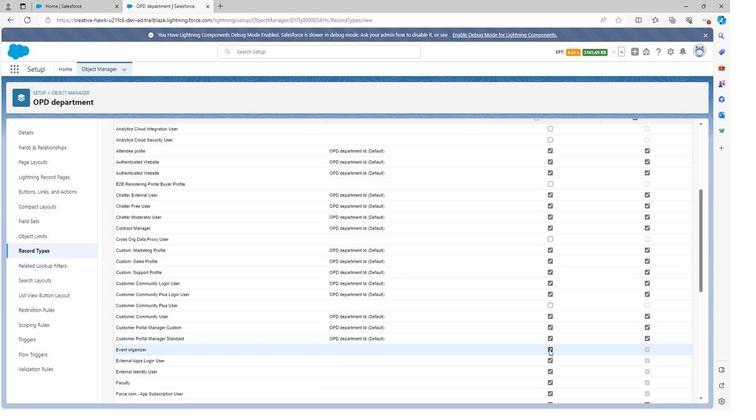 
Action: Mouse pressed left at (547, 349)
Screenshot: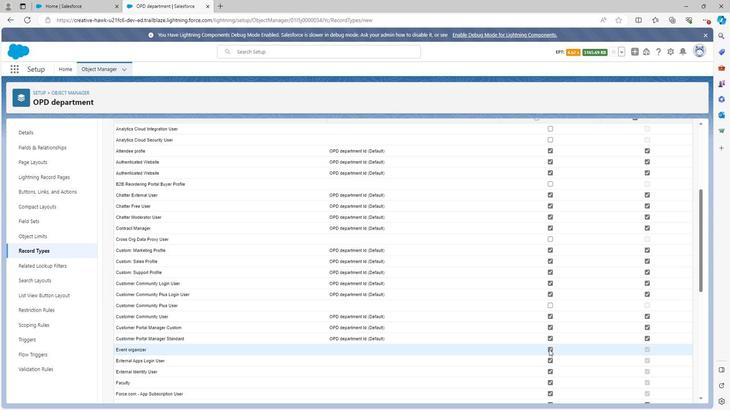 
Action: Mouse moved to (550, 359)
Screenshot: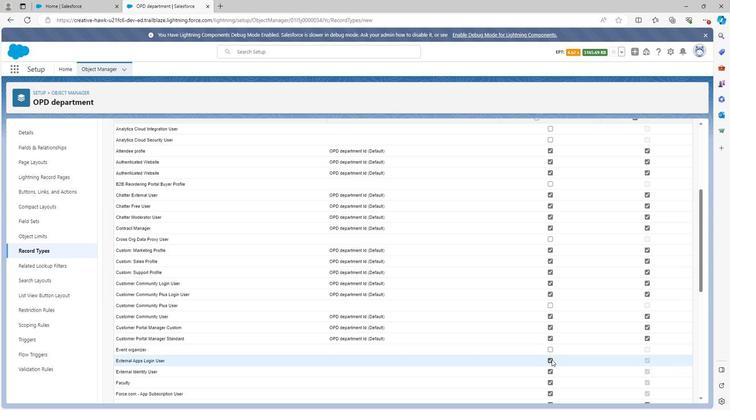 
Action: Mouse pressed left at (550, 359)
Screenshot: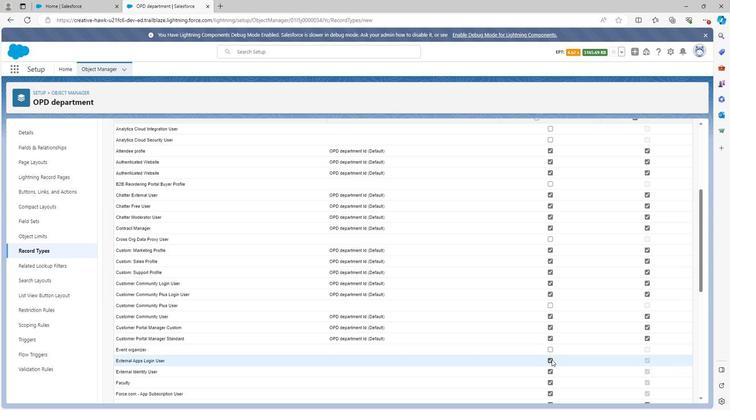 
Action: Mouse moved to (548, 371)
Screenshot: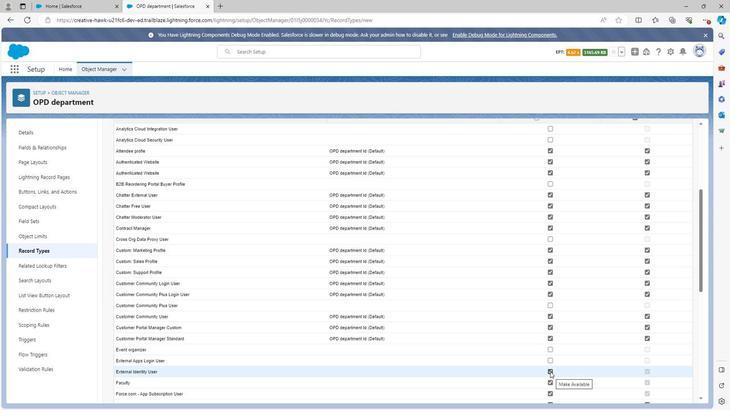
Action: Mouse pressed left at (548, 371)
Screenshot: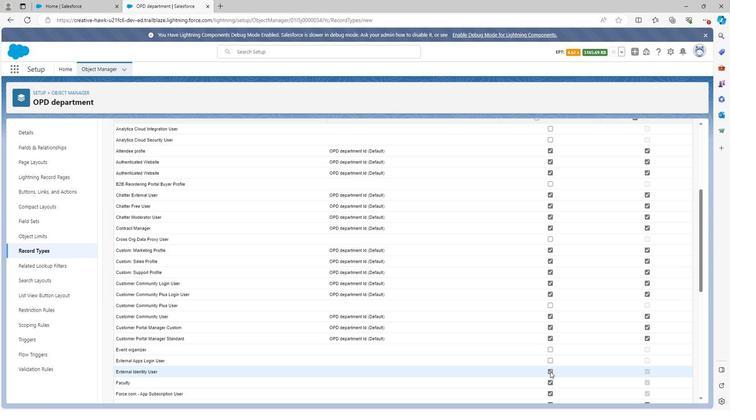 
Action: Mouse moved to (548, 371)
Screenshot: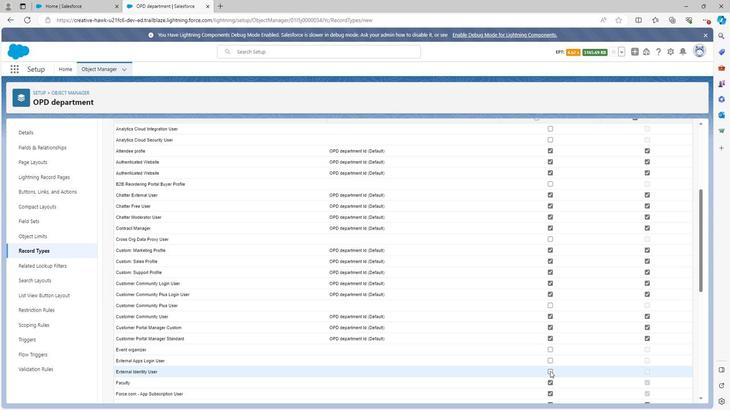 
Action: Mouse scrolled (548, 370) with delta (0, 0)
Screenshot: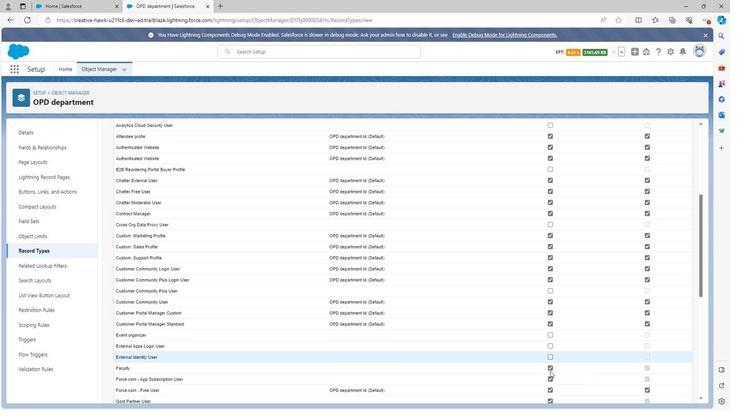 
Action: Mouse moved to (548, 337)
Screenshot: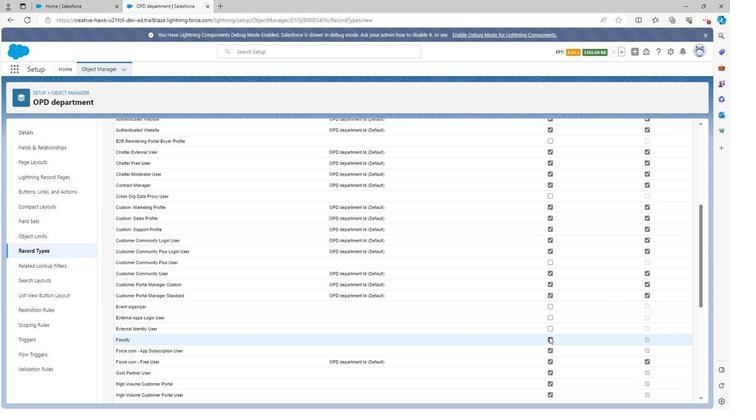 
Action: Mouse pressed left at (548, 337)
Screenshot: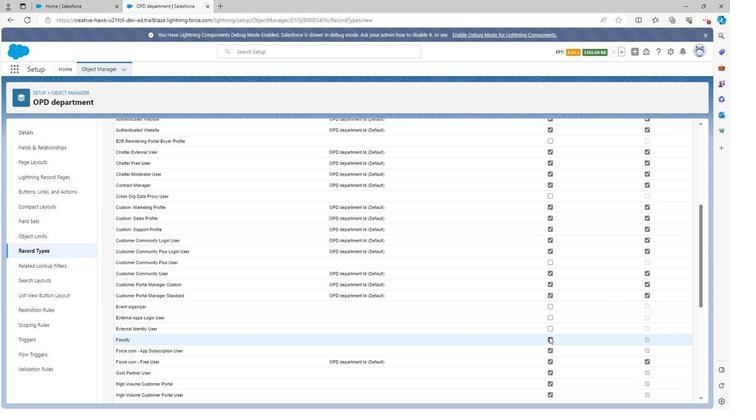 
Action: Mouse moved to (549, 349)
Screenshot: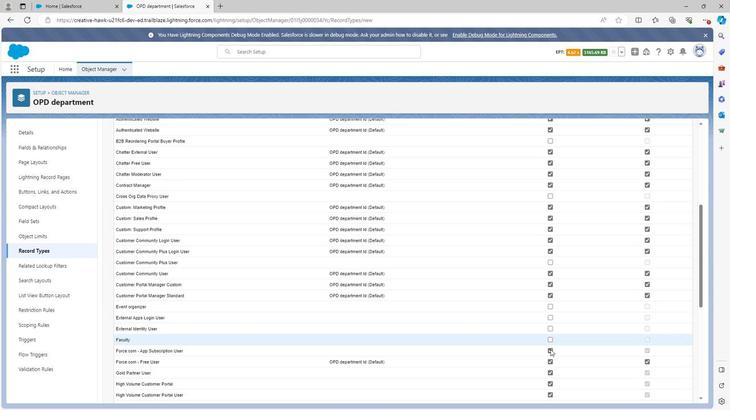 
Action: Mouse pressed left at (549, 349)
Screenshot: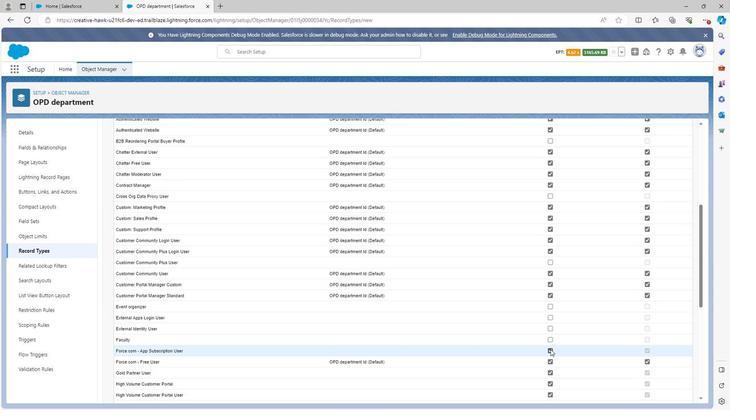 
Action: Mouse scrolled (549, 349) with delta (0, 0)
Screenshot: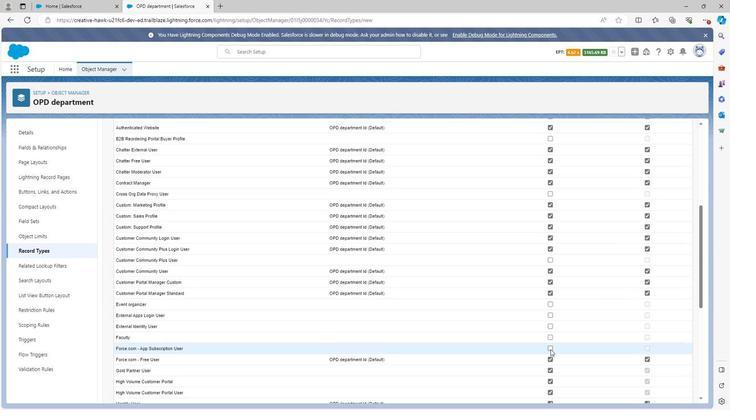 
Action: Mouse moved to (547, 330)
Screenshot: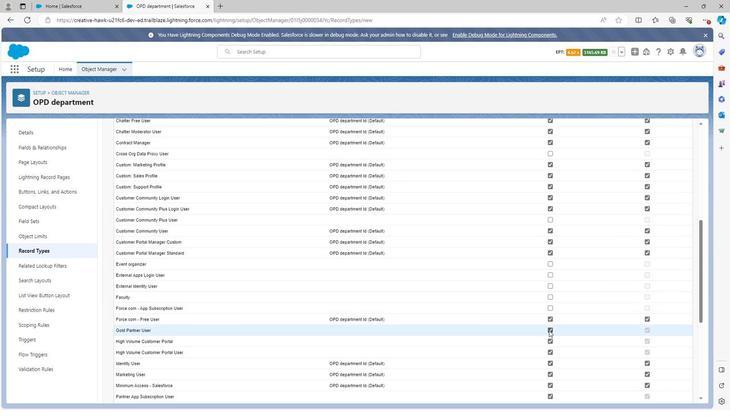 
Action: Mouse pressed left at (547, 330)
Screenshot: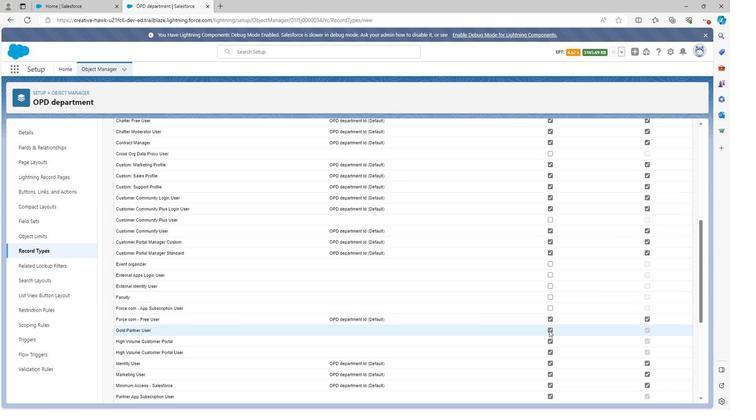 
Action: Mouse moved to (548, 340)
Screenshot: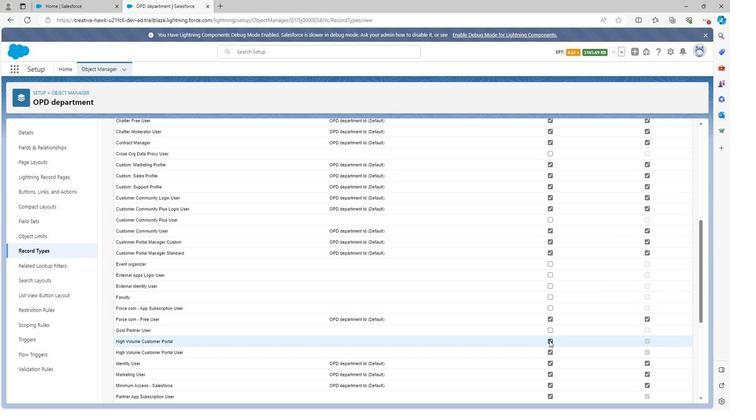 
Action: Mouse pressed left at (548, 340)
Screenshot: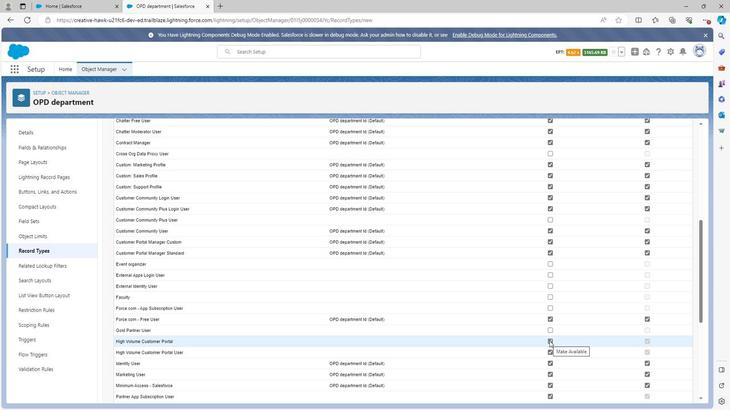 
Action: Mouse moved to (548, 352)
Screenshot: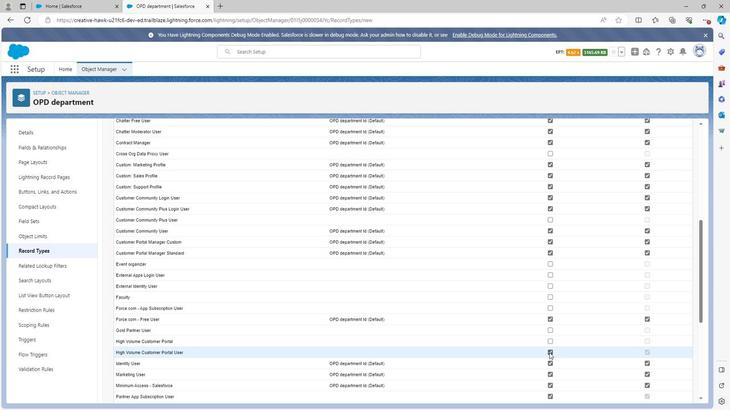 
Action: Mouse pressed left at (548, 352)
Screenshot: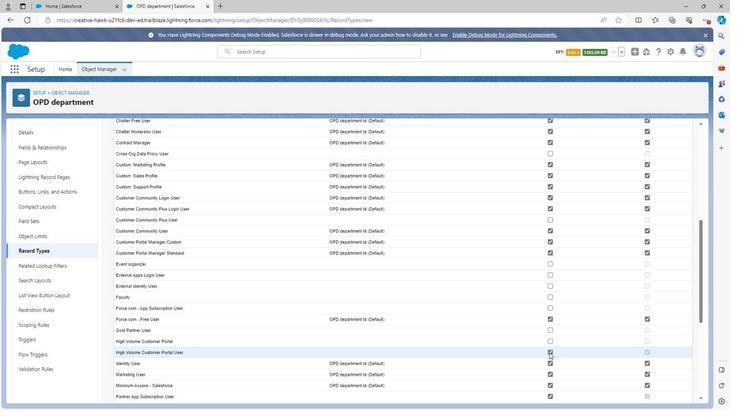 
Action: Mouse scrolled (548, 352) with delta (0, 0)
Screenshot: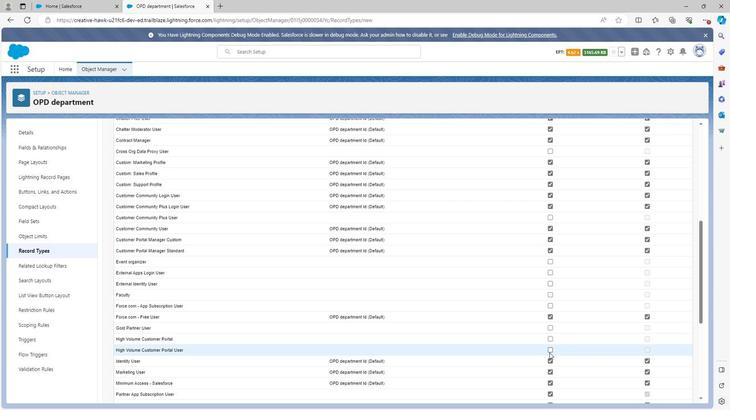 
Action: Mouse pressed left at (548, 352)
Screenshot: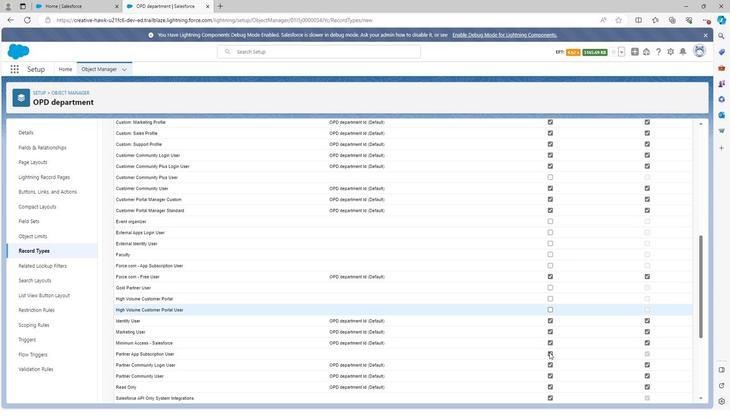 
Action: Mouse scrolled (548, 352) with delta (0, 0)
Screenshot: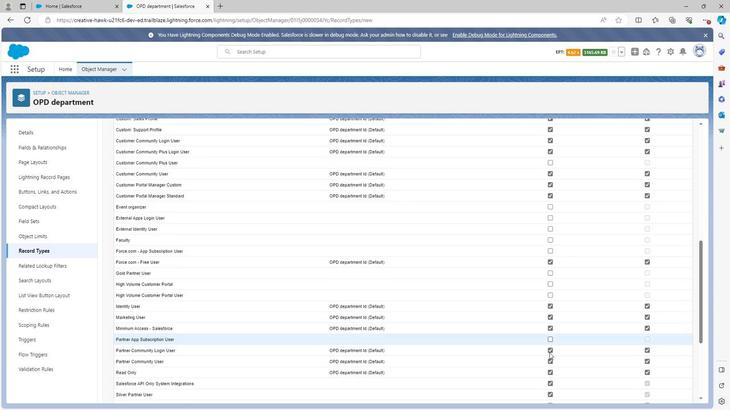 
Action: Mouse moved to (548, 353)
Screenshot: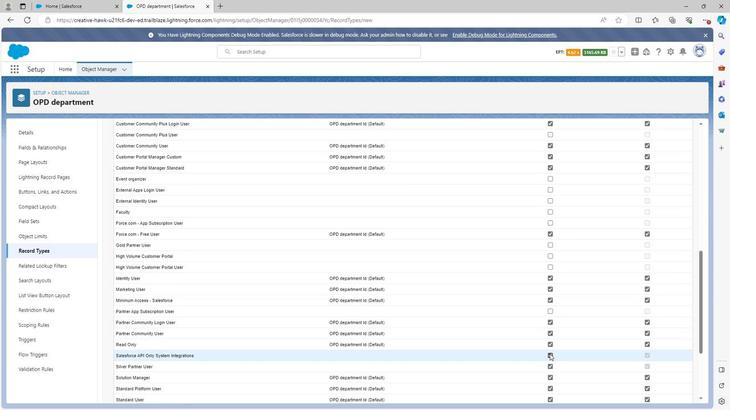 
Action: Mouse pressed left at (548, 353)
Screenshot: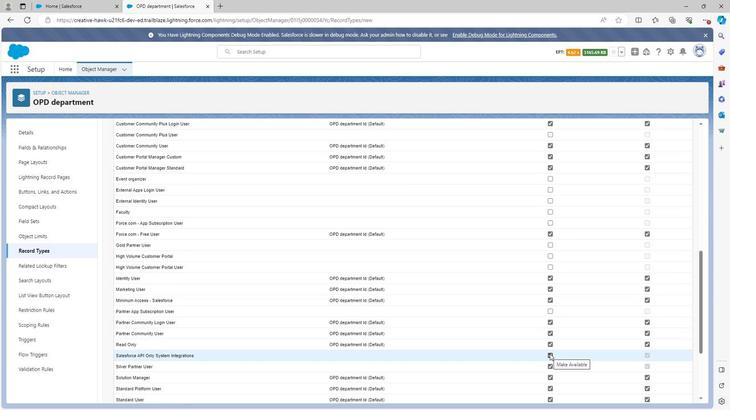 
Action: Mouse moved to (548, 366)
Screenshot: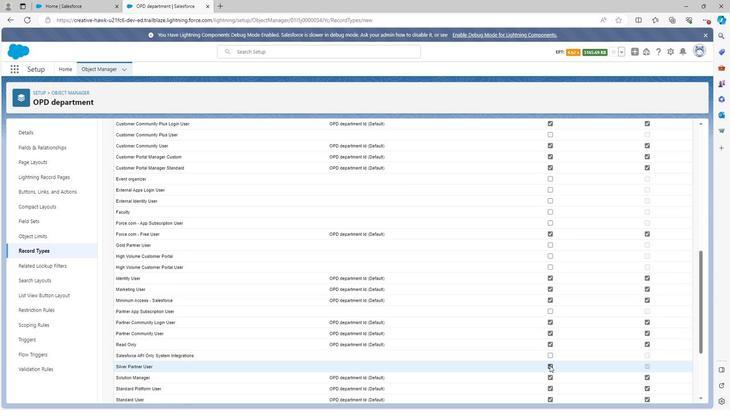 
Action: Mouse pressed left at (548, 366)
Screenshot: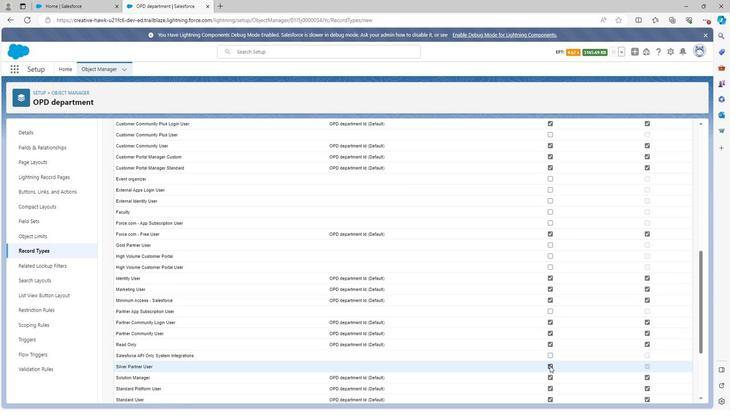 
Action: Mouse scrolled (548, 365) with delta (0, 0)
Screenshot: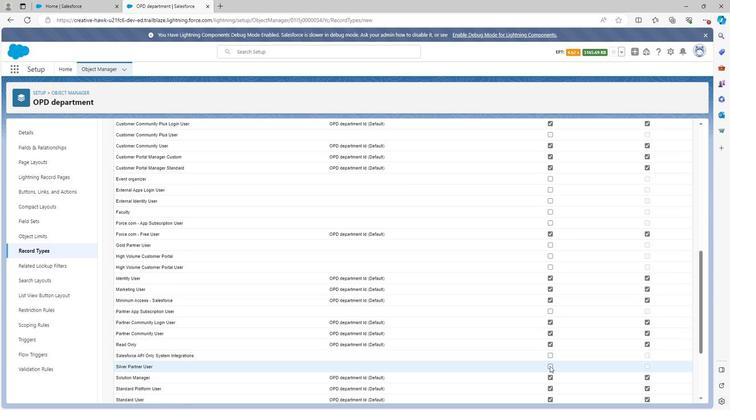 
Action: Mouse moved to (548, 365)
Screenshot: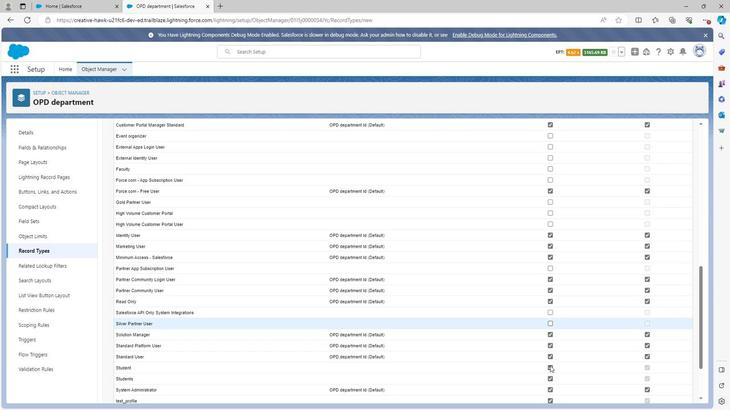 
Action: Mouse pressed left at (548, 365)
Screenshot: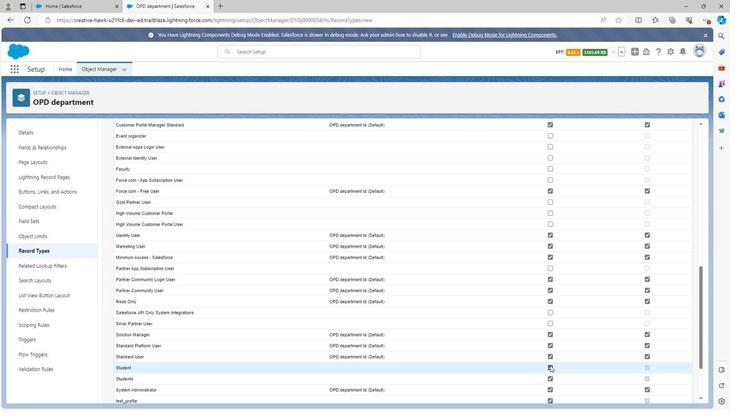 
Action: Mouse moved to (548, 378)
Screenshot: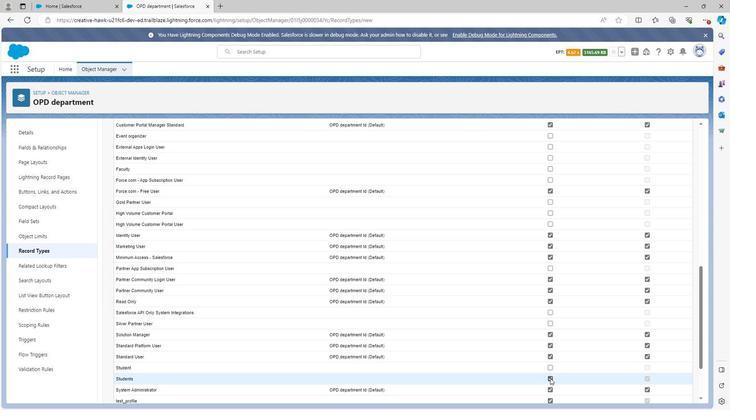 
Action: Mouse pressed left at (548, 378)
Screenshot: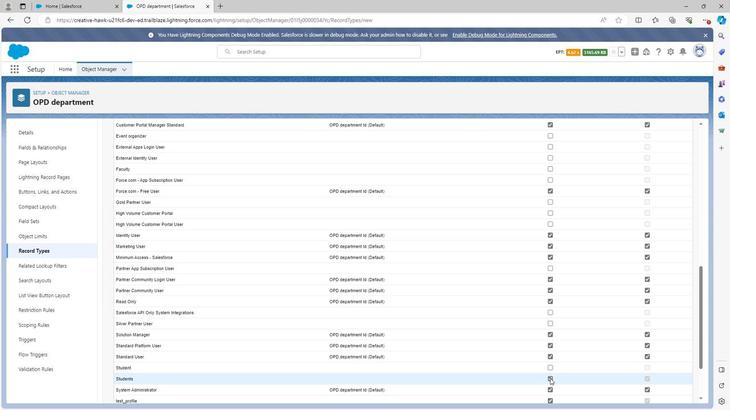 
Action: Mouse scrolled (548, 377) with delta (0, 0)
Screenshot: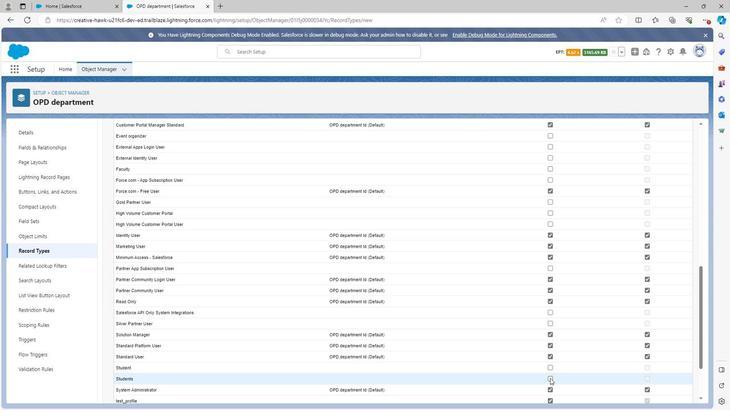 
Action: Mouse moved to (551, 358)
Screenshot: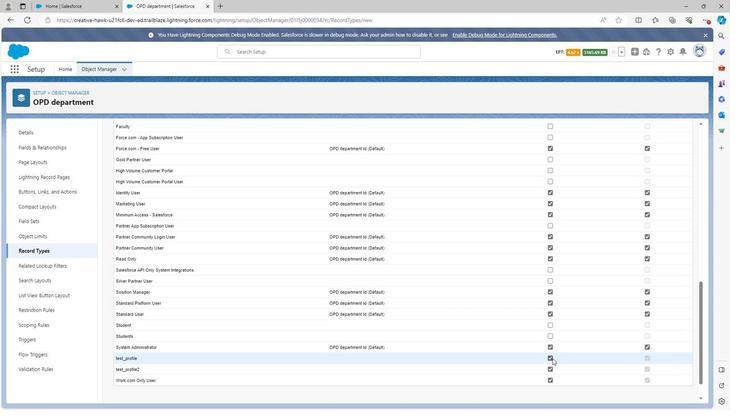 
Action: Mouse pressed left at (551, 358)
Screenshot: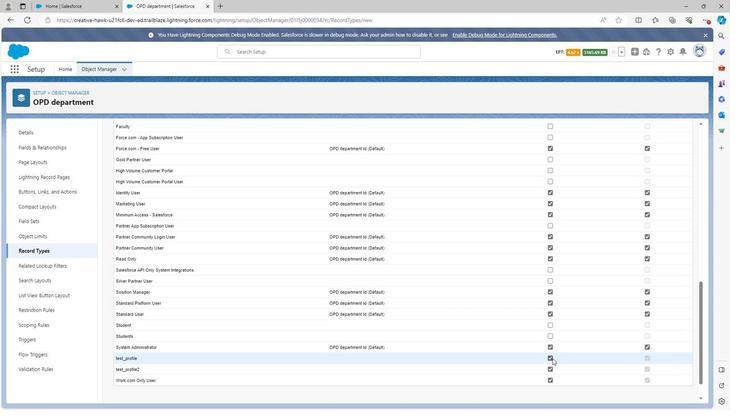 
Action: Mouse moved to (549, 367)
Screenshot: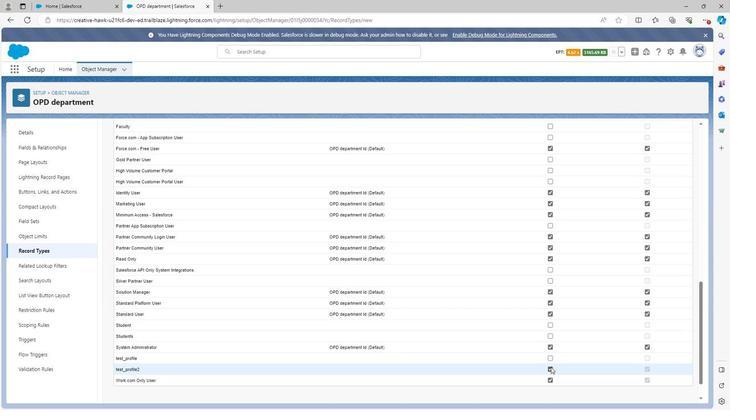 
Action: Mouse pressed left at (549, 367)
Screenshot: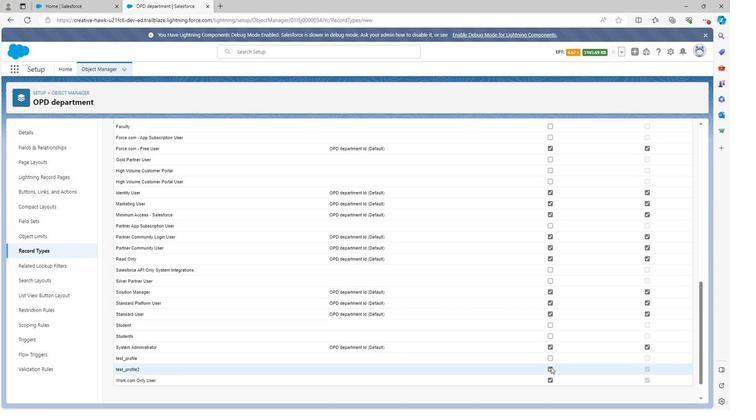 
Action: Mouse moved to (549, 379)
Screenshot: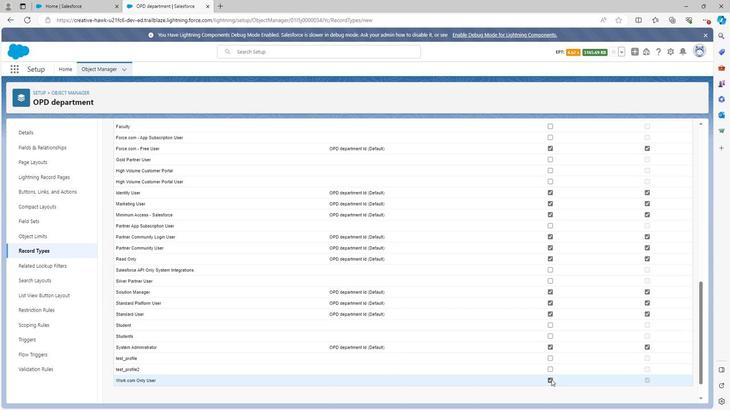
Action: Mouse pressed left at (549, 379)
Screenshot: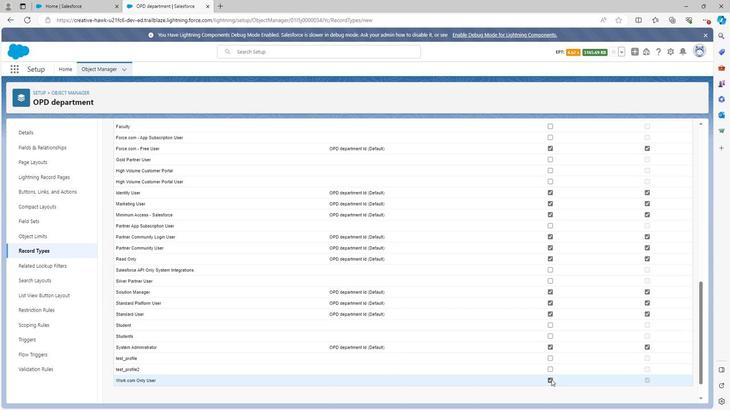 
Action: Mouse moved to (658, 394)
Screenshot: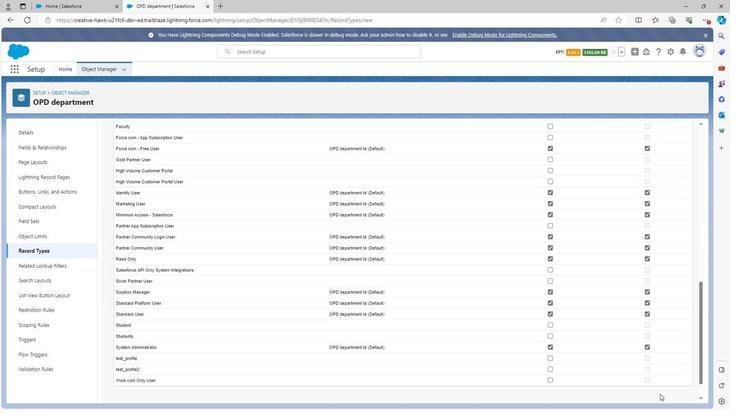 
Action: Mouse scrolled (658, 393) with delta (0, 0)
Screenshot: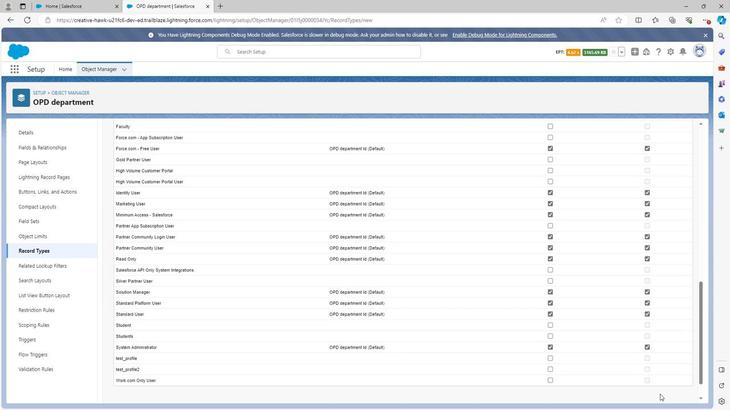 
Action: Mouse scrolled (658, 393) with delta (0, 0)
Screenshot: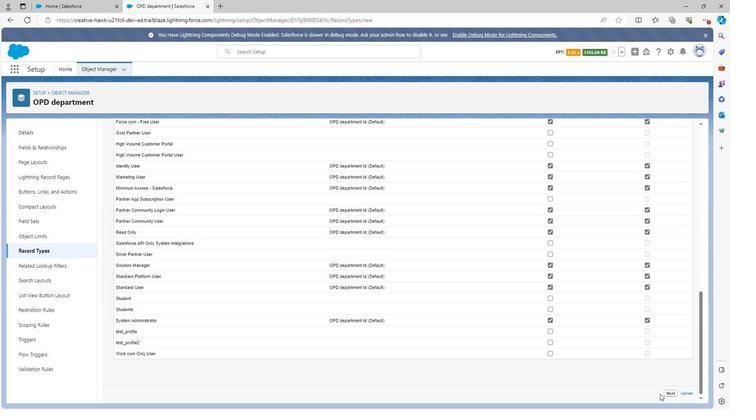 
Action: Mouse moved to (665, 394)
Screenshot: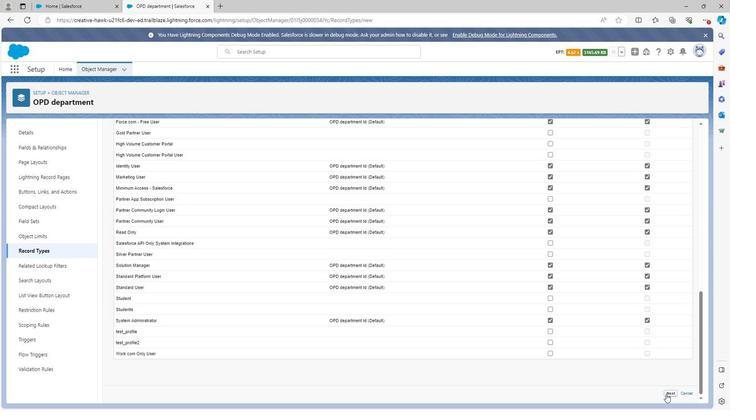
Action: Mouse pressed left at (665, 394)
Screenshot: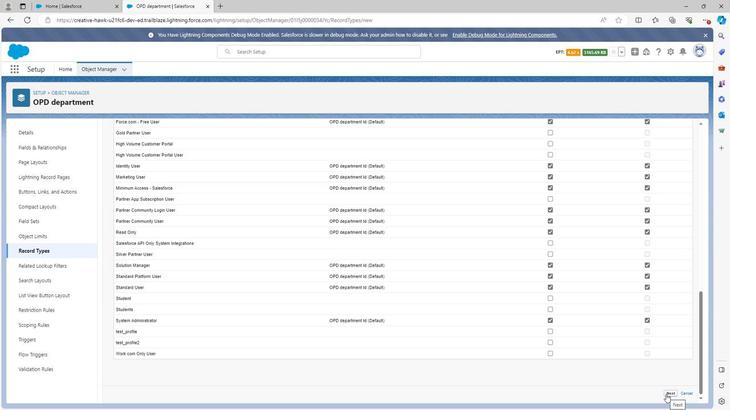 
Action: Mouse moved to (660, 360)
Screenshot: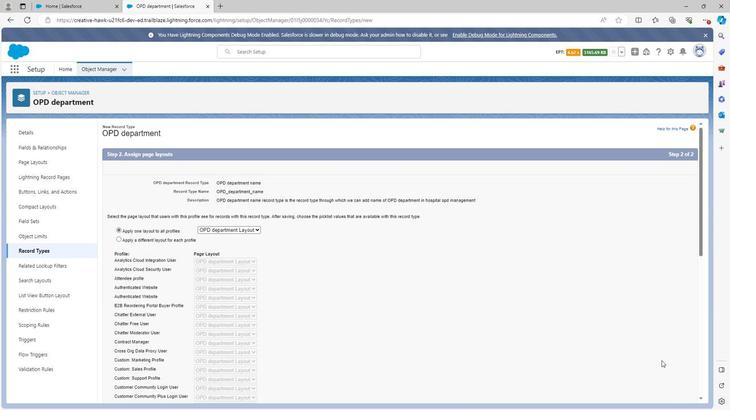 
Action: Mouse scrolled (660, 359) with delta (0, 0)
